 Task: Find connections with filter location Seaford with filter topic #Recruitingwith filter profile language English with filter current company TÜV Rheinland Group with filter school Dhirubhai Ambani Institute of Information and Communication Technology with filter industry Fine Arts Schools with filter service category Information Management with filter keywords title Client Service Specialist
Action: Mouse moved to (631, 92)
Screenshot: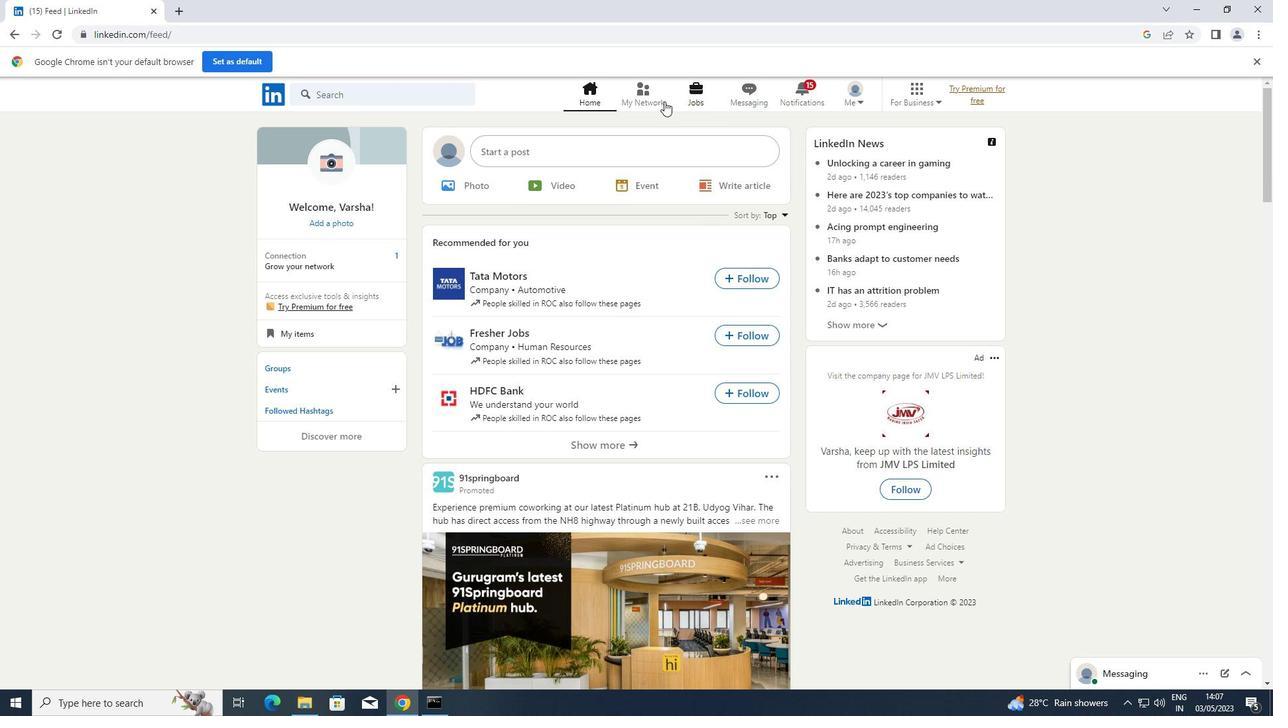 
Action: Mouse pressed left at (631, 92)
Screenshot: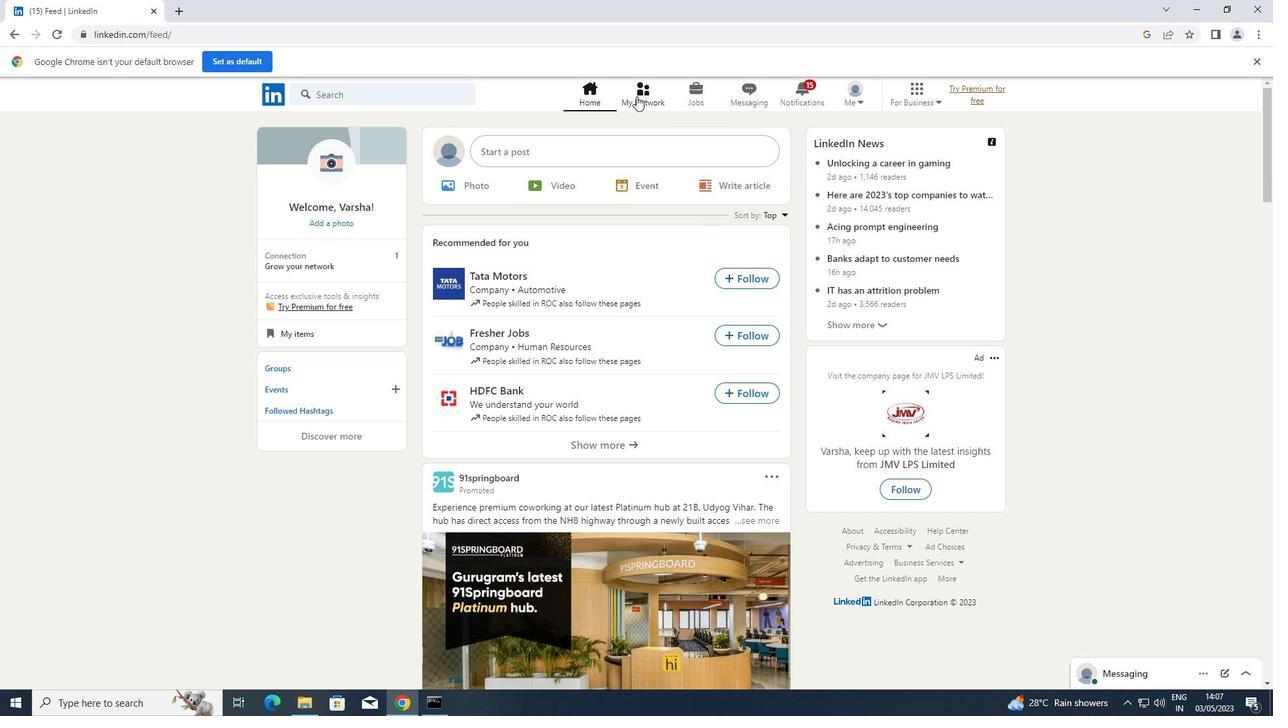 
Action: Mouse moved to (351, 171)
Screenshot: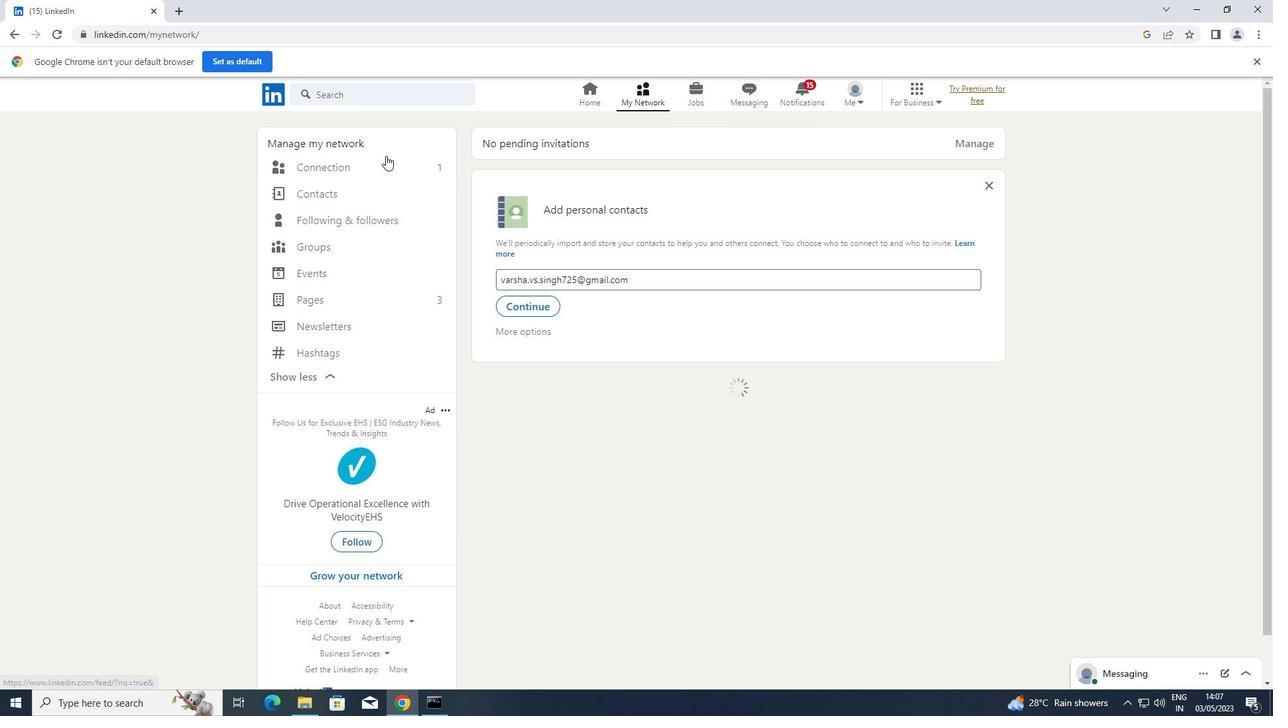 
Action: Mouse pressed left at (351, 171)
Screenshot: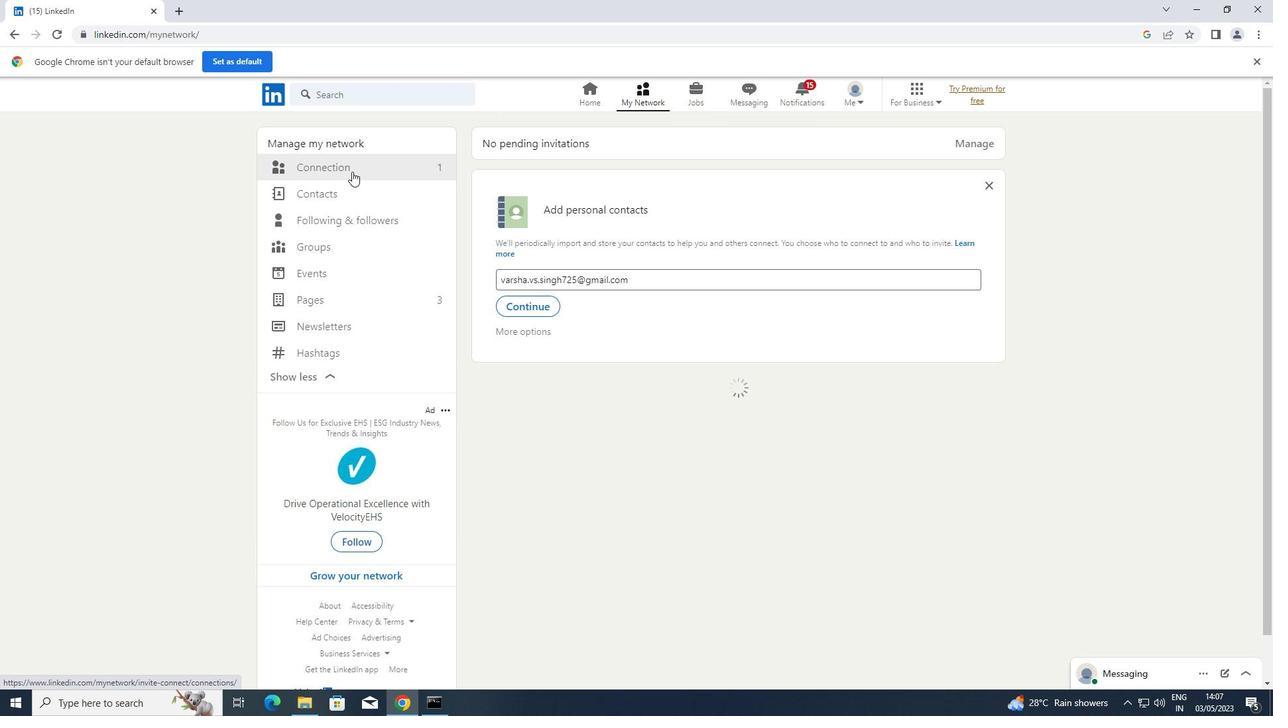 
Action: Mouse moved to (737, 168)
Screenshot: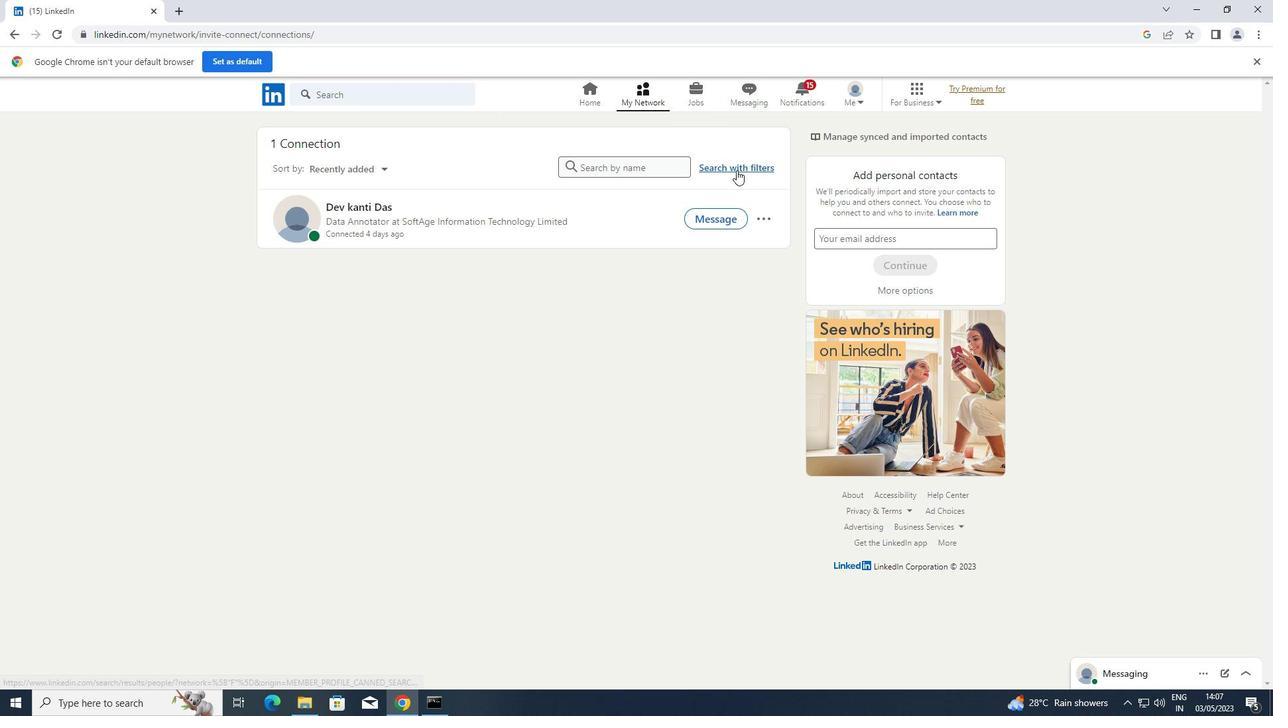 
Action: Mouse pressed left at (737, 168)
Screenshot: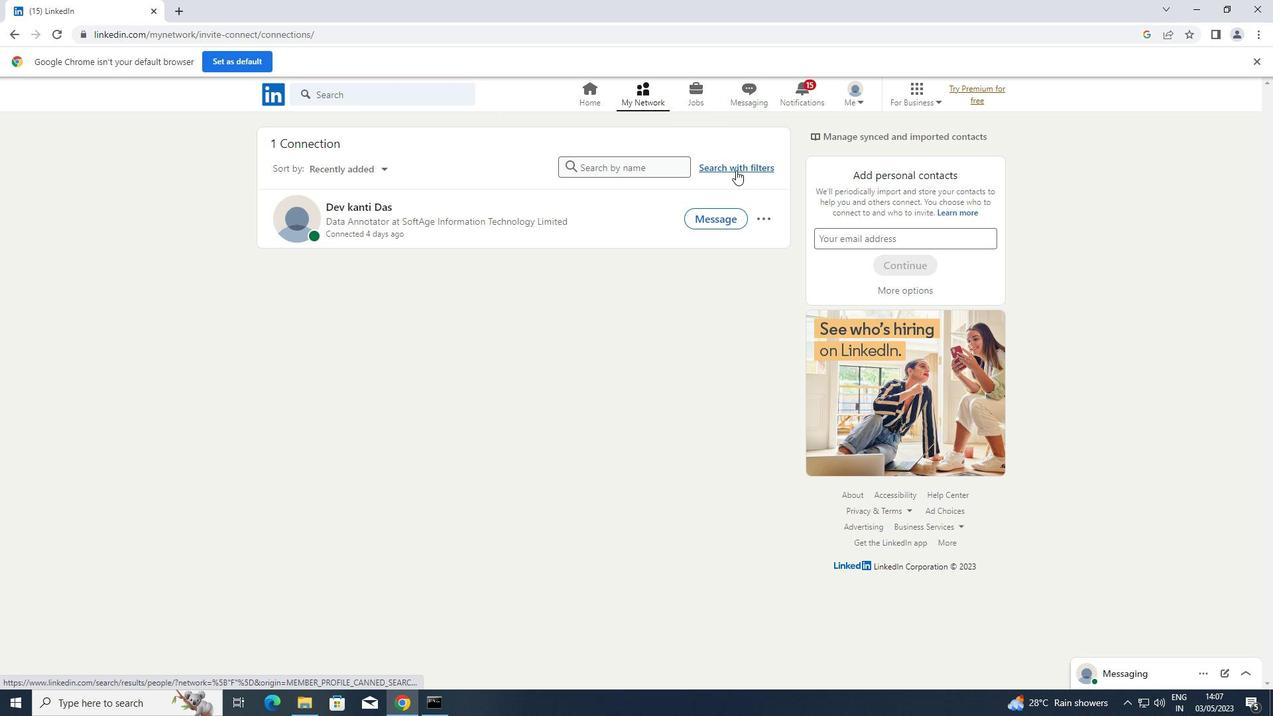 
Action: Mouse moved to (681, 130)
Screenshot: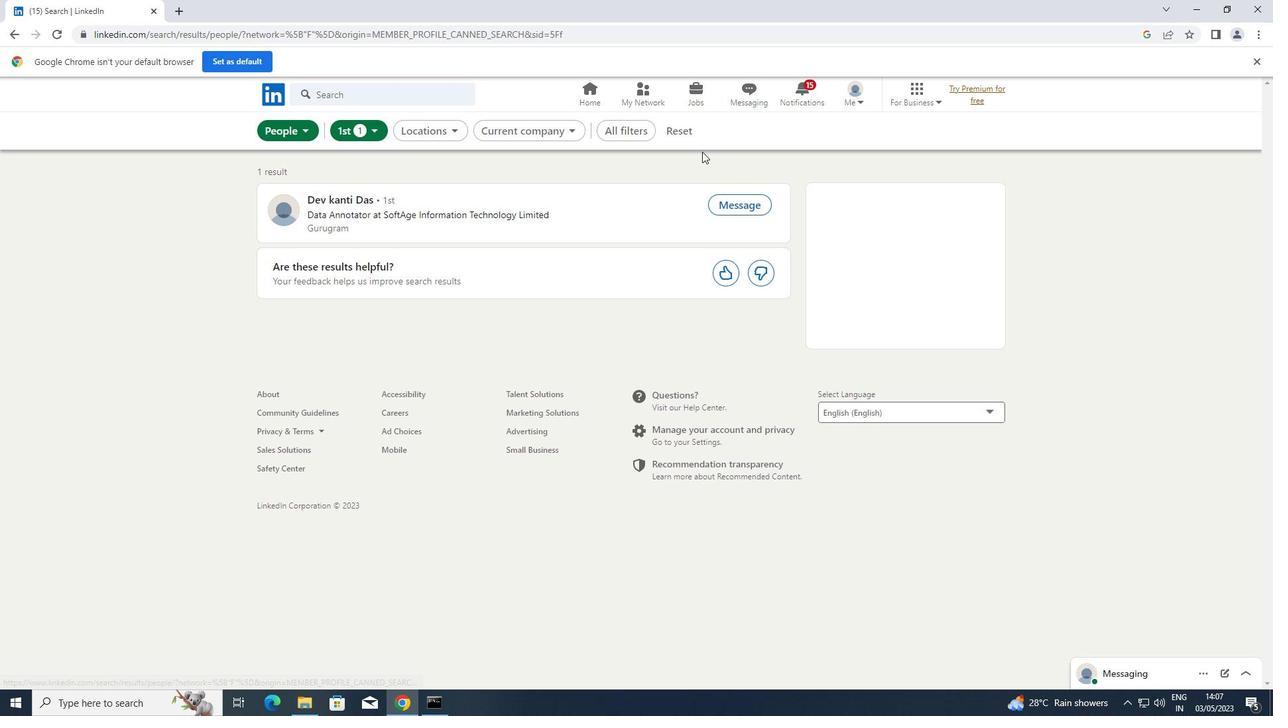 
Action: Mouse pressed left at (681, 130)
Screenshot: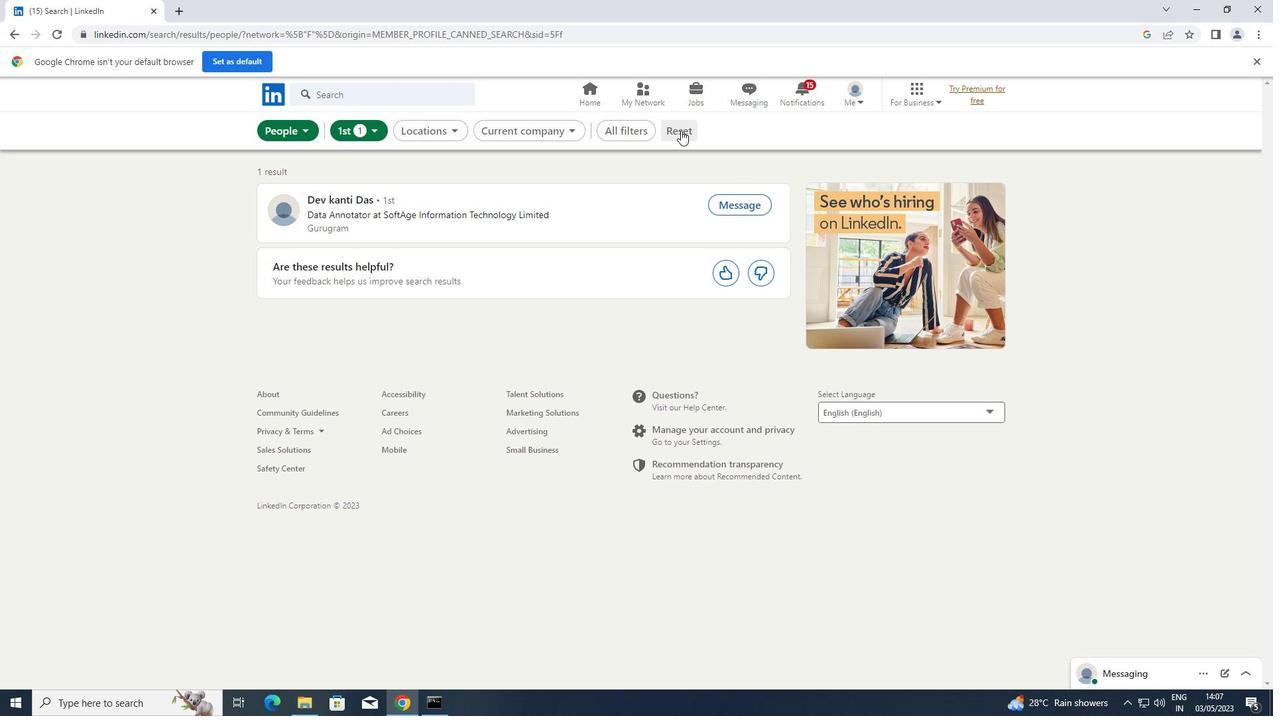 
Action: Mouse moved to (662, 128)
Screenshot: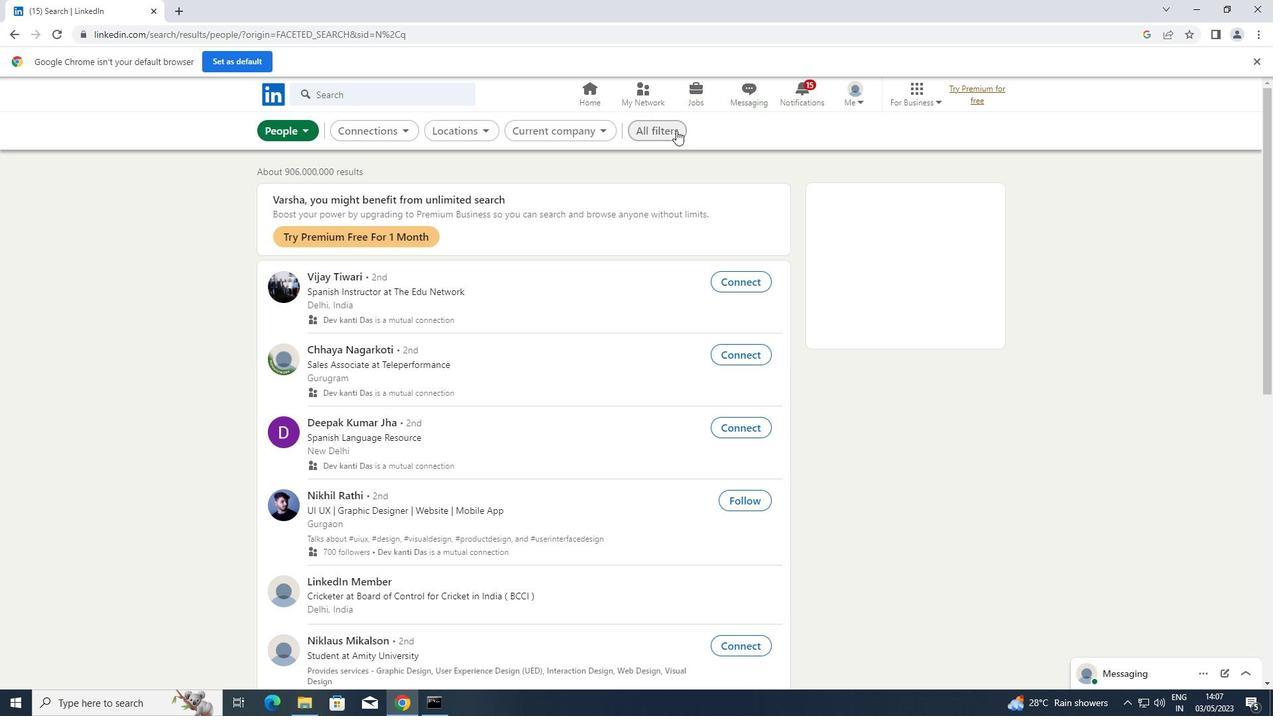 
Action: Mouse pressed left at (662, 128)
Screenshot: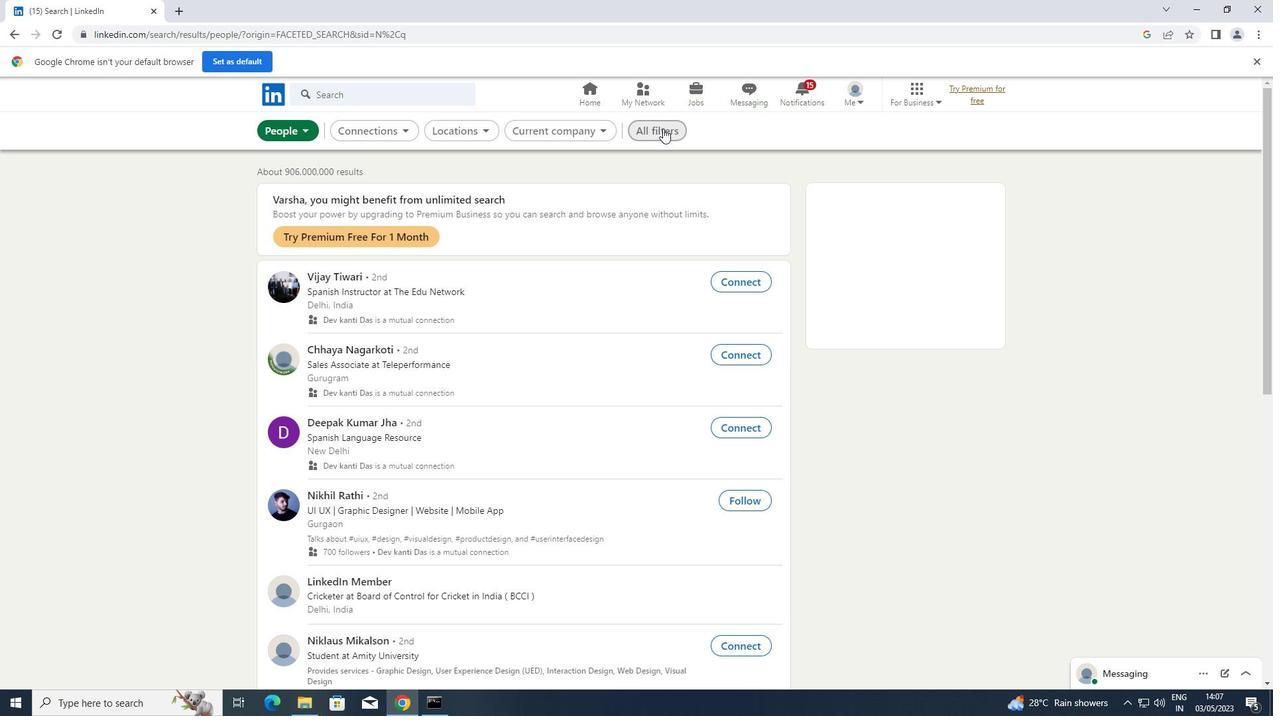 
Action: Mouse moved to (1018, 292)
Screenshot: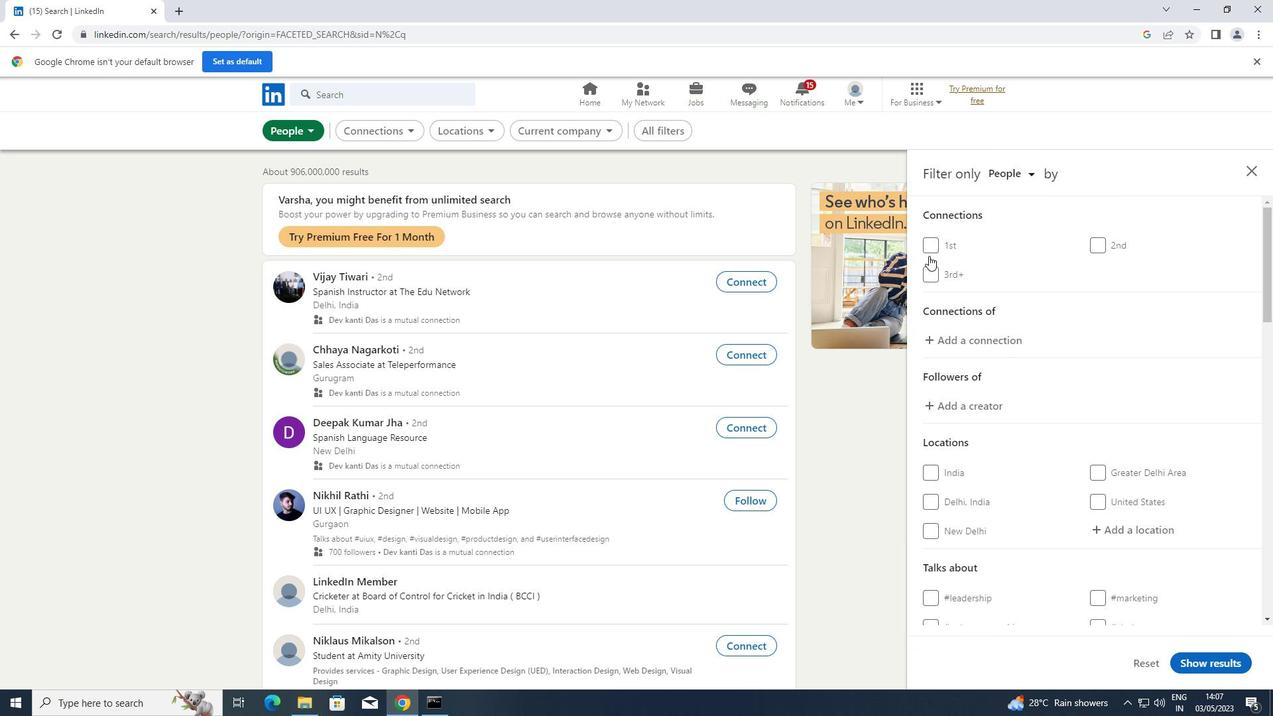 
Action: Mouse scrolled (1018, 291) with delta (0, 0)
Screenshot: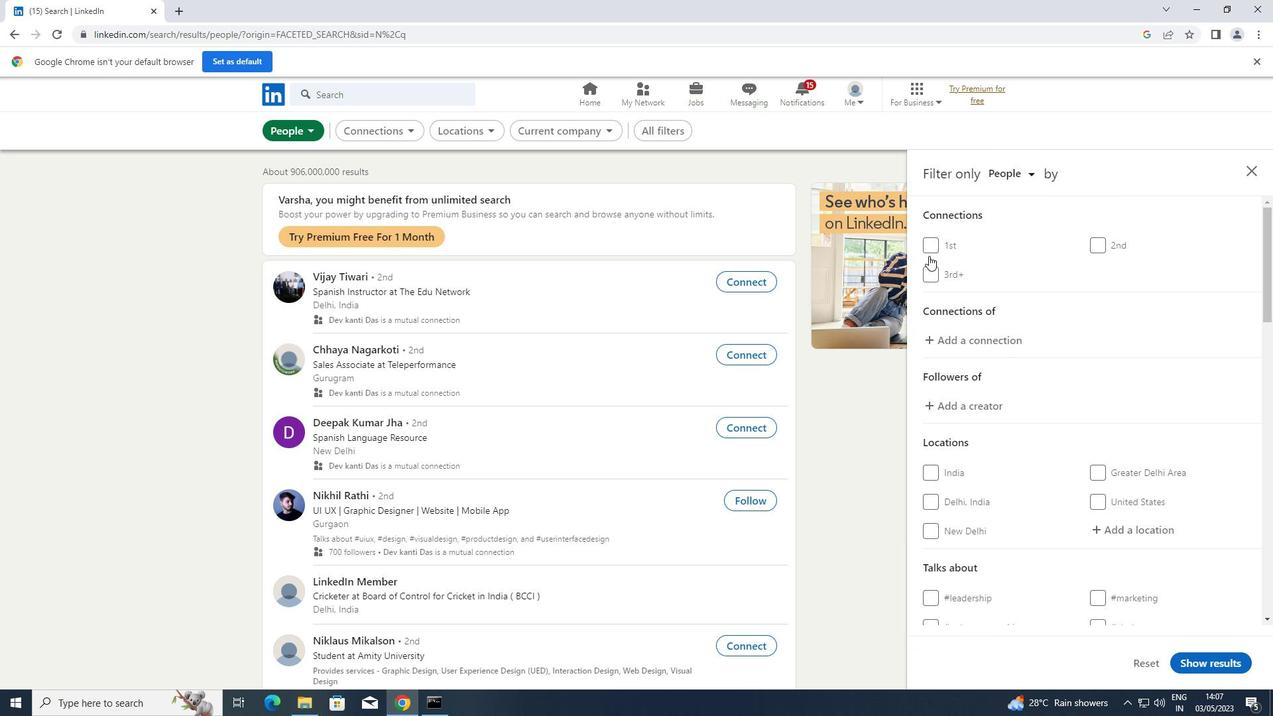 
Action: Mouse moved to (1021, 295)
Screenshot: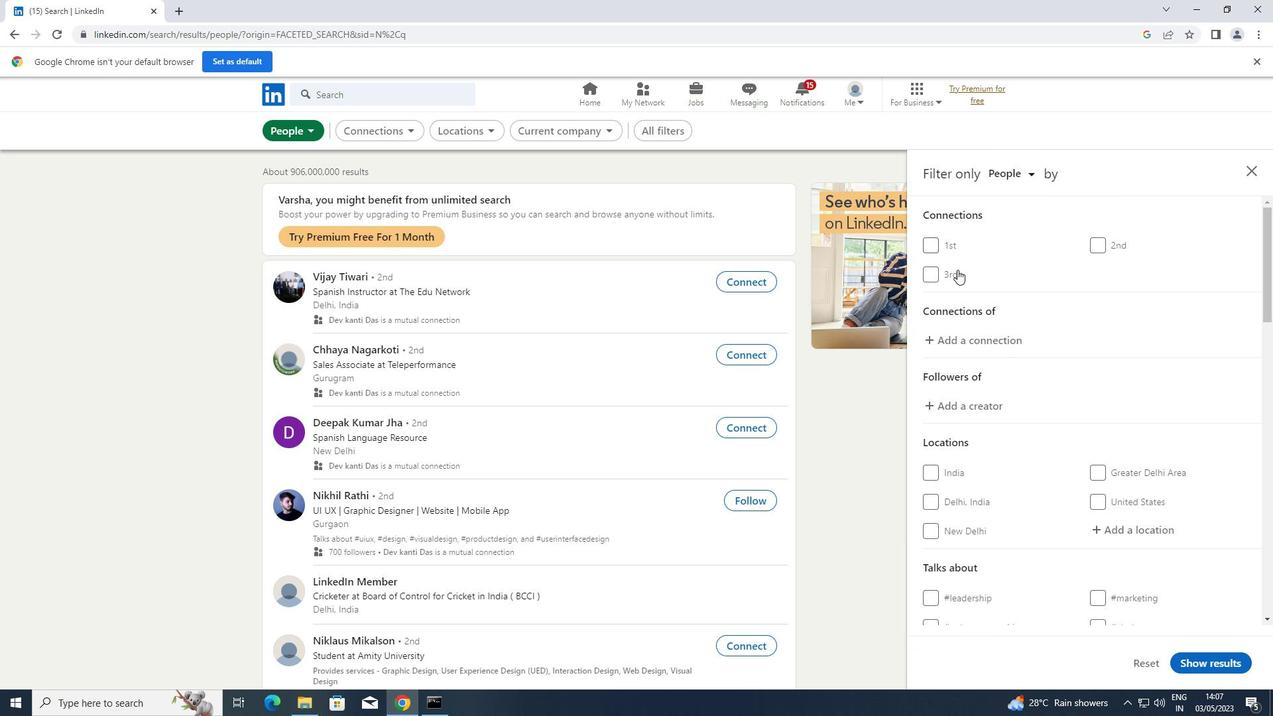
Action: Mouse scrolled (1021, 294) with delta (0, 0)
Screenshot: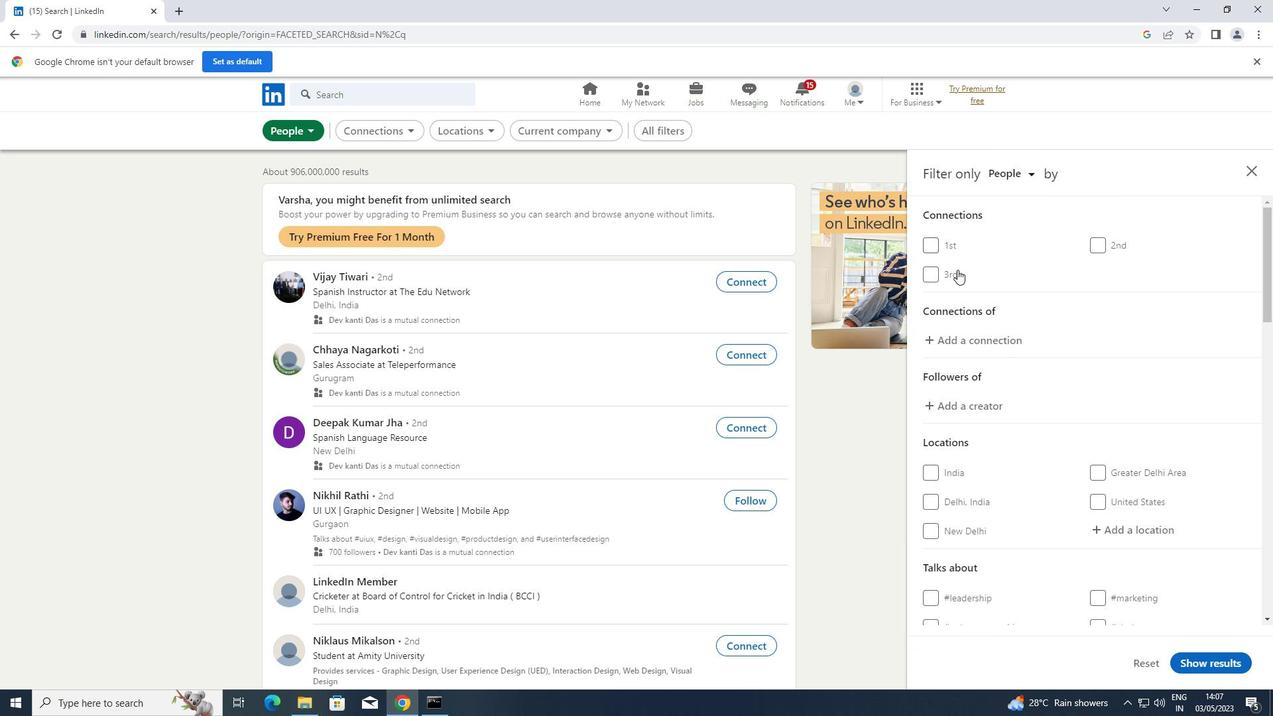 
Action: Mouse scrolled (1021, 294) with delta (0, 0)
Screenshot: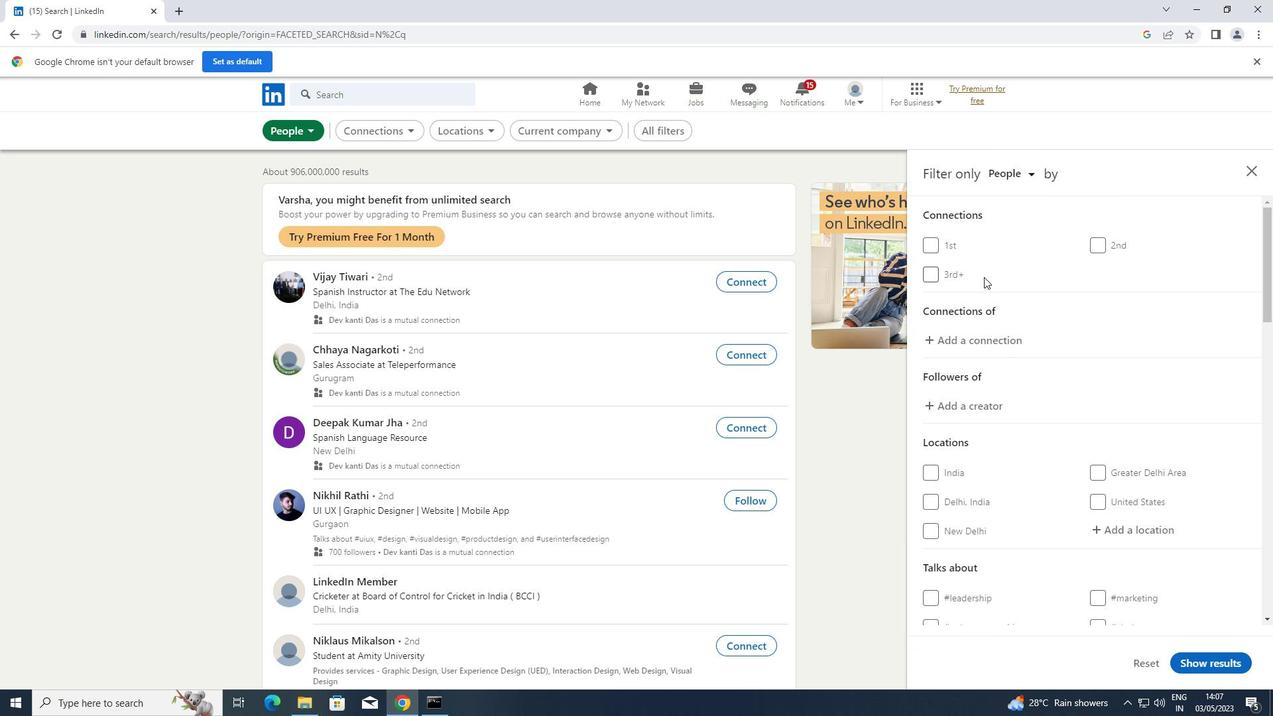 
Action: Mouse scrolled (1021, 294) with delta (0, 0)
Screenshot: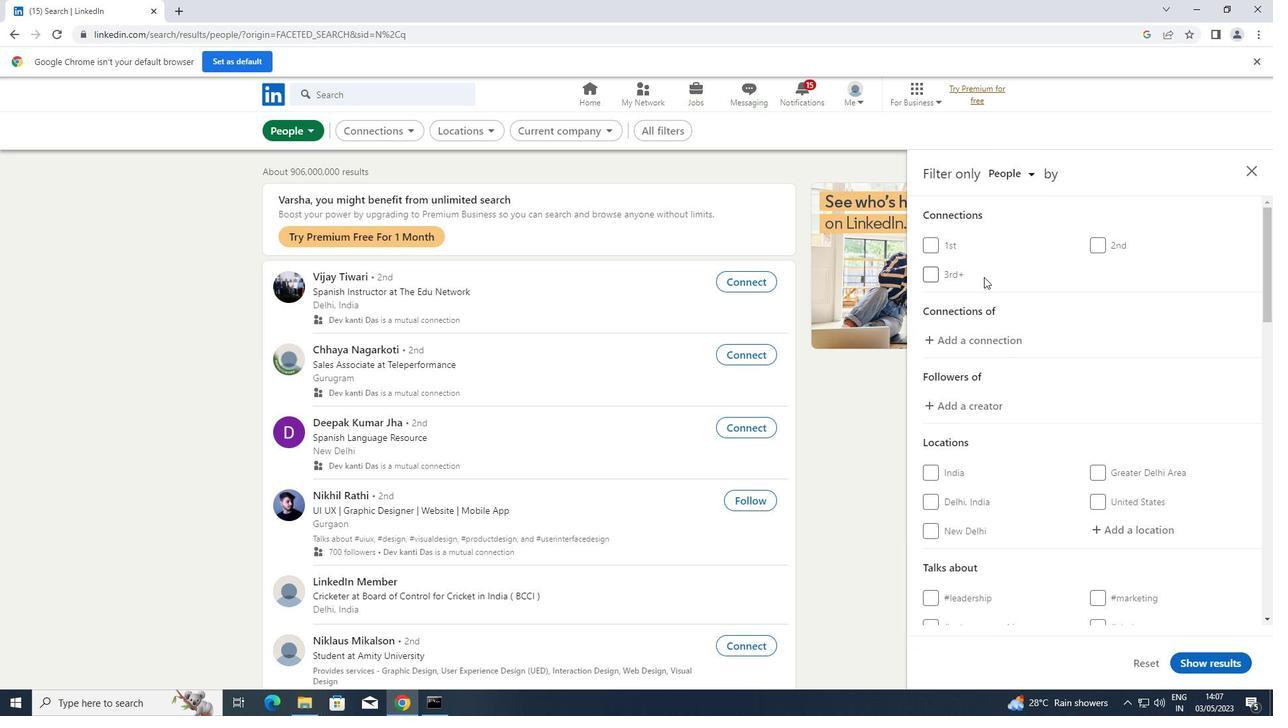
Action: Mouse moved to (1118, 259)
Screenshot: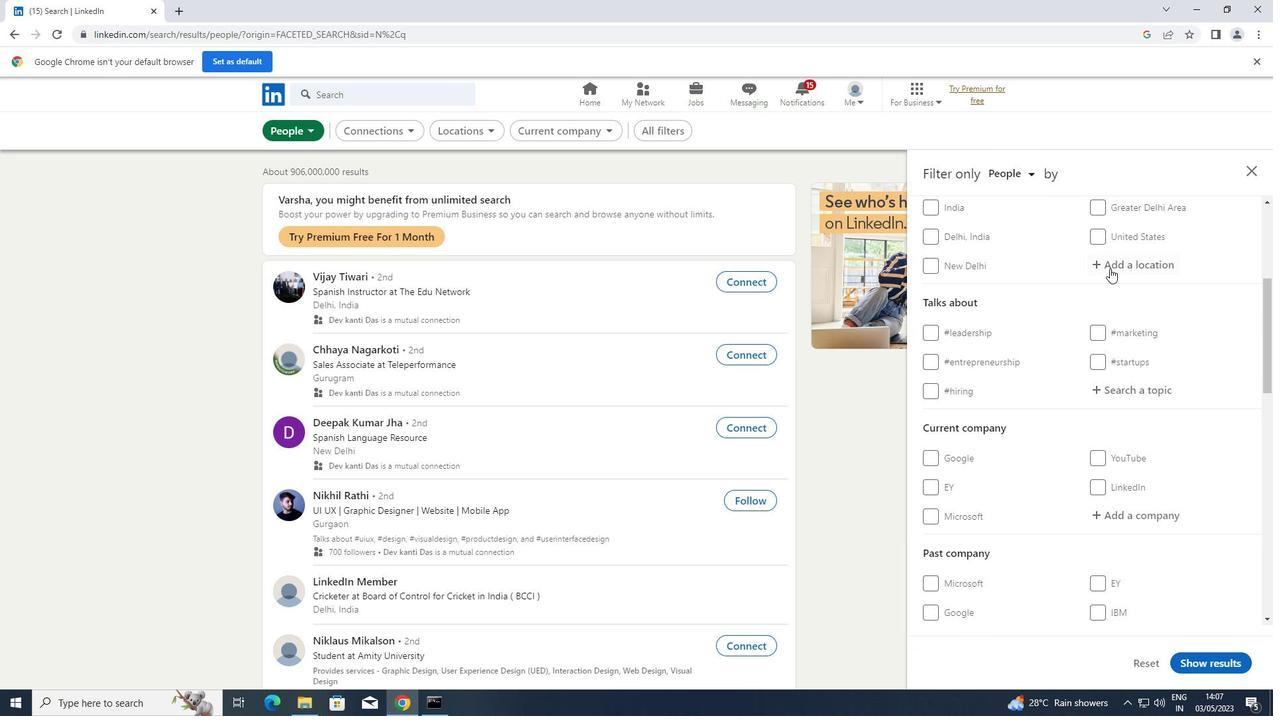 
Action: Mouse pressed left at (1118, 259)
Screenshot: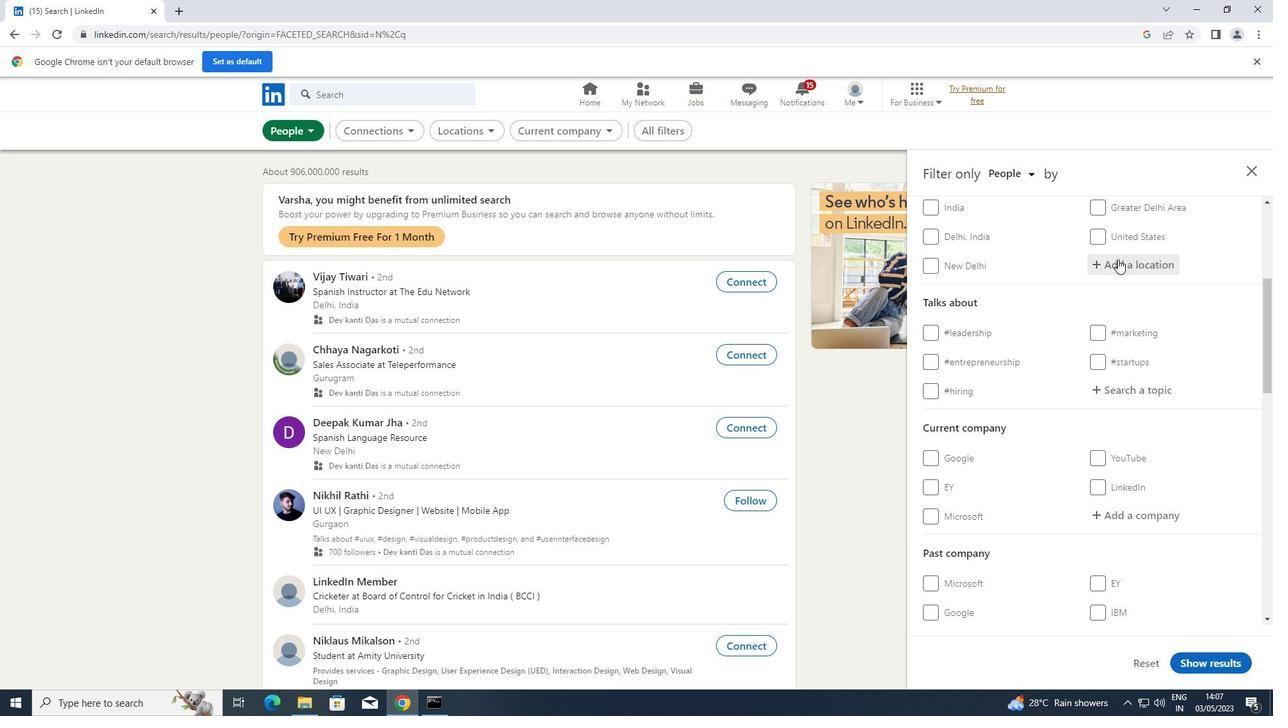 
Action: Key pressed <Key.shift>SEAFORD
Screenshot: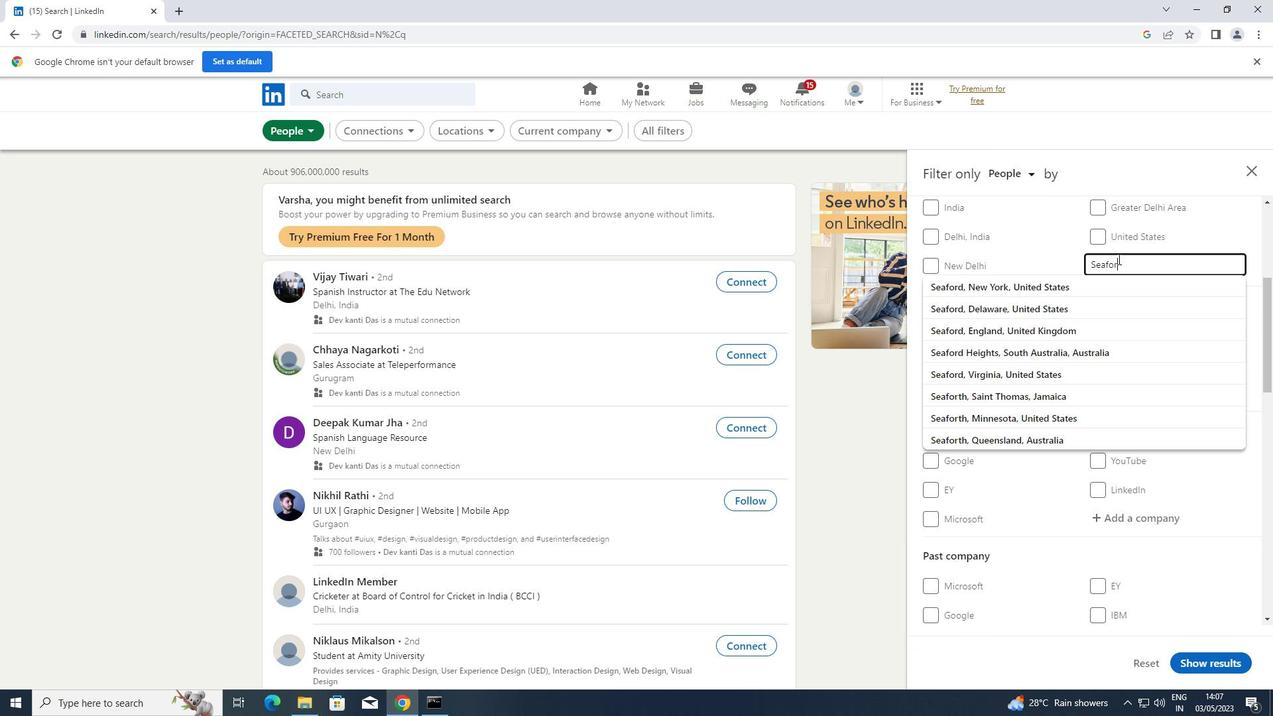 
Action: Mouse moved to (1211, 212)
Screenshot: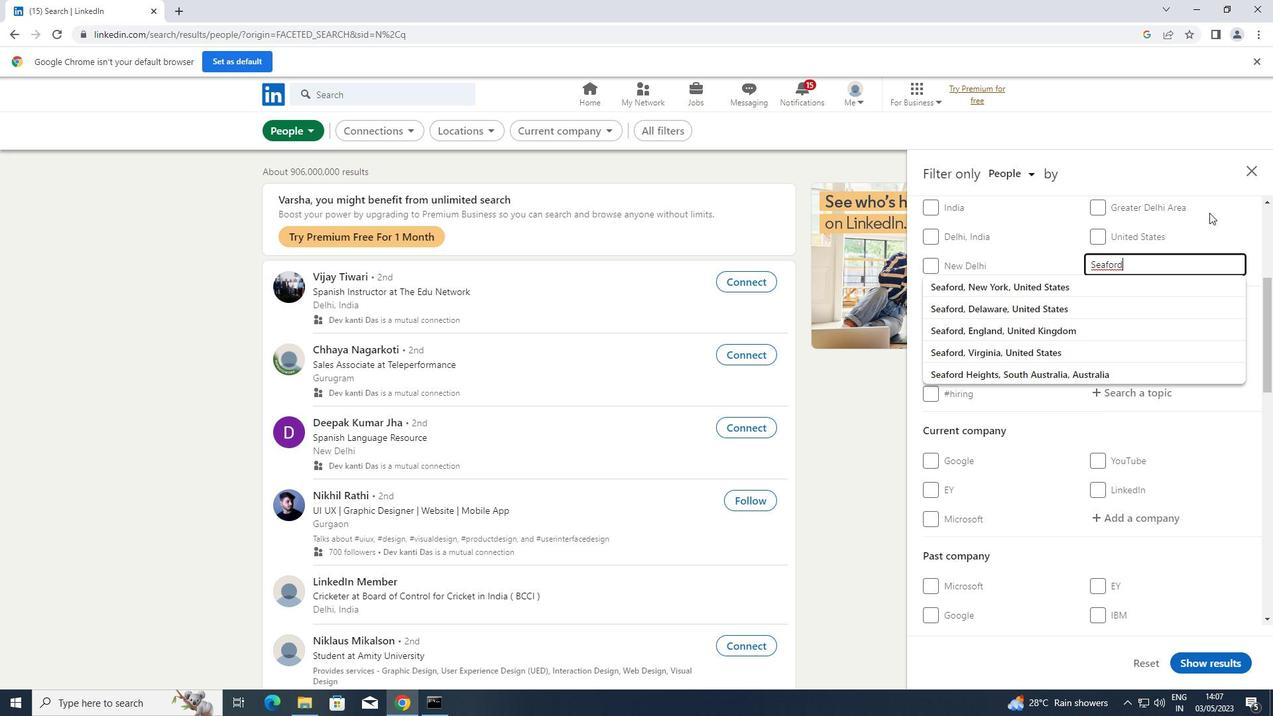 
Action: Mouse scrolled (1211, 211) with delta (0, 0)
Screenshot: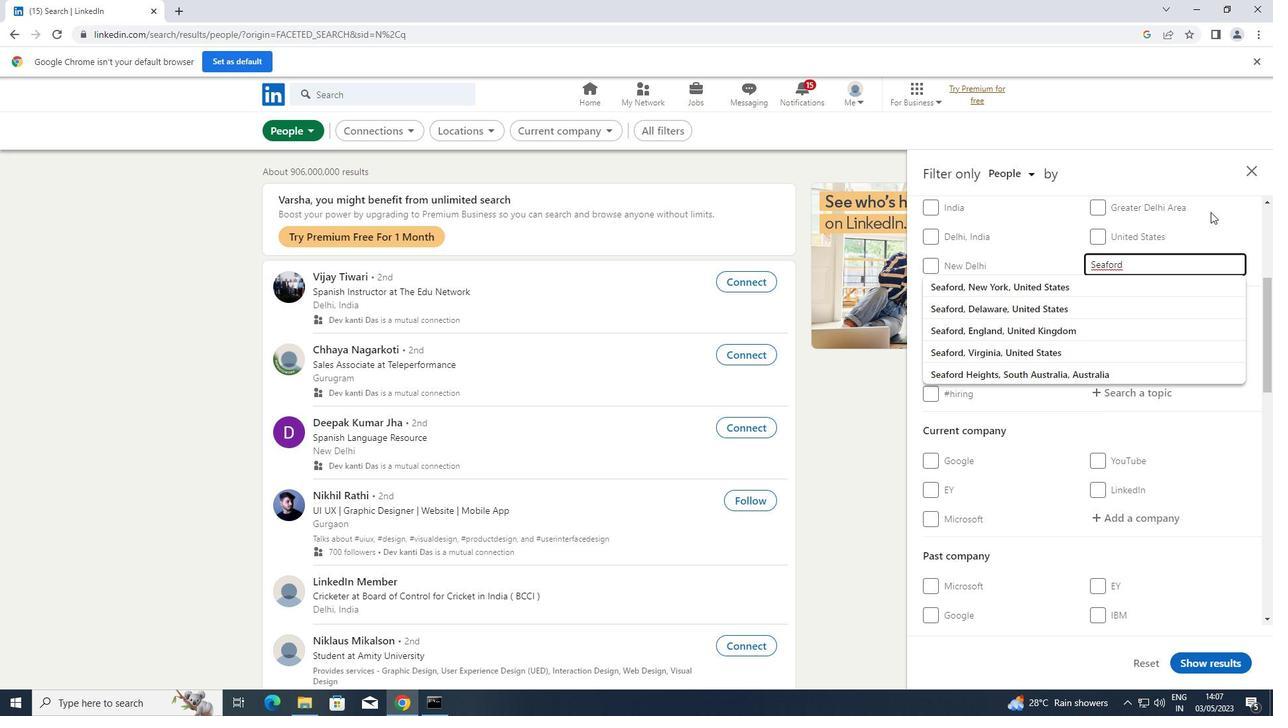 
Action: Mouse scrolled (1211, 211) with delta (0, 0)
Screenshot: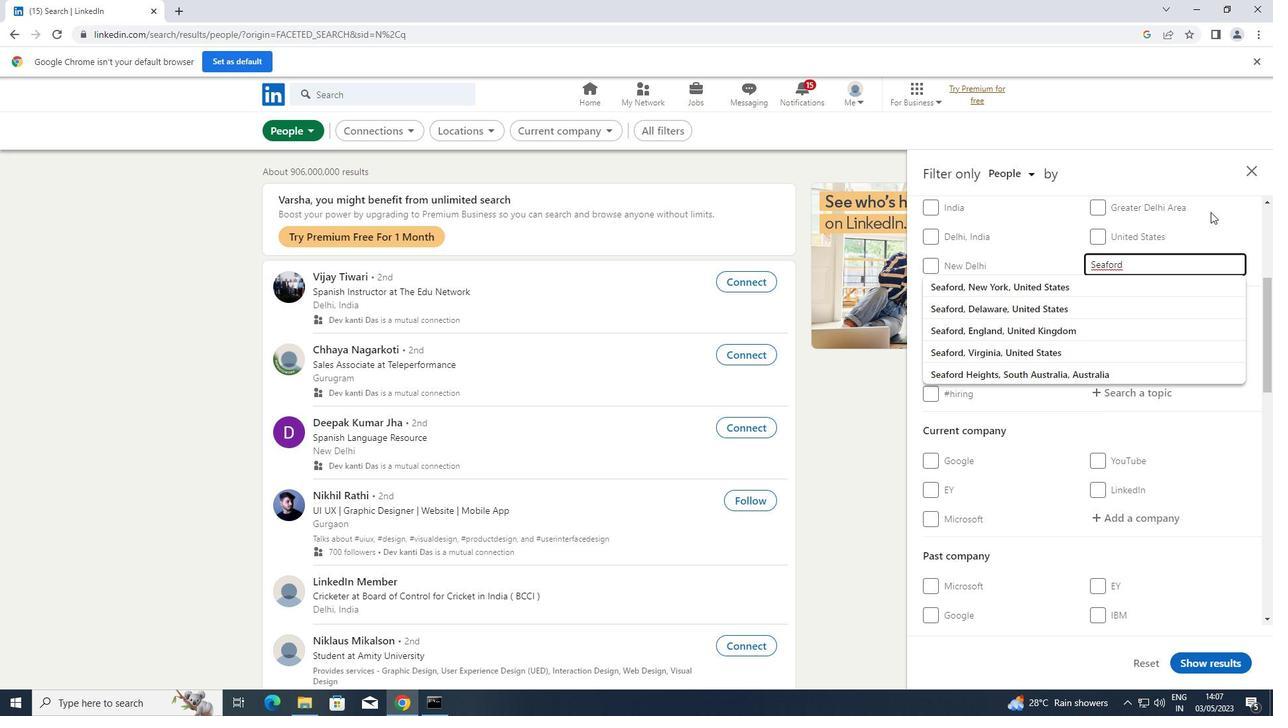 
Action: Mouse moved to (1224, 213)
Screenshot: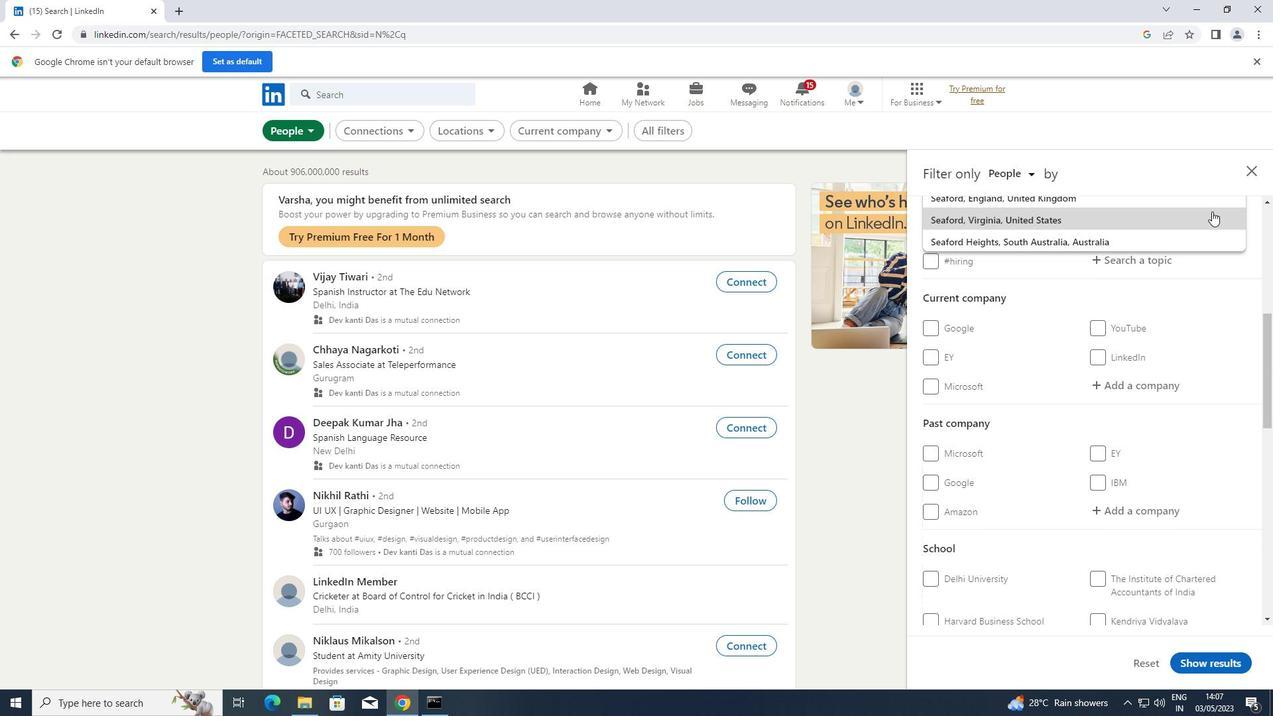 
Action: Mouse scrolled (1224, 214) with delta (0, 0)
Screenshot: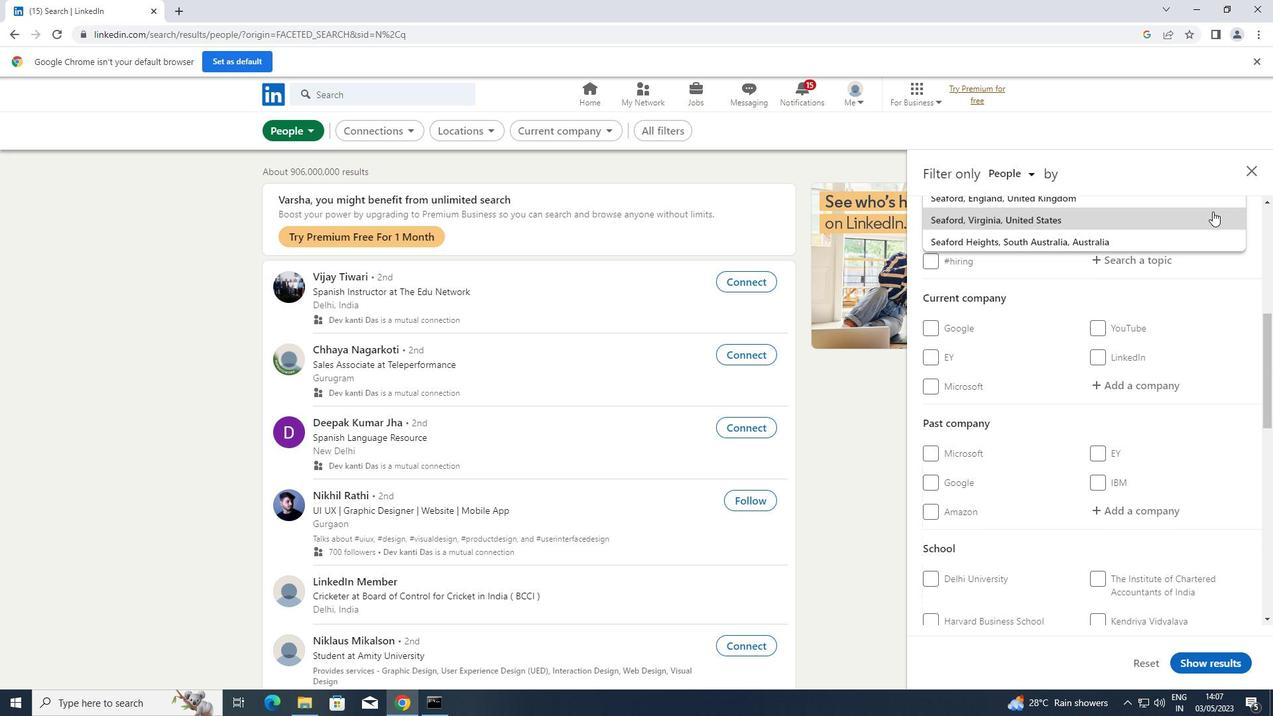 
Action: Mouse scrolled (1224, 214) with delta (0, 0)
Screenshot: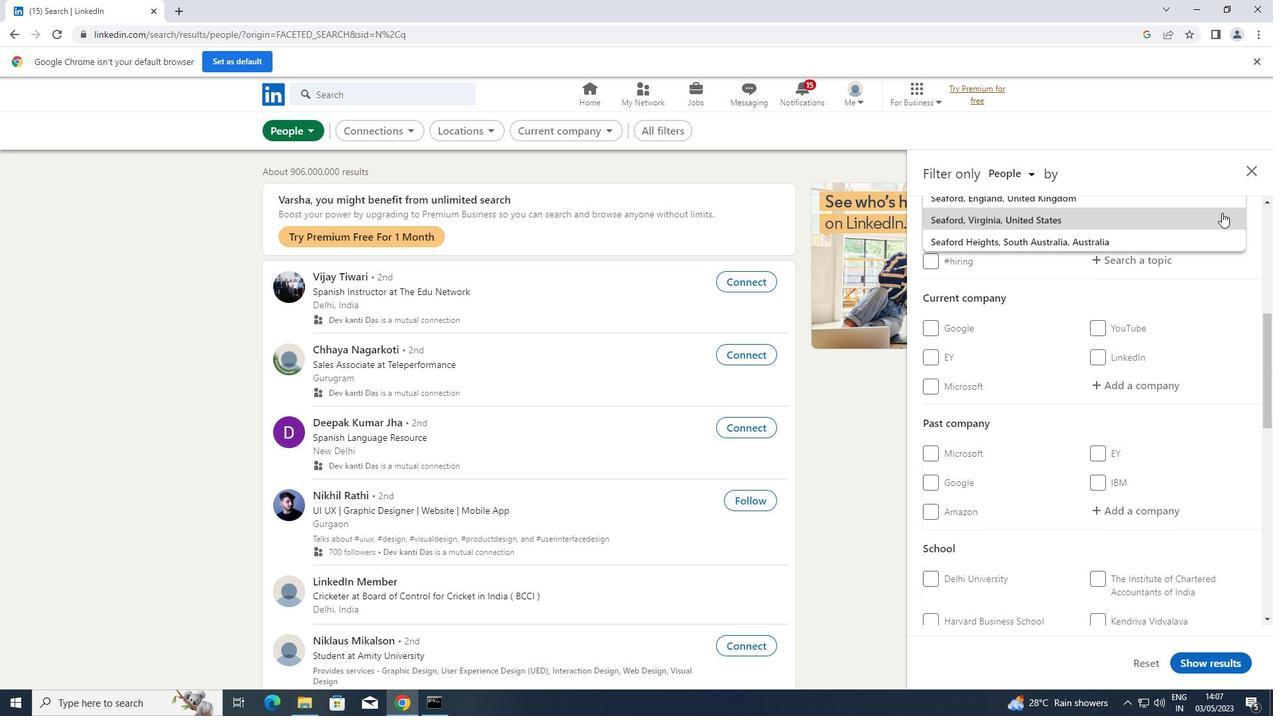 
Action: Mouse moved to (1143, 390)
Screenshot: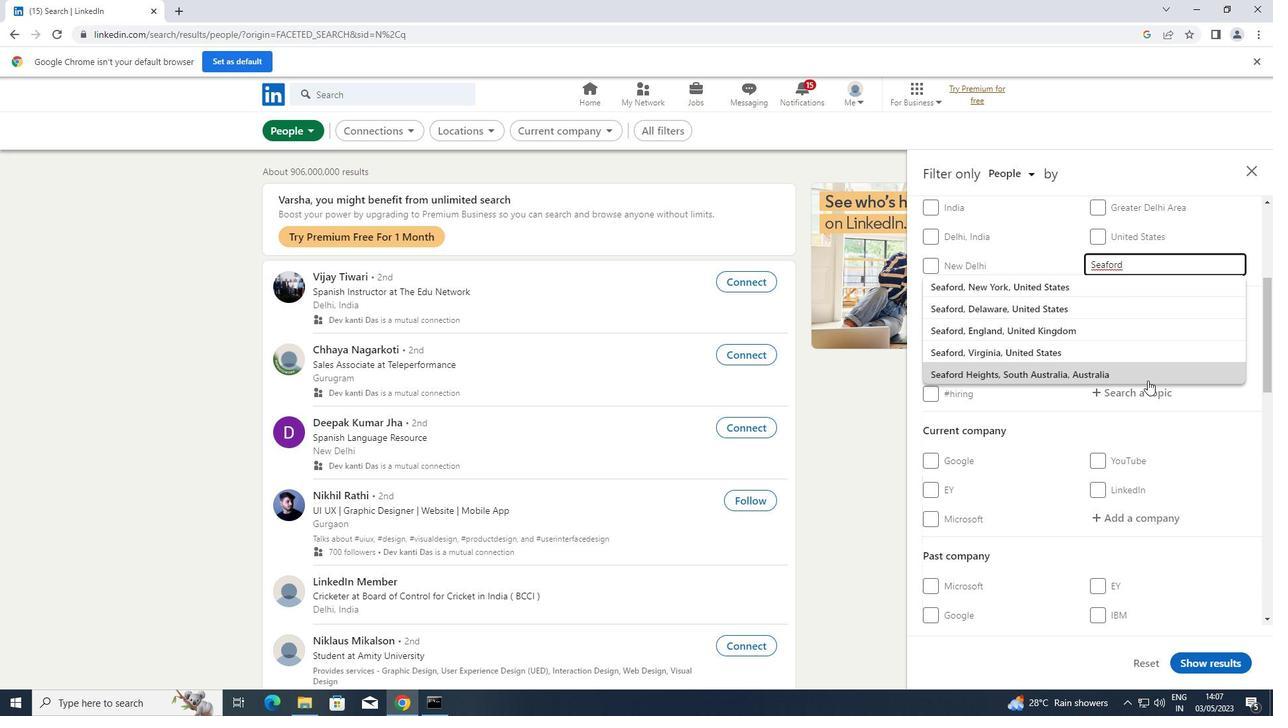 
Action: Mouse pressed left at (1143, 390)
Screenshot: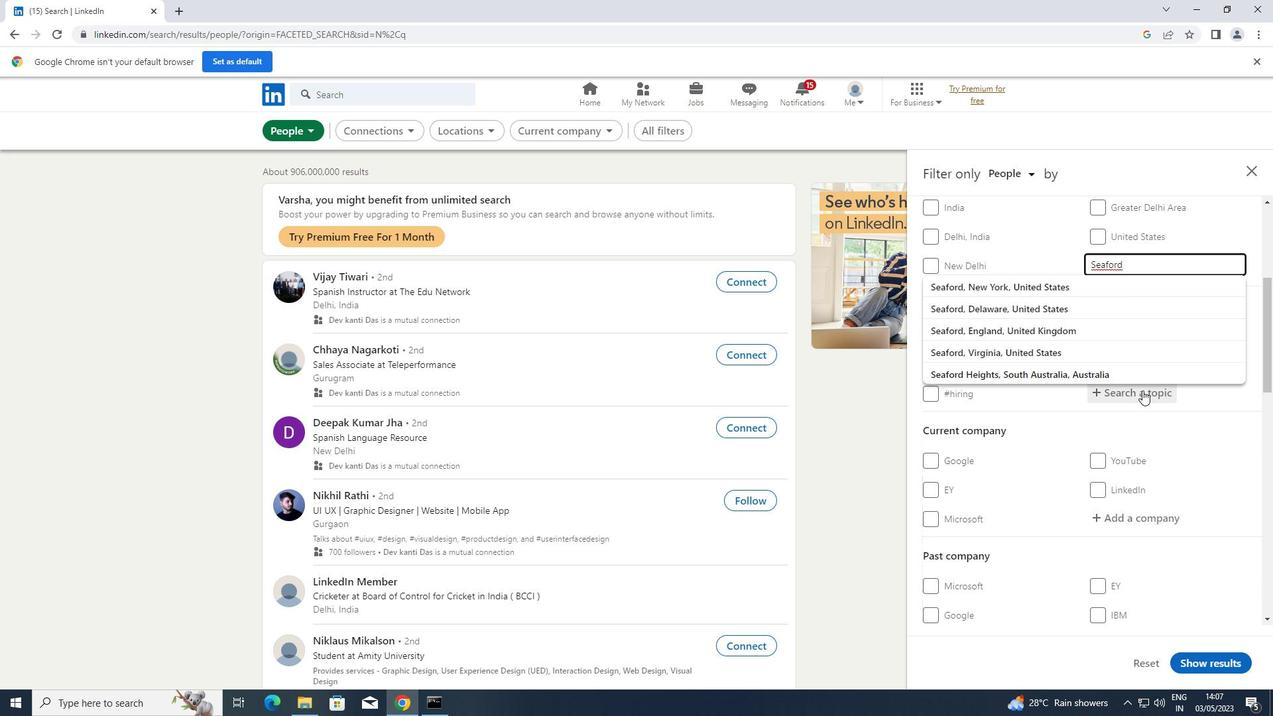 
Action: Key pressed <Key.shift>RECRU
Screenshot: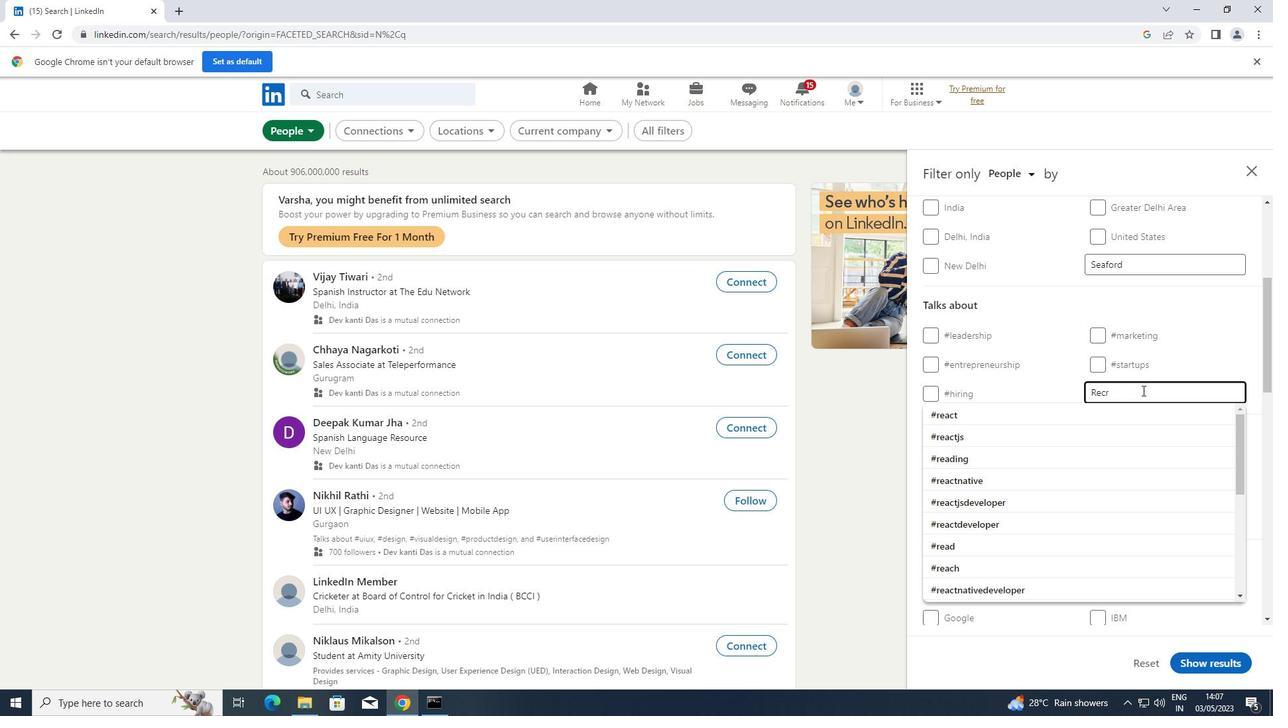
Action: Mouse moved to (1030, 435)
Screenshot: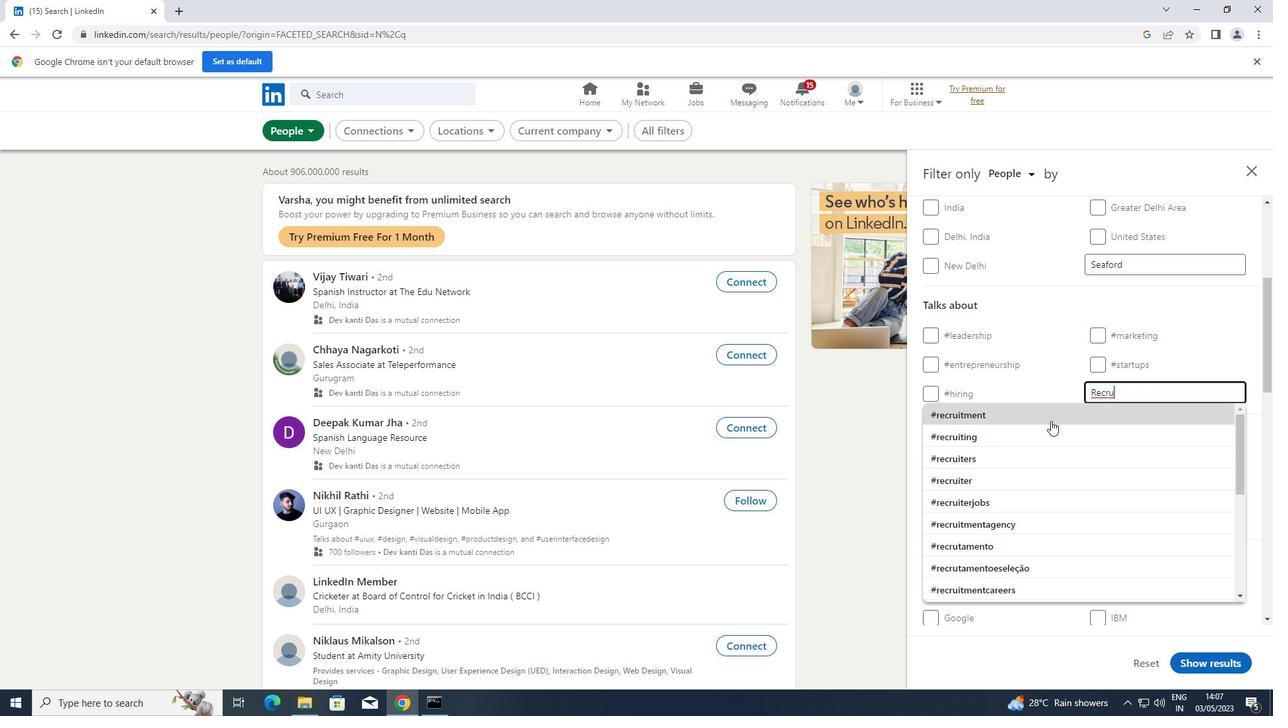 
Action: Mouse pressed left at (1030, 435)
Screenshot: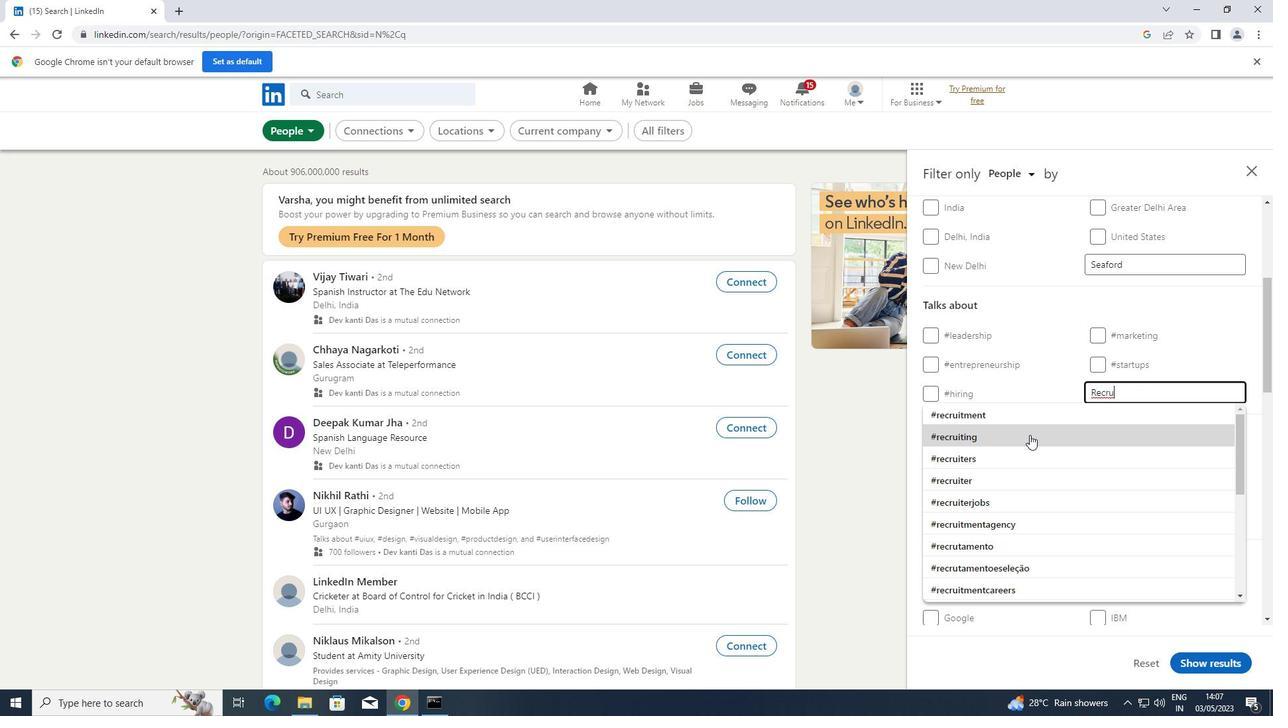 
Action: Mouse scrolled (1030, 434) with delta (0, 0)
Screenshot: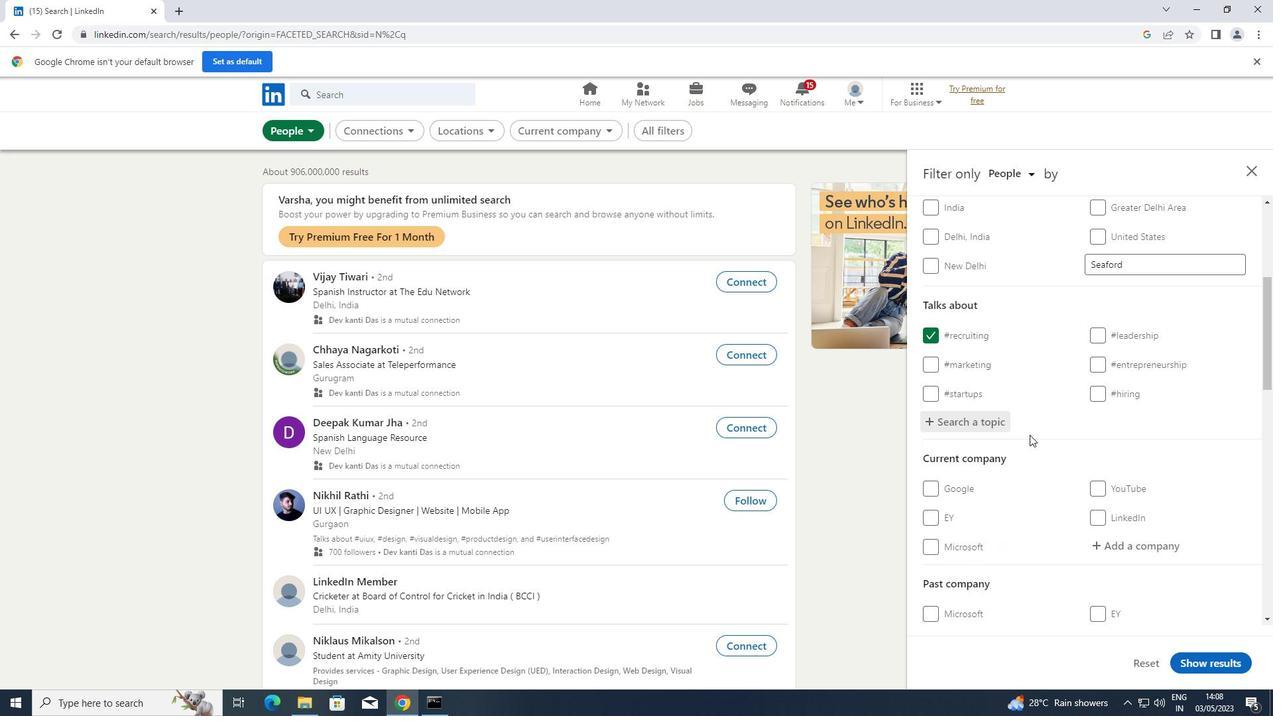
Action: Mouse scrolled (1030, 434) with delta (0, 0)
Screenshot: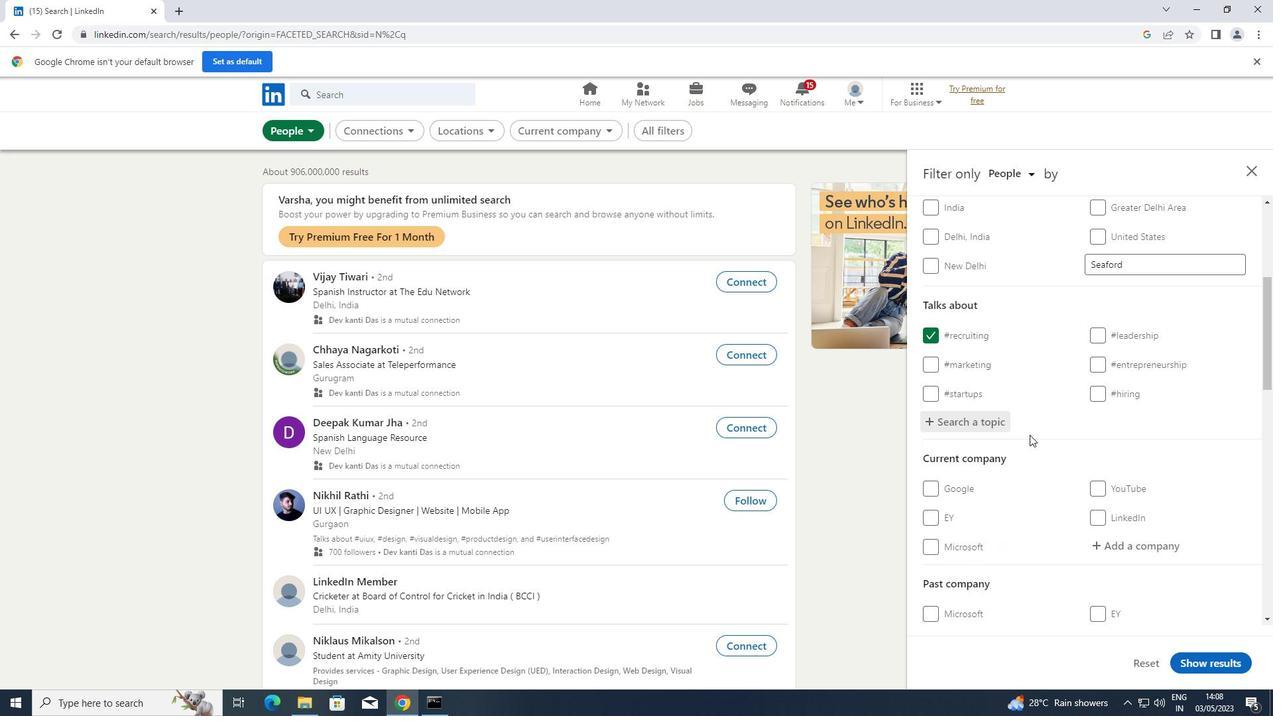 
Action: Mouse scrolled (1030, 434) with delta (0, 0)
Screenshot: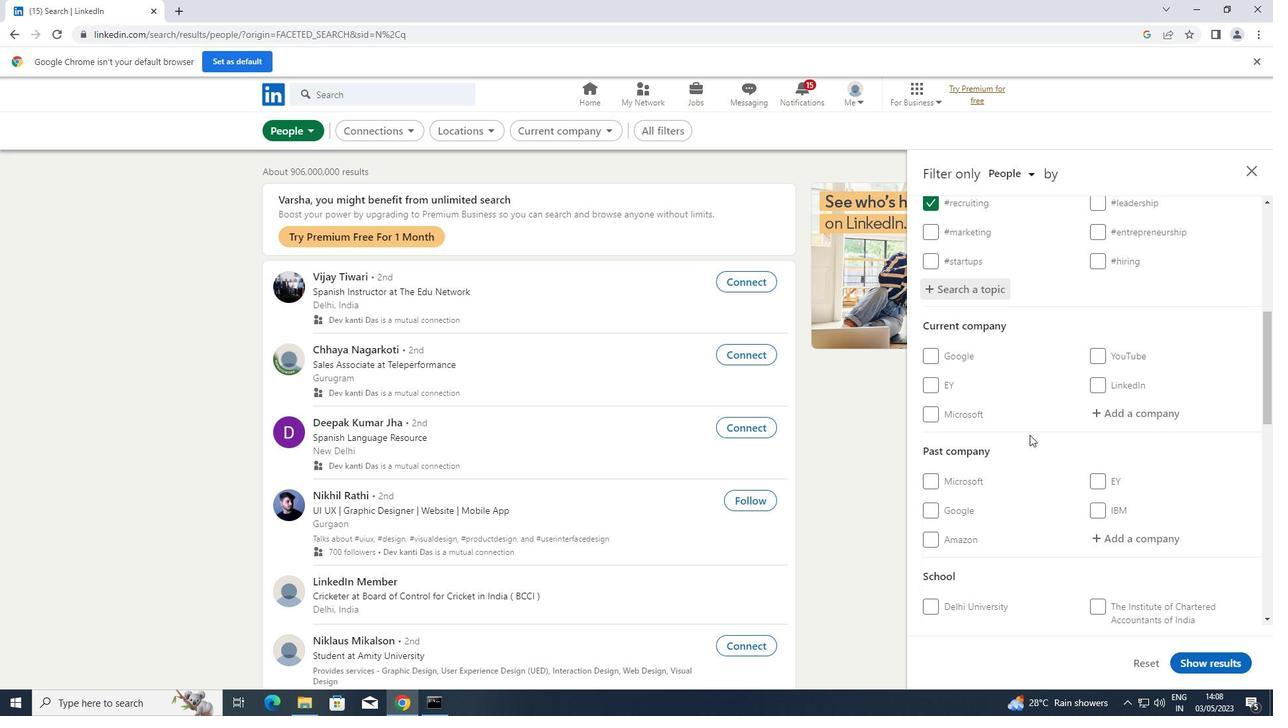 
Action: Mouse scrolled (1030, 434) with delta (0, 0)
Screenshot: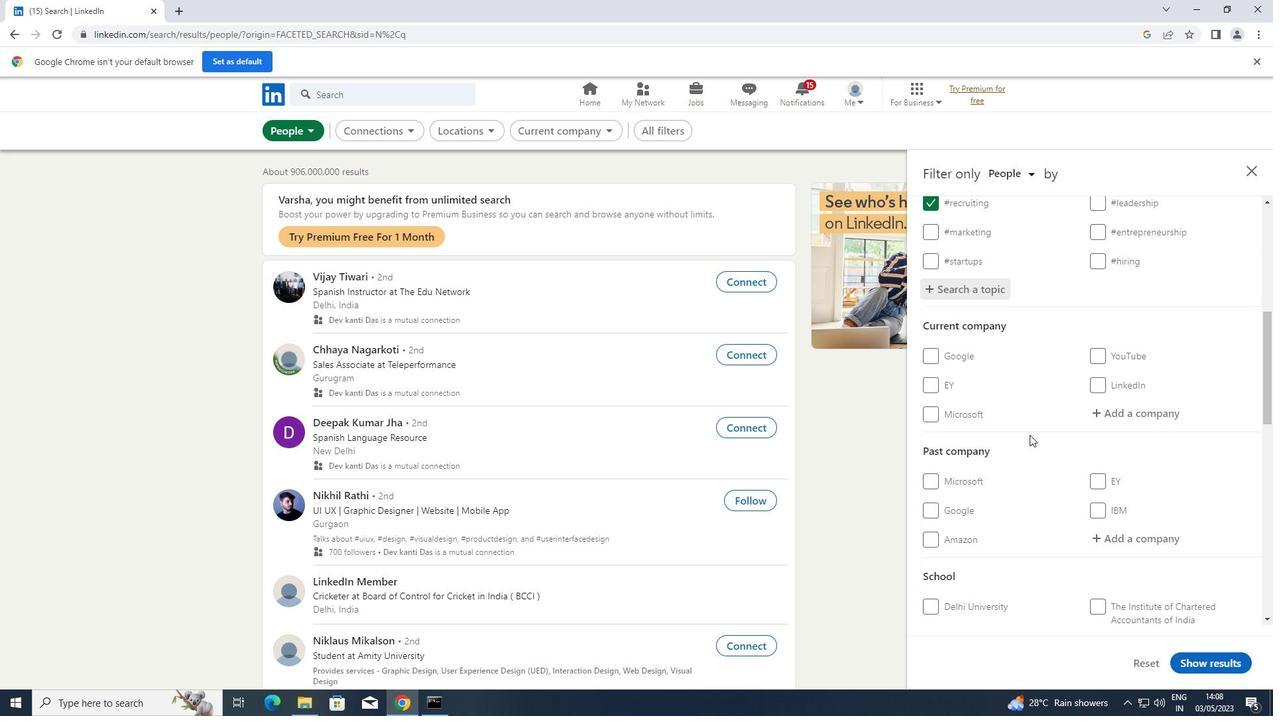 
Action: Mouse scrolled (1030, 434) with delta (0, 0)
Screenshot: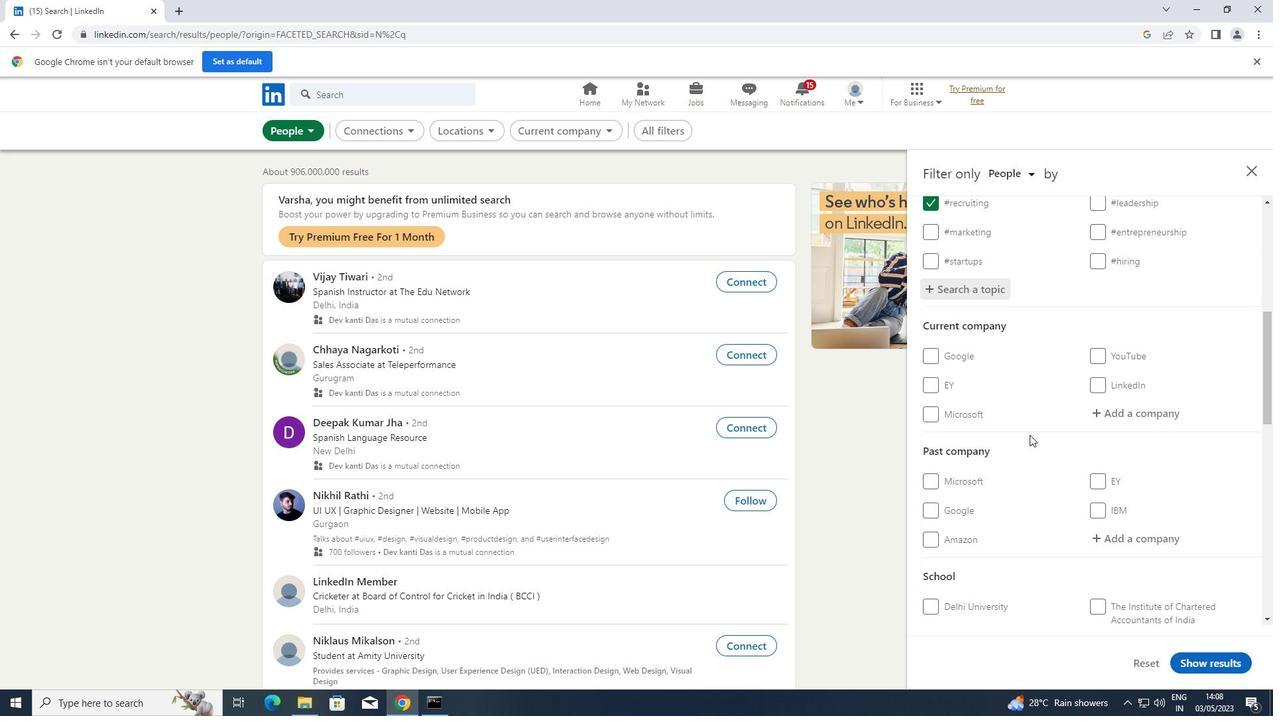 
Action: Mouse scrolled (1030, 434) with delta (0, 0)
Screenshot: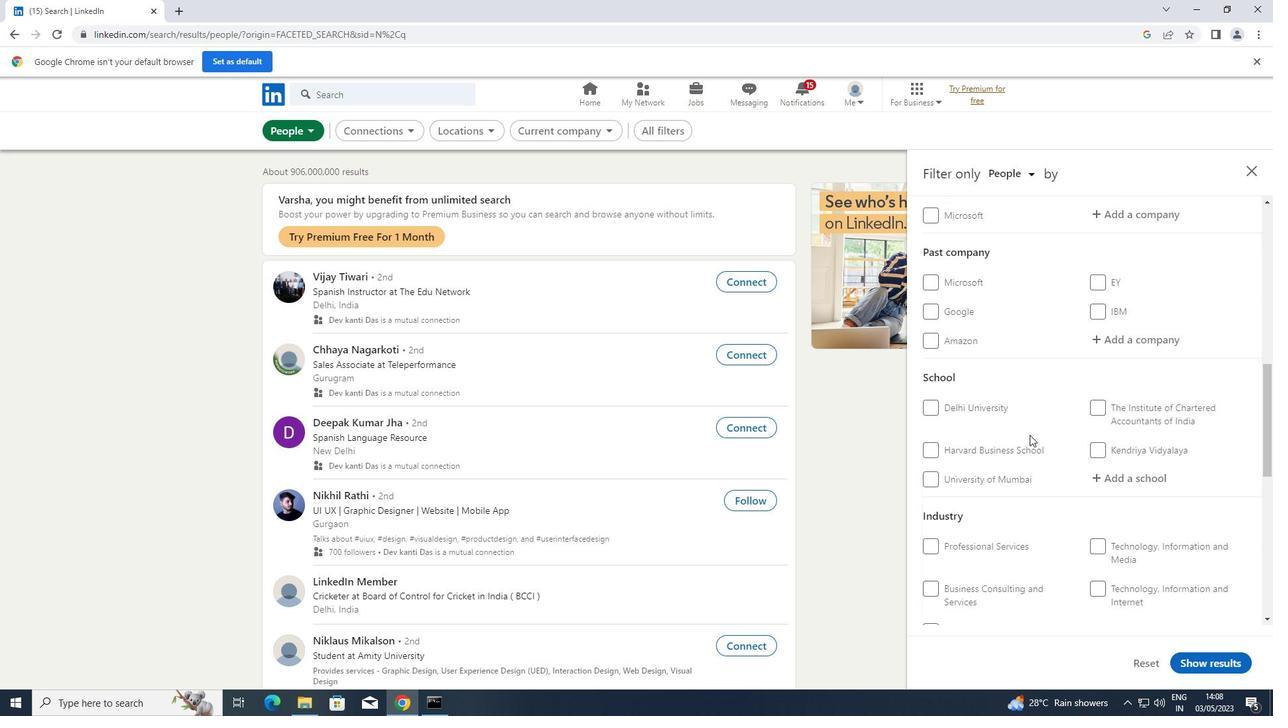 
Action: Mouse scrolled (1030, 434) with delta (0, 0)
Screenshot: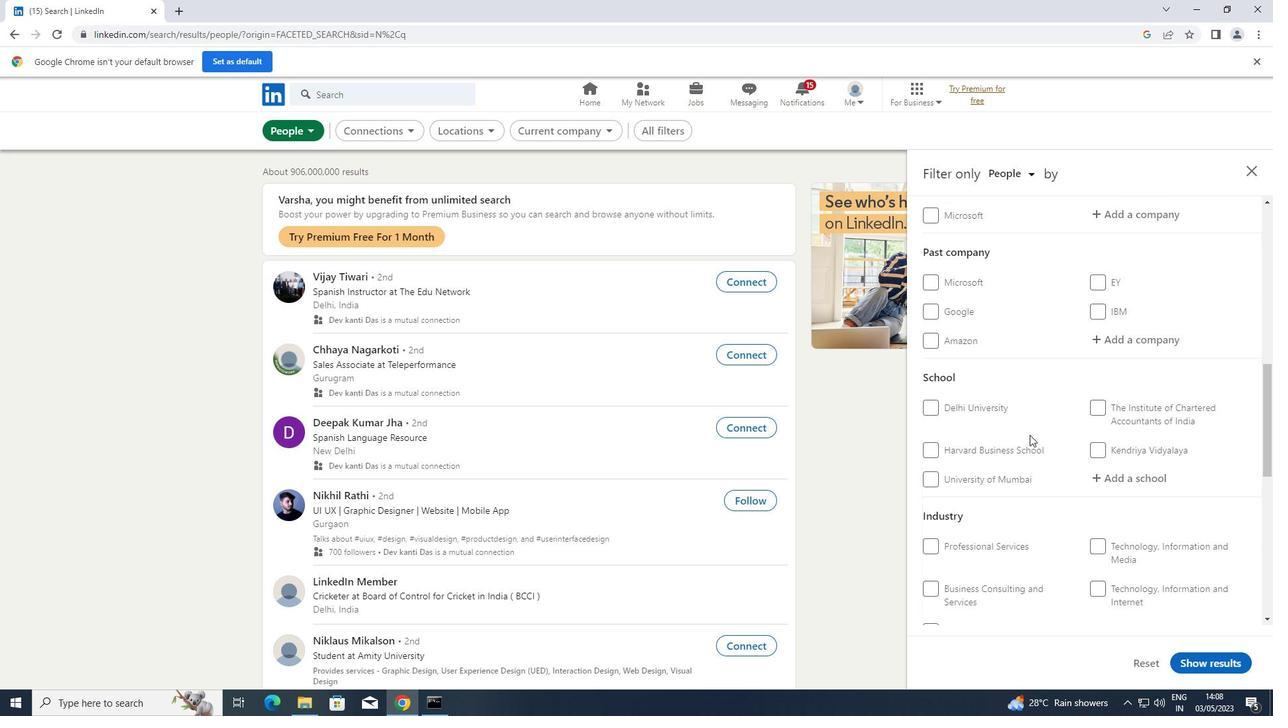 
Action: Mouse scrolled (1030, 434) with delta (0, 0)
Screenshot: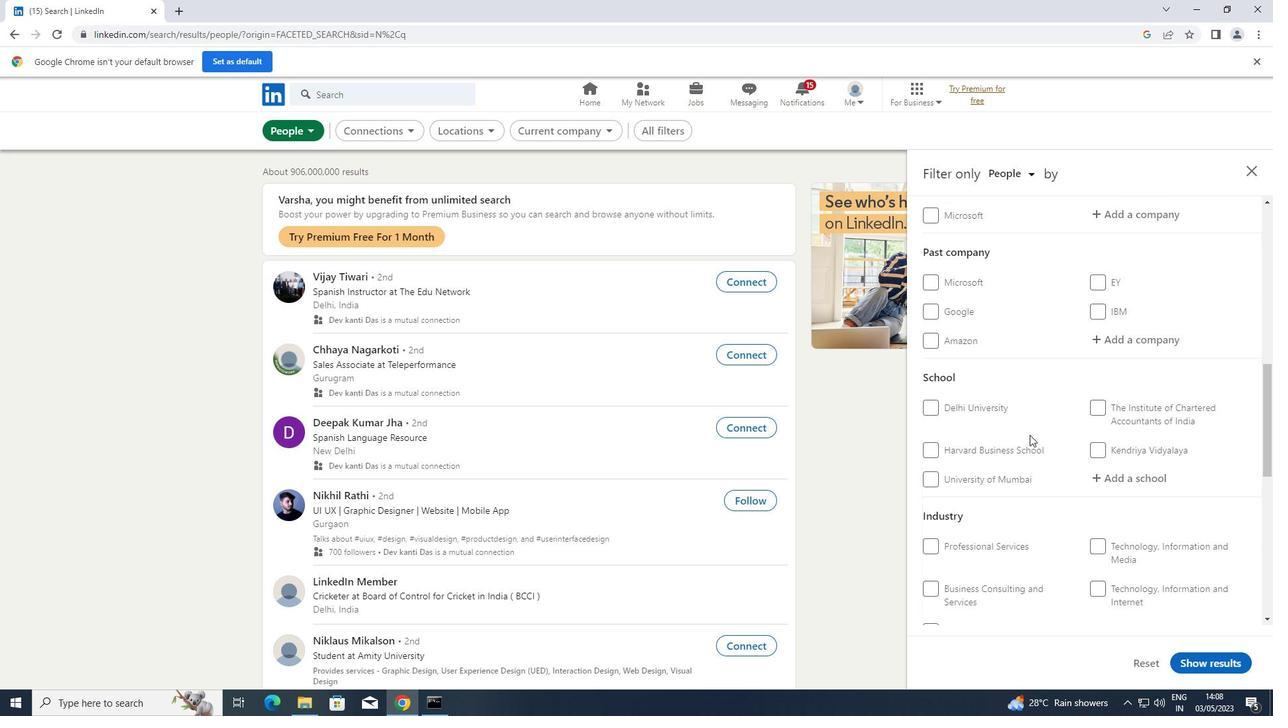 
Action: Mouse scrolled (1030, 434) with delta (0, 0)
Screenshot: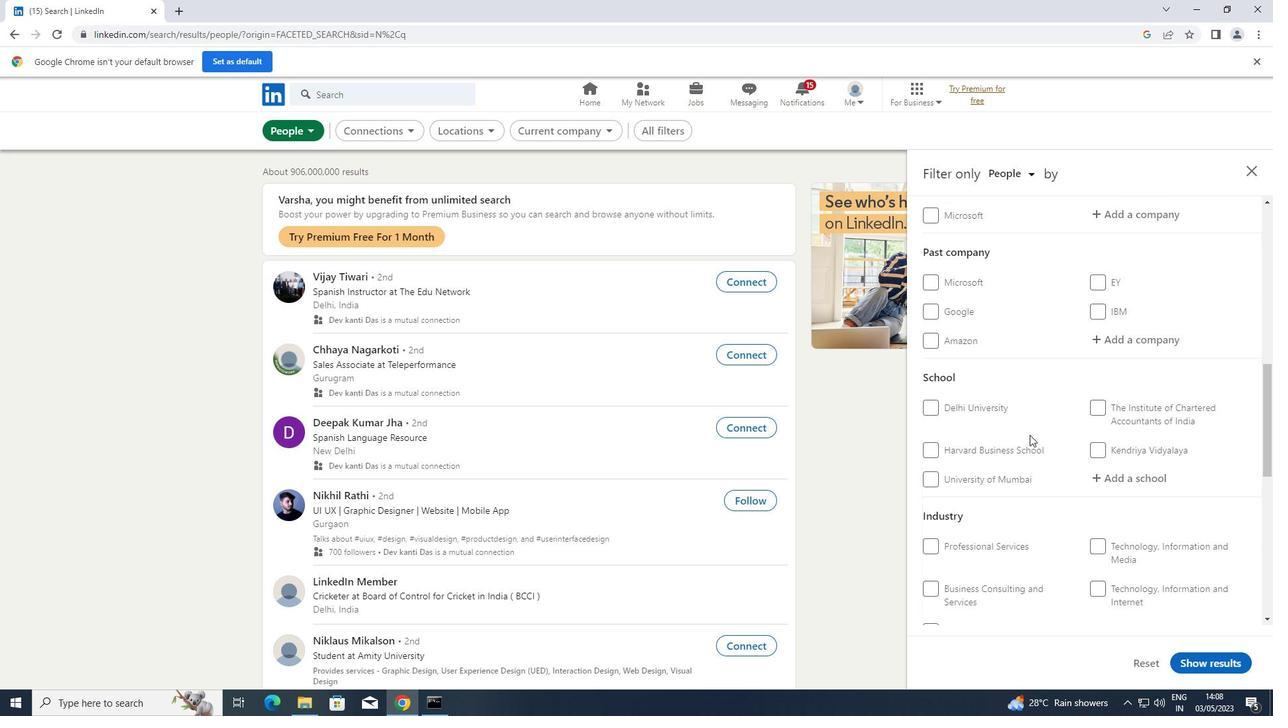 
Action: Mouse moved to (931, 431)
Screenshot: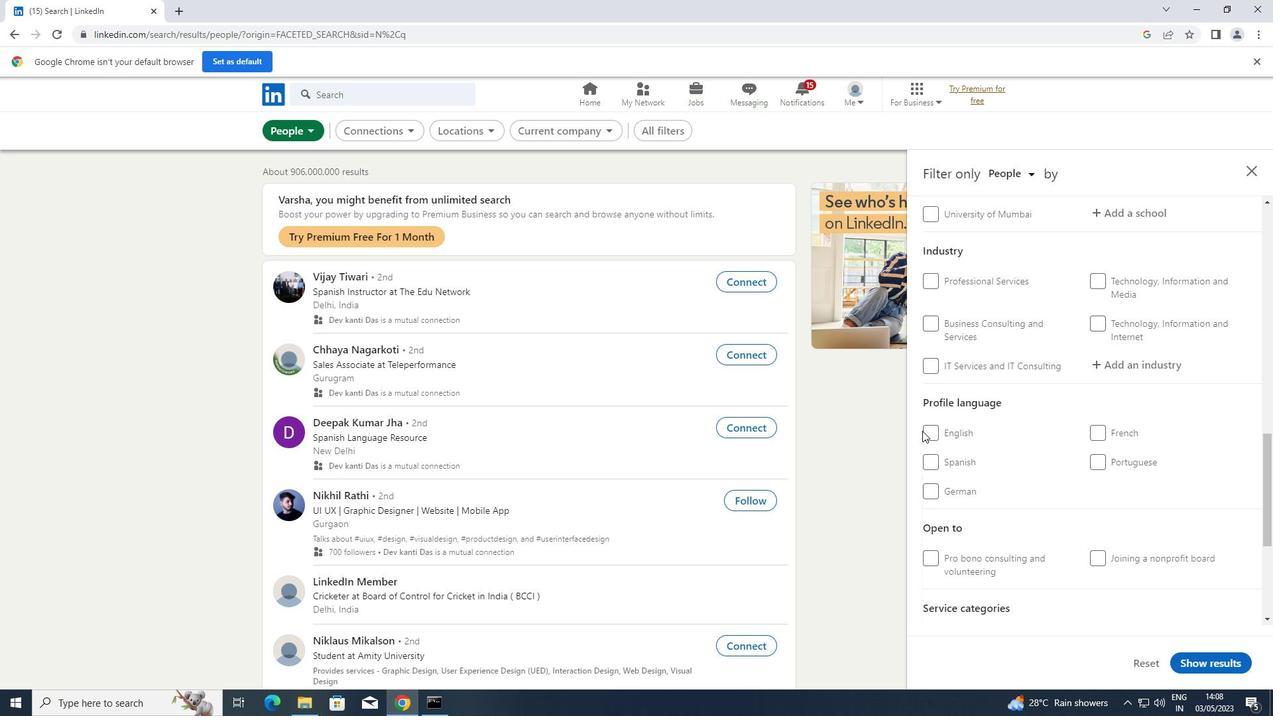 
Action: Mouse pressed left at (931, 431)
Screenshot: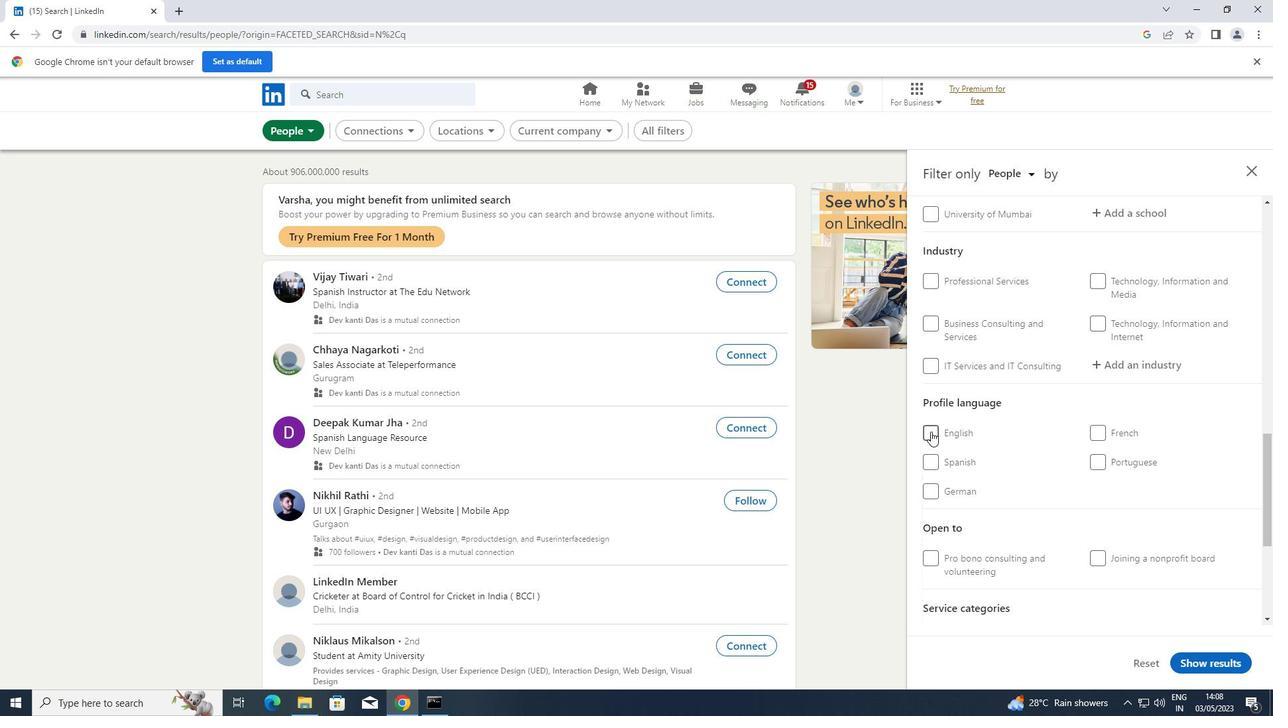 
Action: Mouse moved to (937, 430)
Screenshot: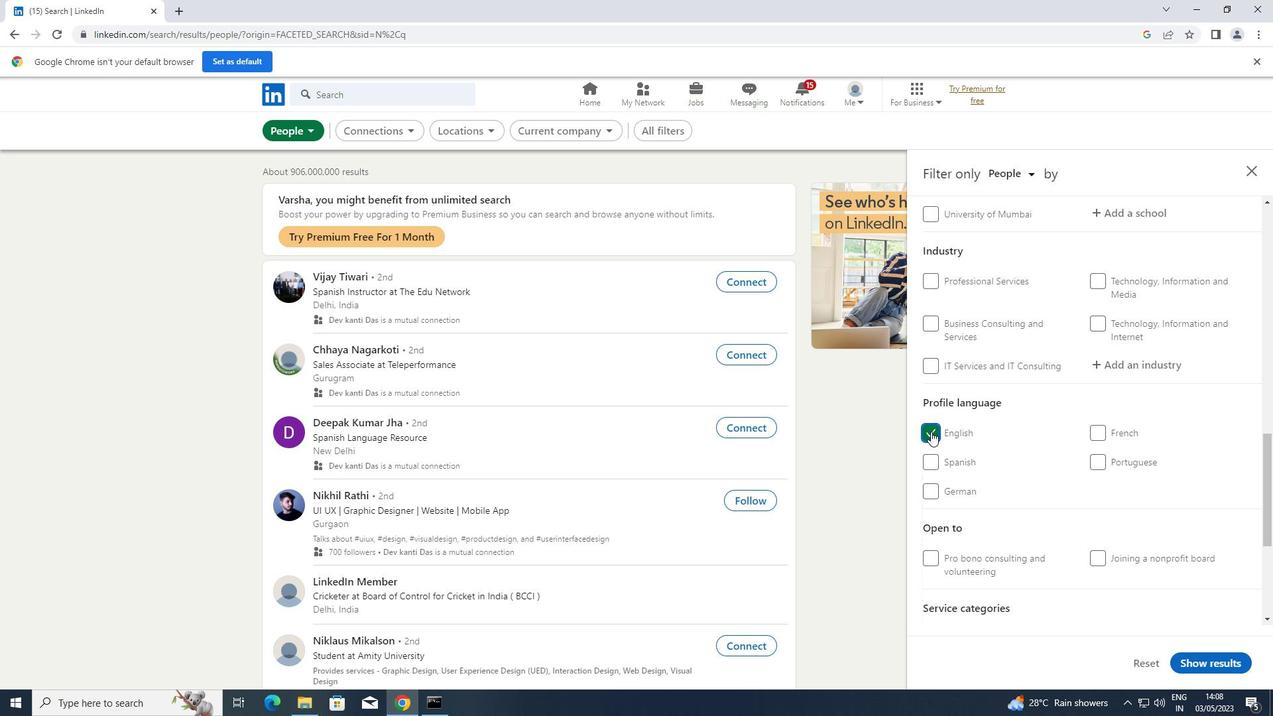 
Action: Mouse scrolled (937, 431) with delta (0, 0)
Screenshot: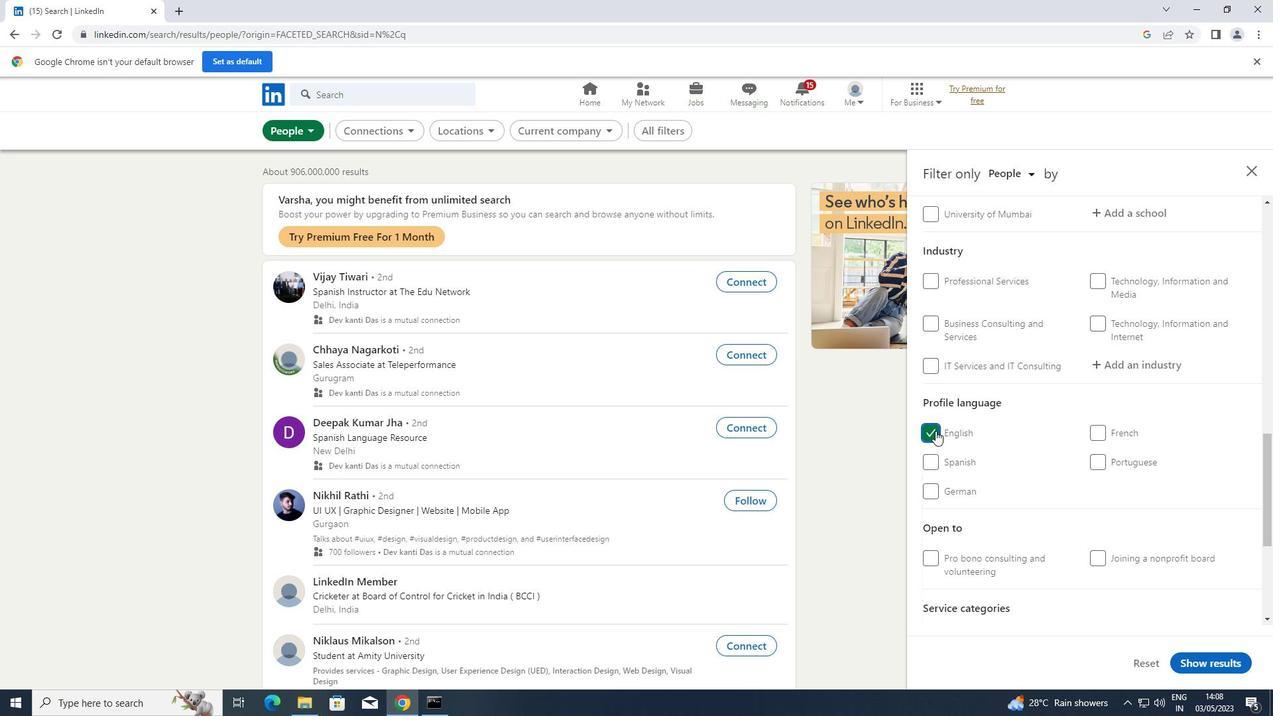 
Action: Mouse scrolled (937, 431) with delta (0, 0)
Screenshot: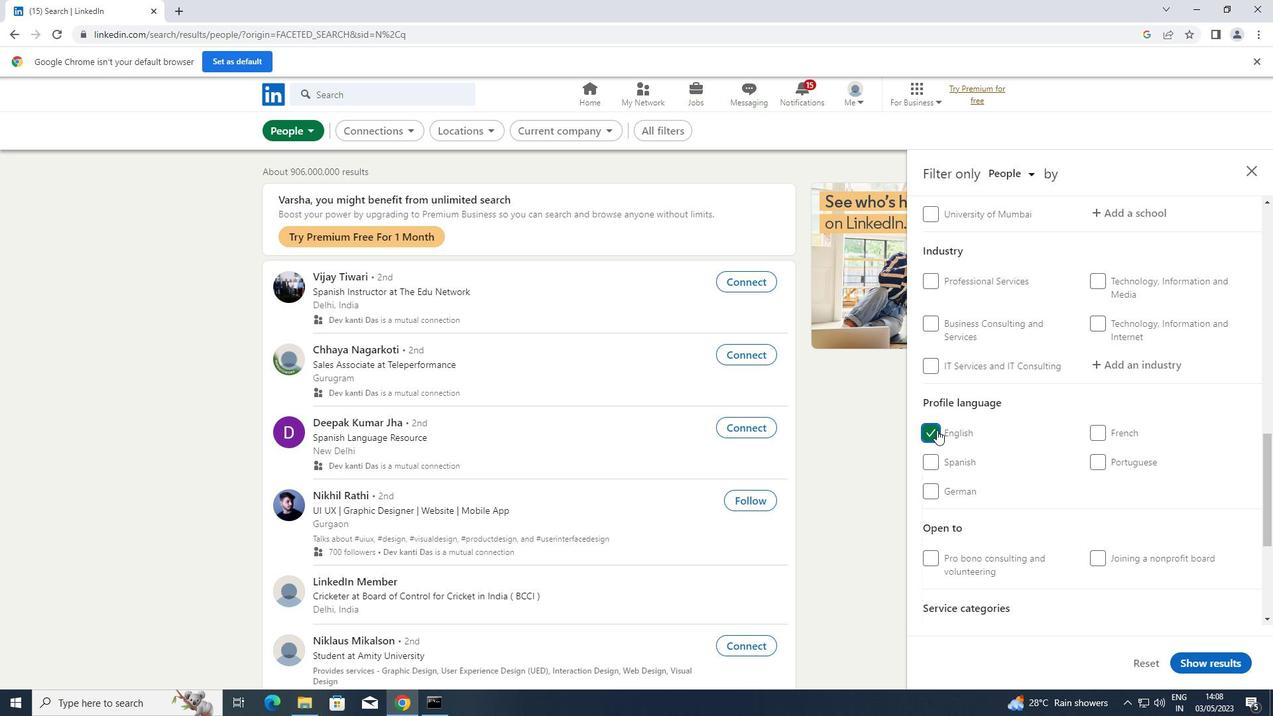 
Action: Mouse scrolled (937, 431) with delta (0, 0)
Screenshot: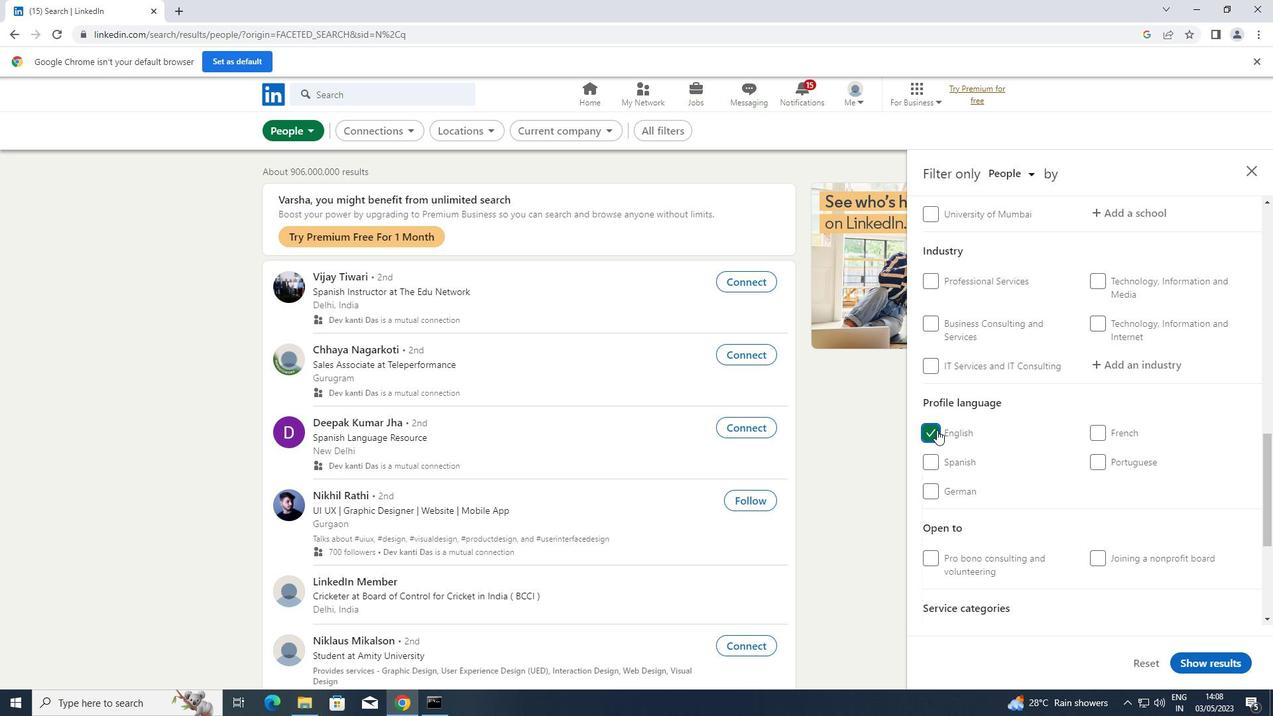 
Action: Mouse moved to (940, 429)
Screenshot: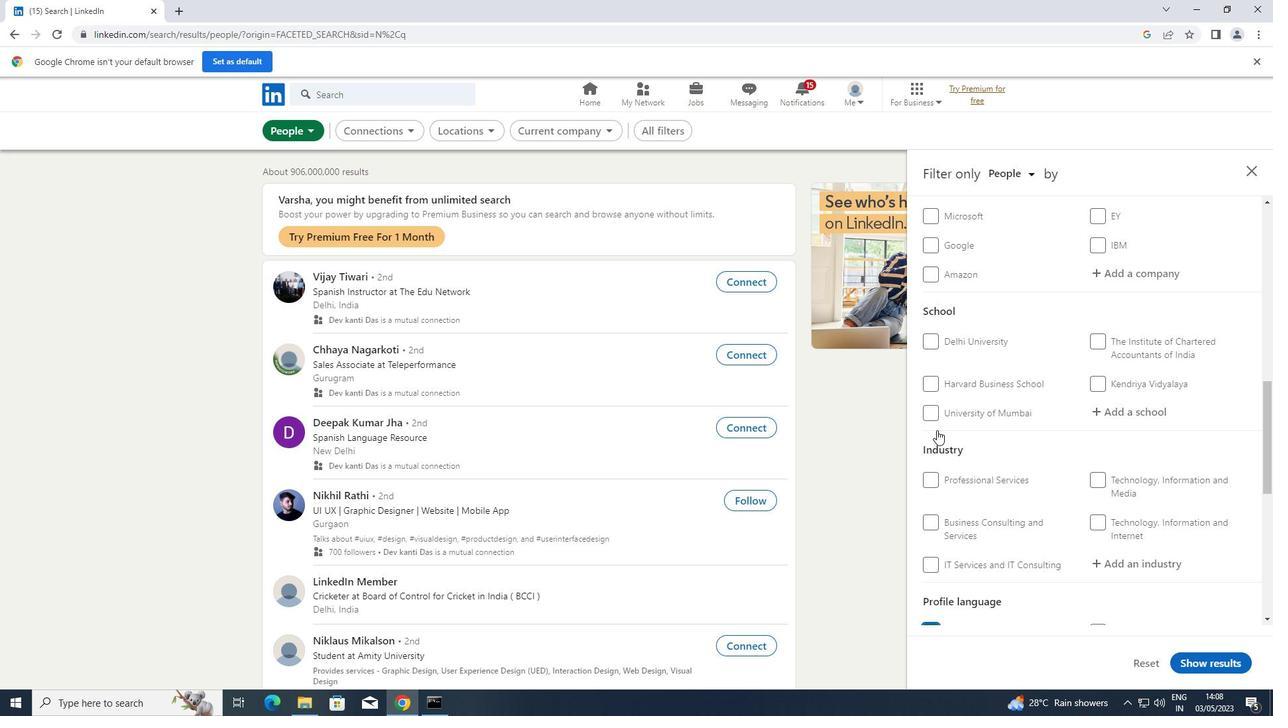 
Action: Mouse scrolled (940, 430) with delta (0, 0)
Screenshot: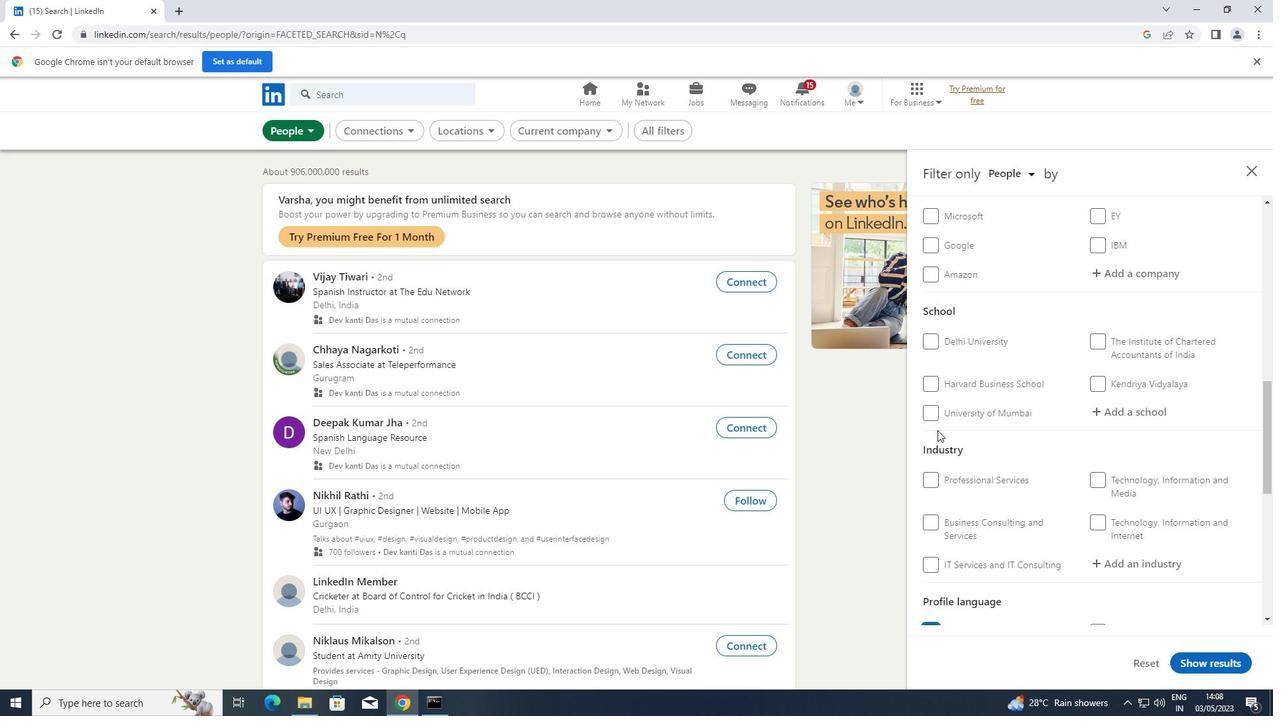 
Action: Mouse scrolled (940, 430) with delta (0, 0)
Screenshot: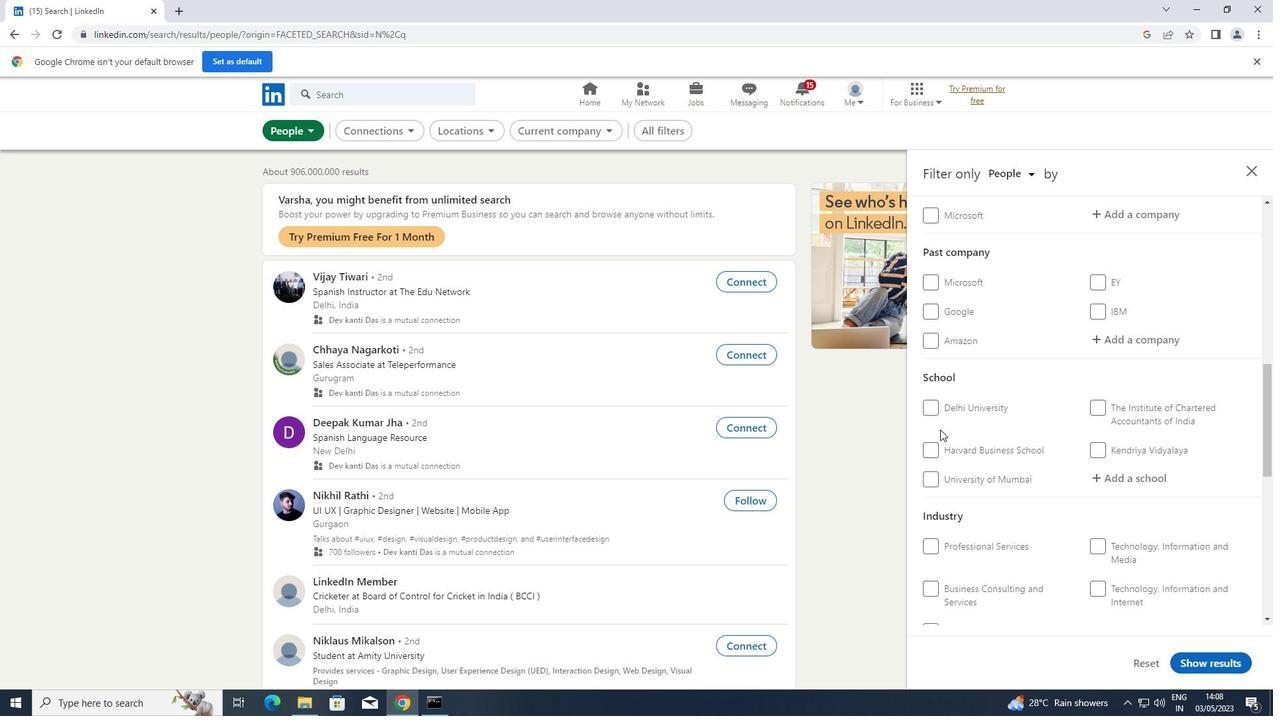 
Action: Mouse scrolled (940, 430) with delta (0, 0)
Screenshot: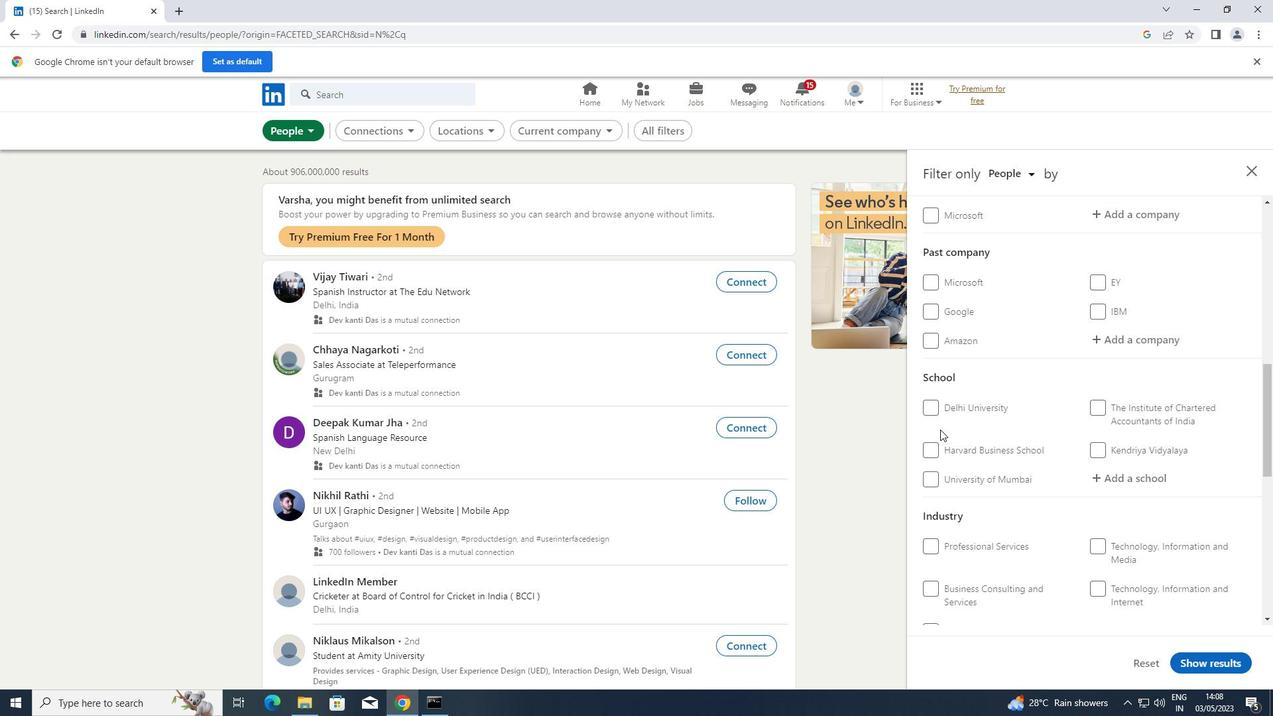 
Action: Mouse scrolled (940, 430) with delta (0, 0)
Screenshot: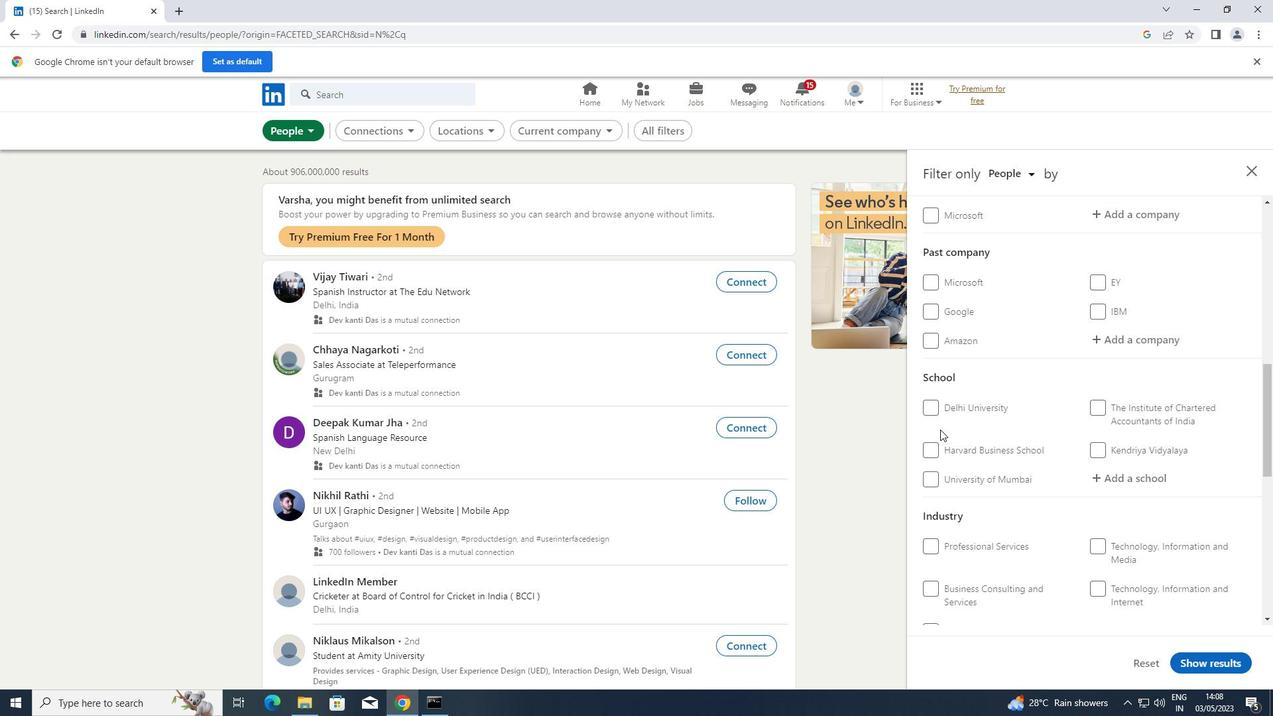 
Action: Mouse scrolled (940, 430) with delta (0, 0)
Screenshot: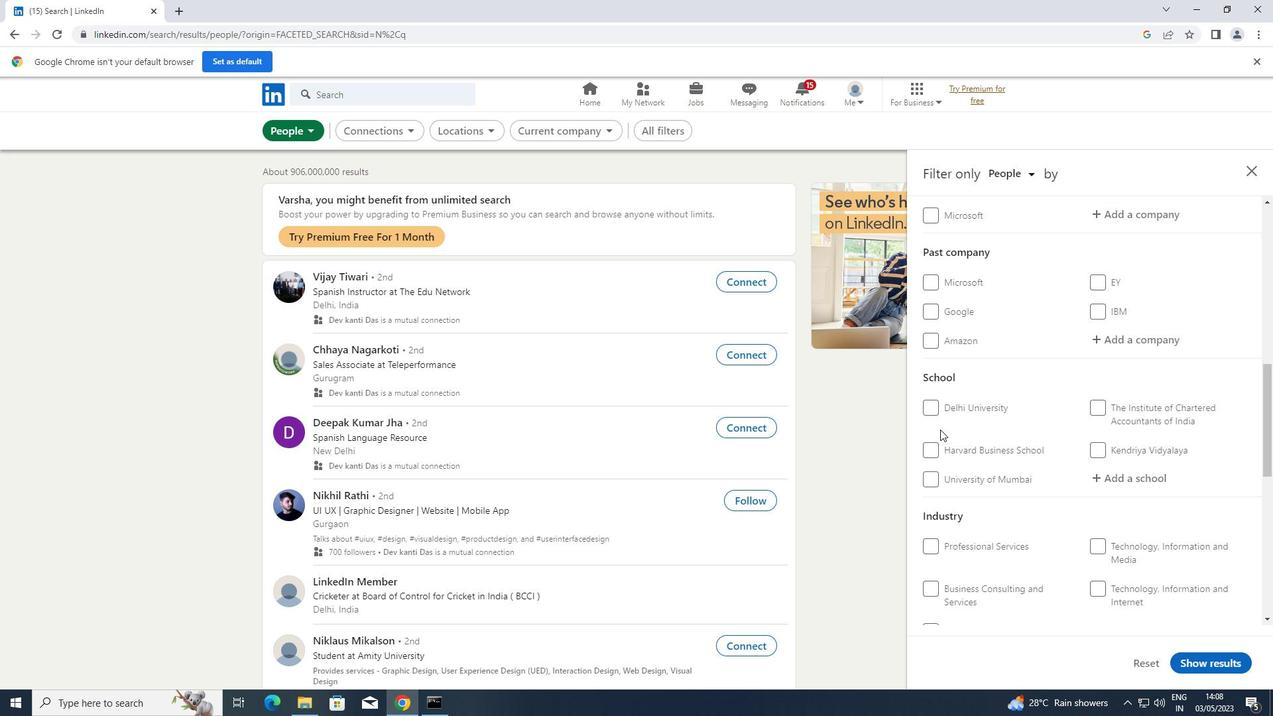 
Action: Mouse moved to (1117, 270)
Screenshot: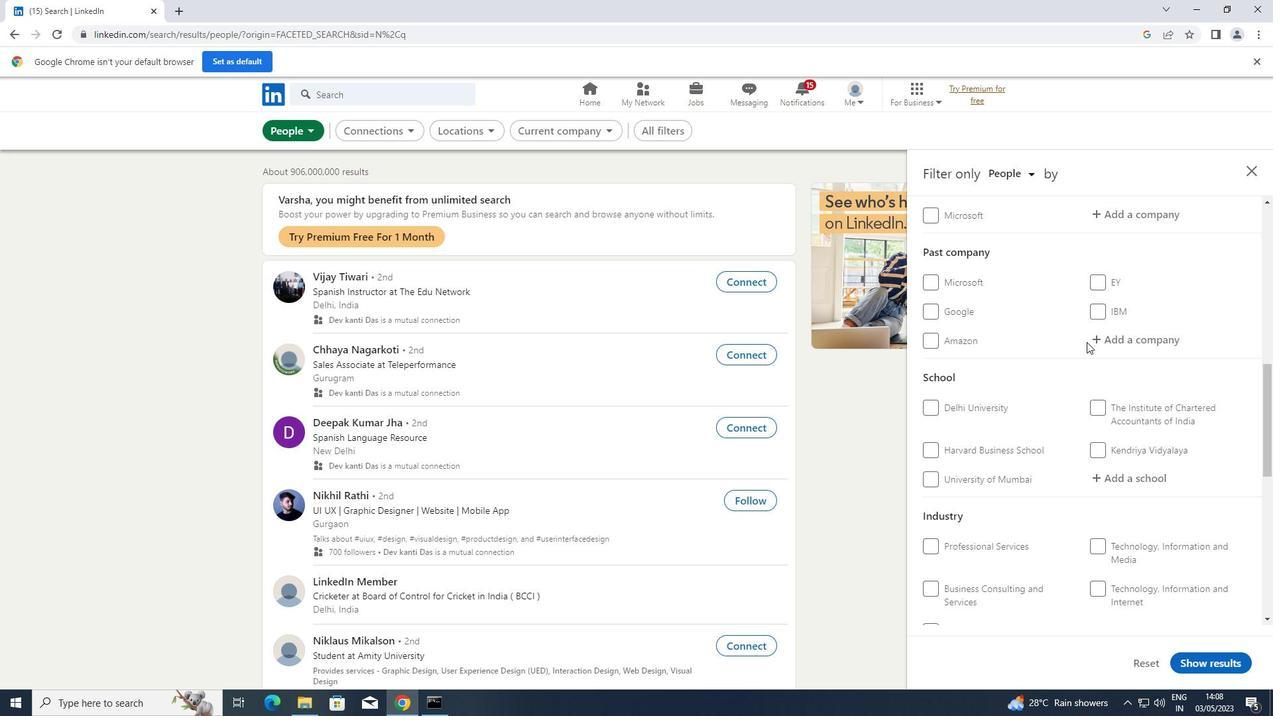 
Action: Mouse scrolled (1117, 270) with delta (0, 0)
Screenshot: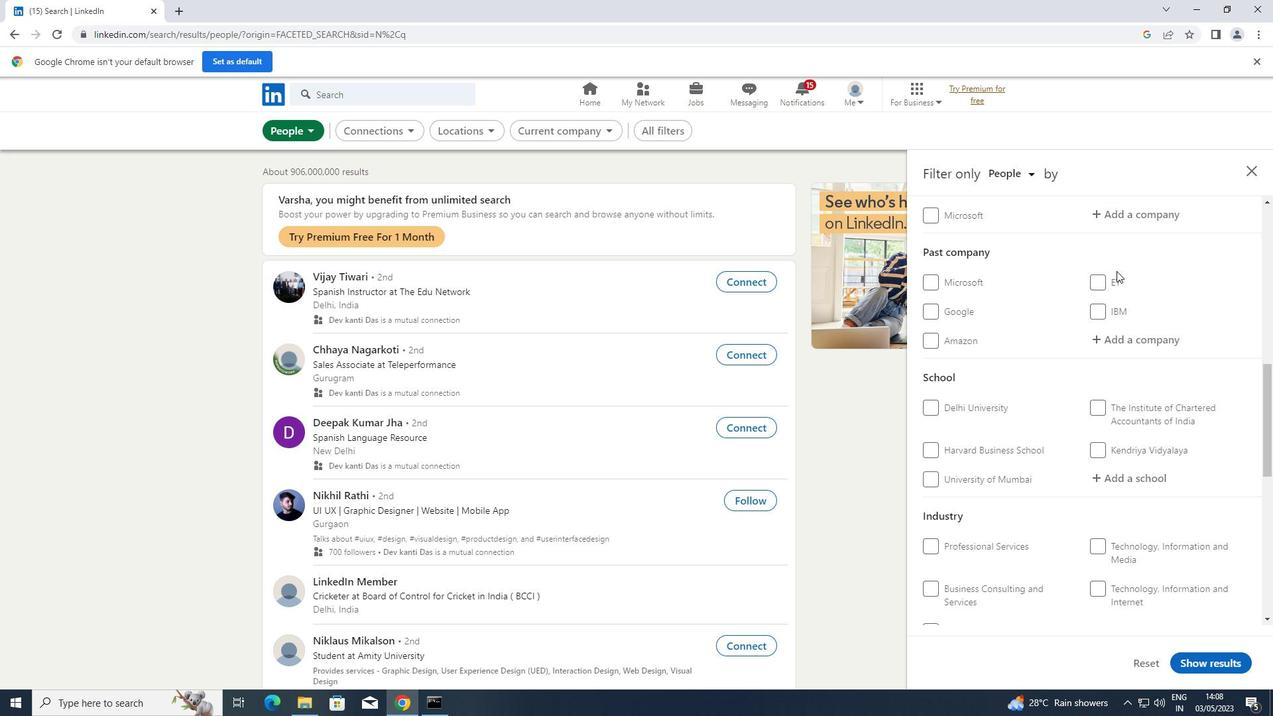 
Action: Mouse moved to (1083, 287)
Screenshot: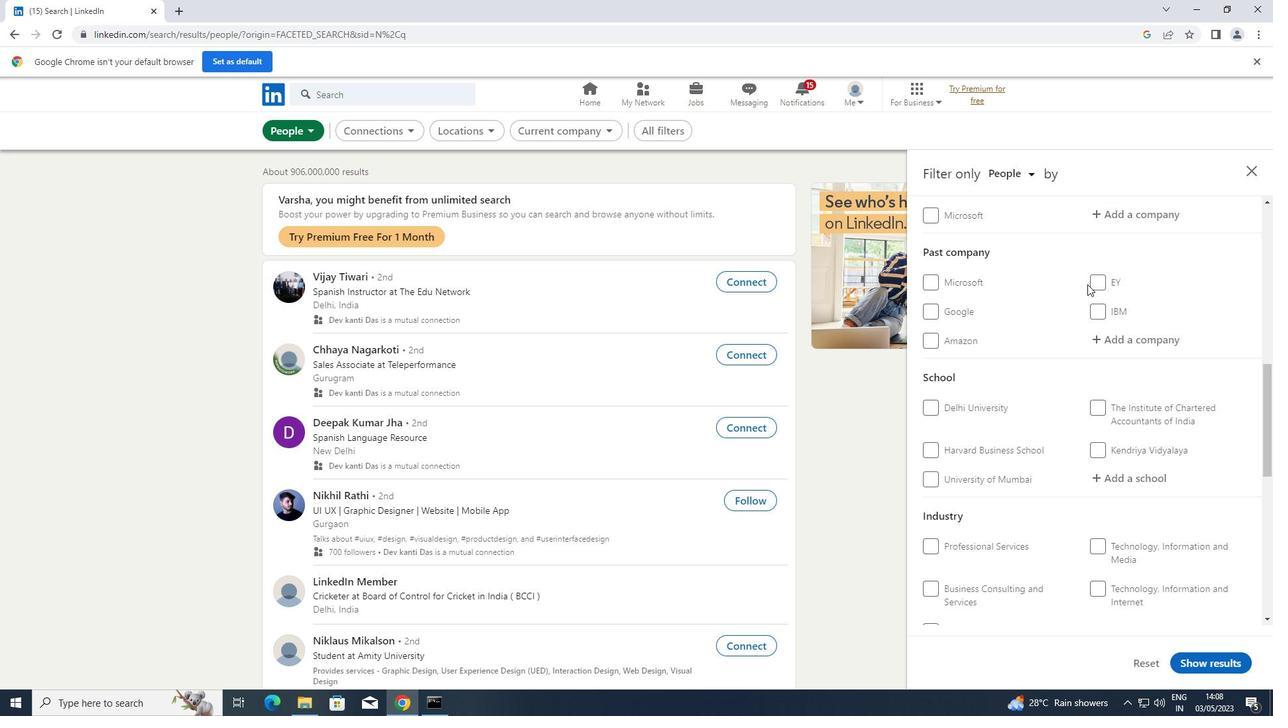 
Action: Mouse scrolled (1083, 287) with delta (0, 0)
Screenshot: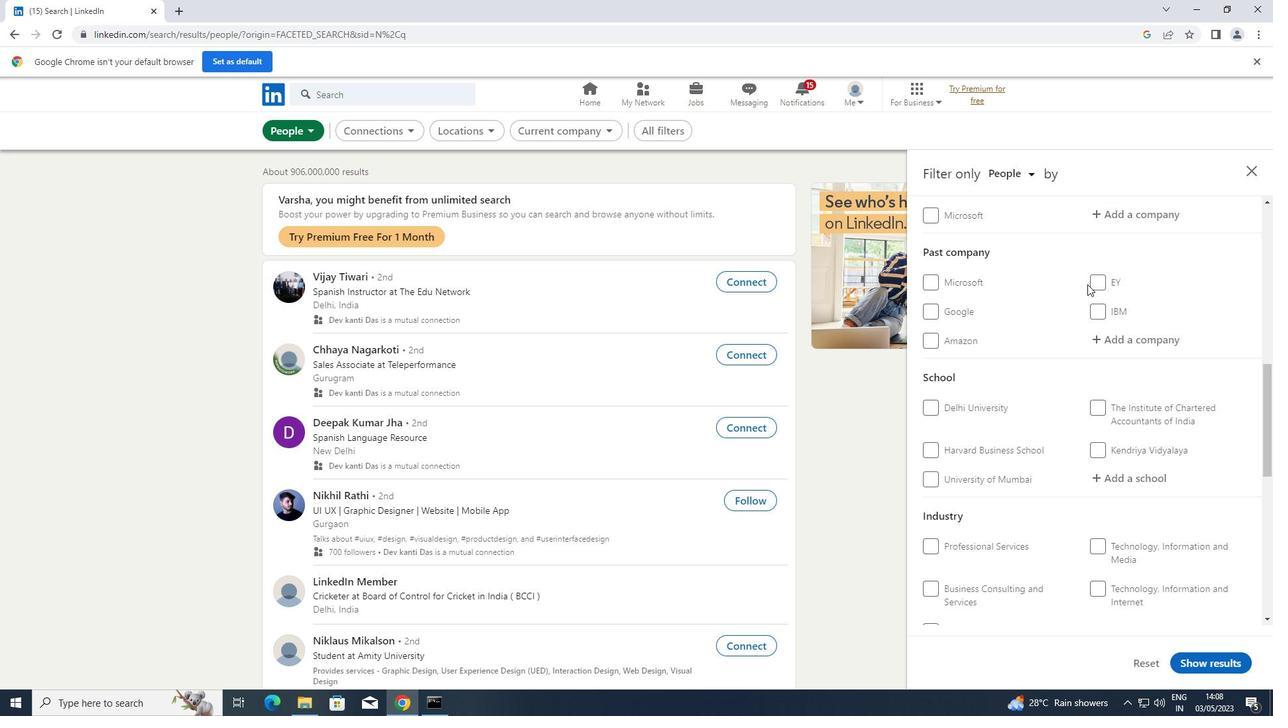 
Action: Mouse moved to (1082, 287)
Screenshot: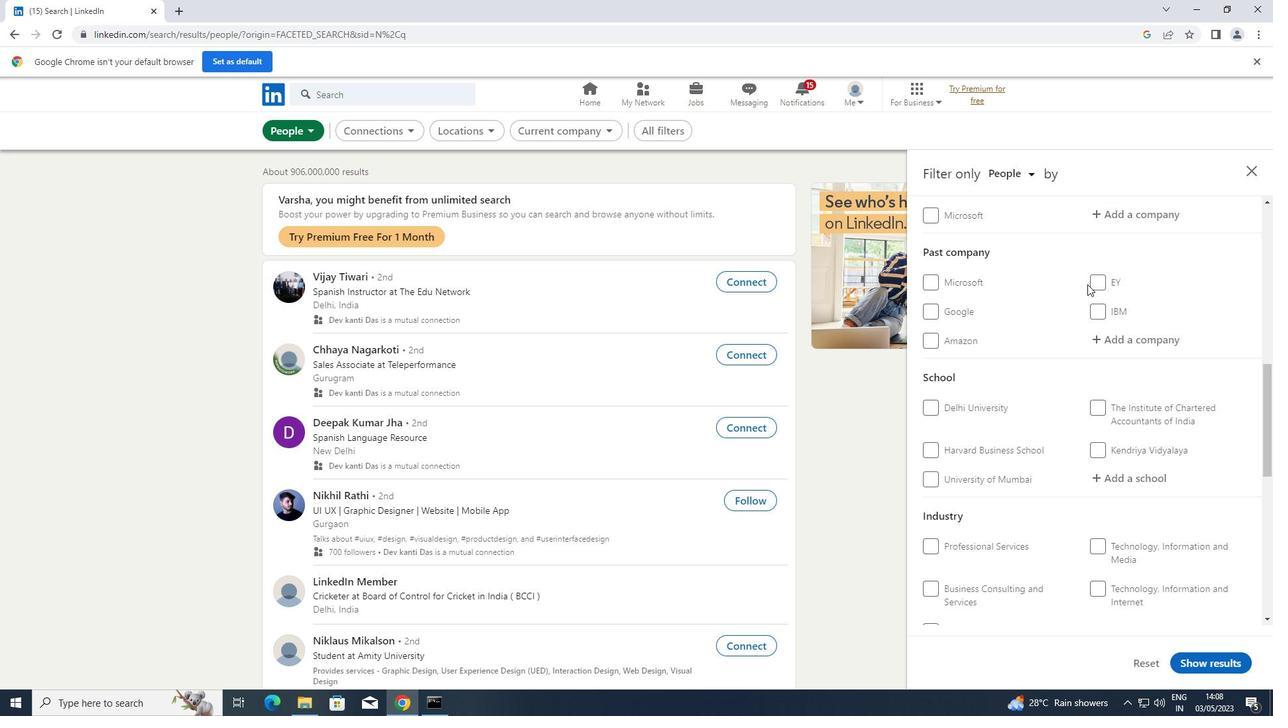 
Action: Mouse scrolled (1082, 287) with delta (0, 0)
Screenshot: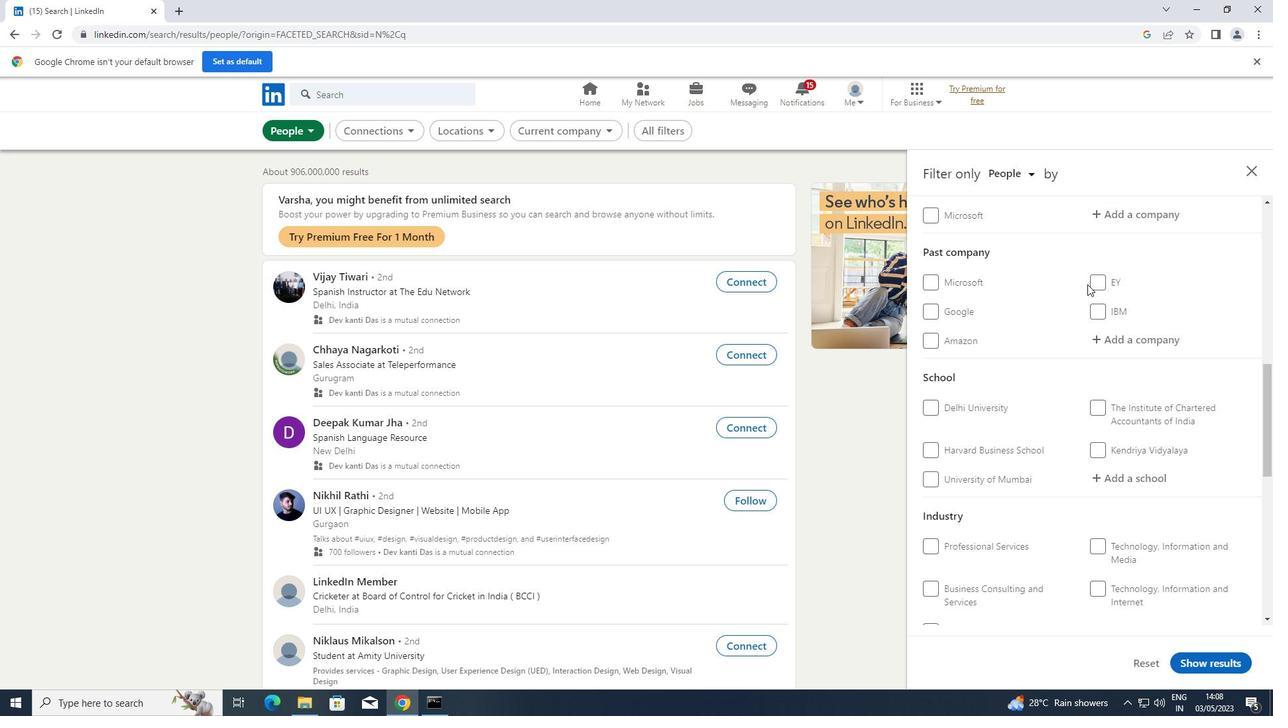 
Action: Mouse scrolled (1082, 287) with delta (0, 0)
Screenshot: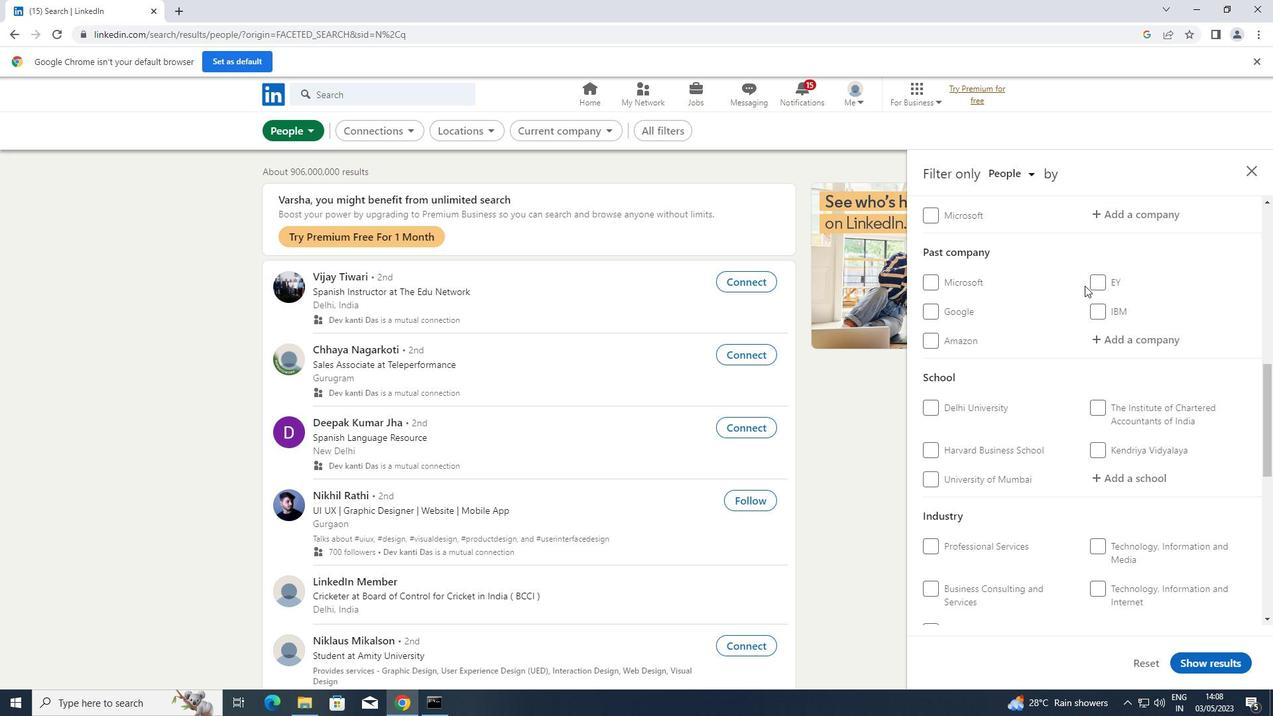 
Action: Mouse scrolled (1082, 286) with delta (0, 0)
Screenshot: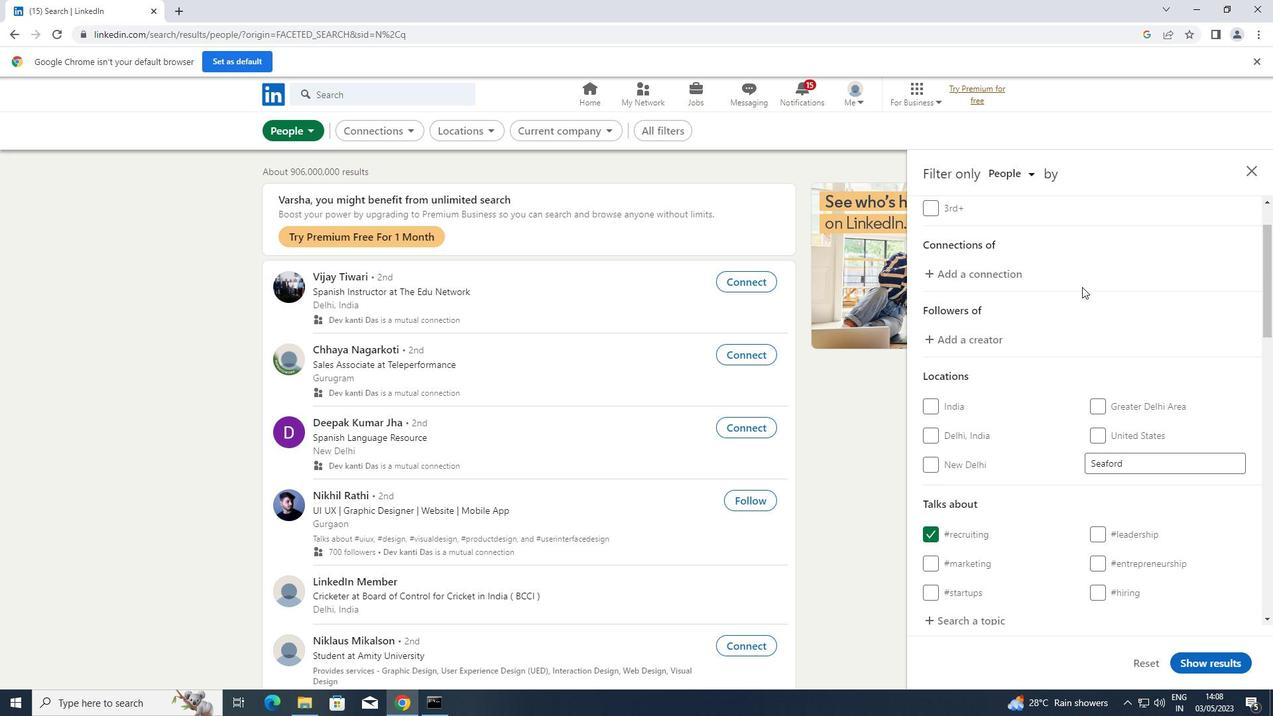 
Action: Mouse scrolled (1082, 286) with delta (0, 0)
Screenshot: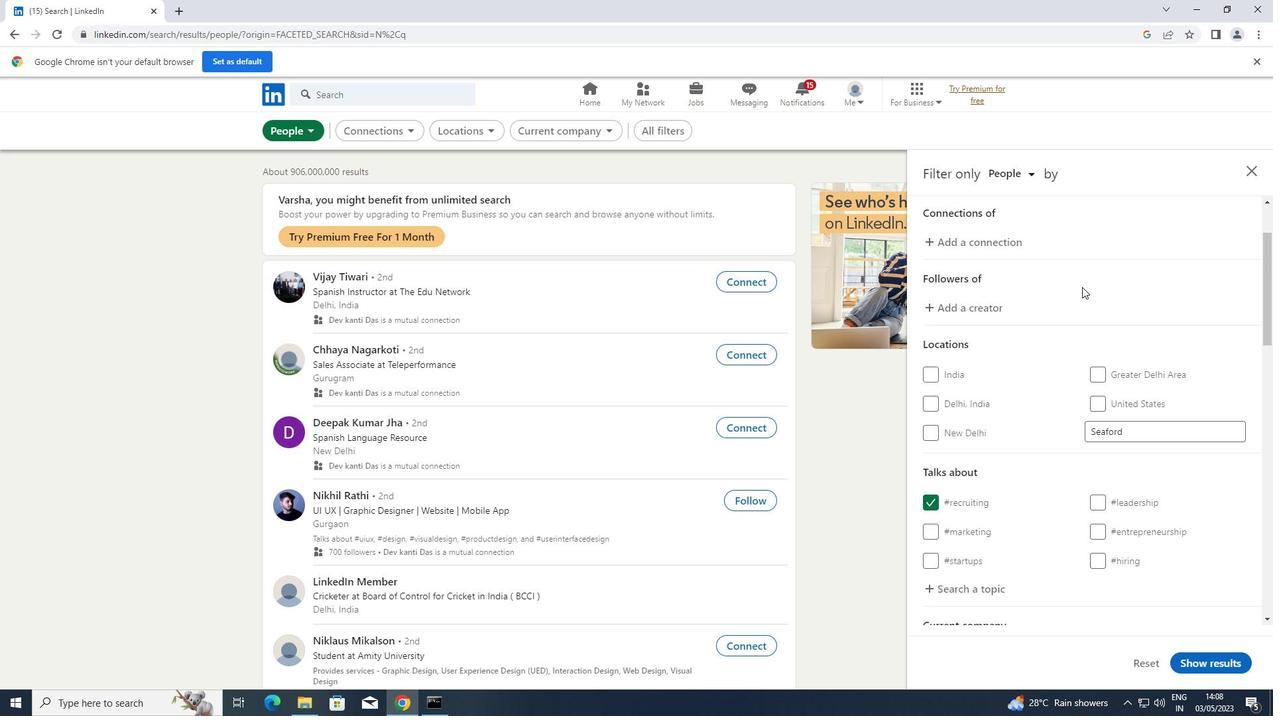 
Action: Mouse scrolled (1082, 286) with delta (0, 0)
Screenshot: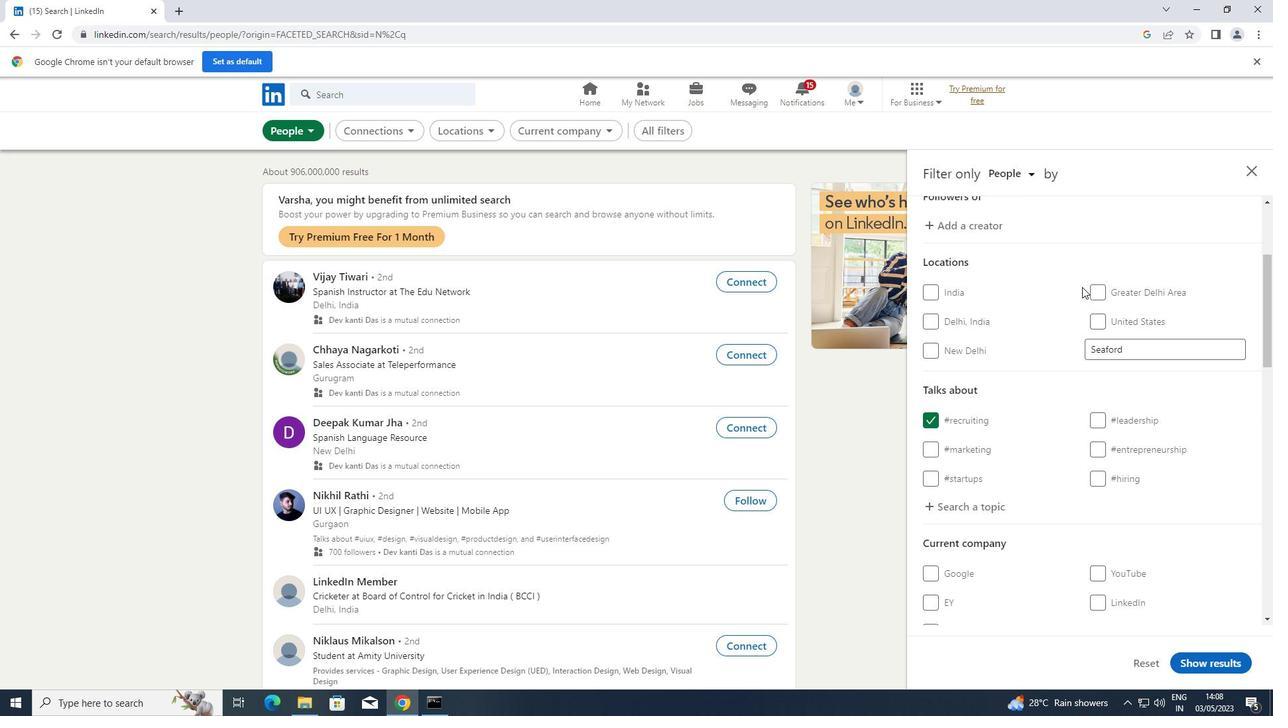 
Action: Mouse scrolled (1082, 286) with delta (0, 0)
Screenshot: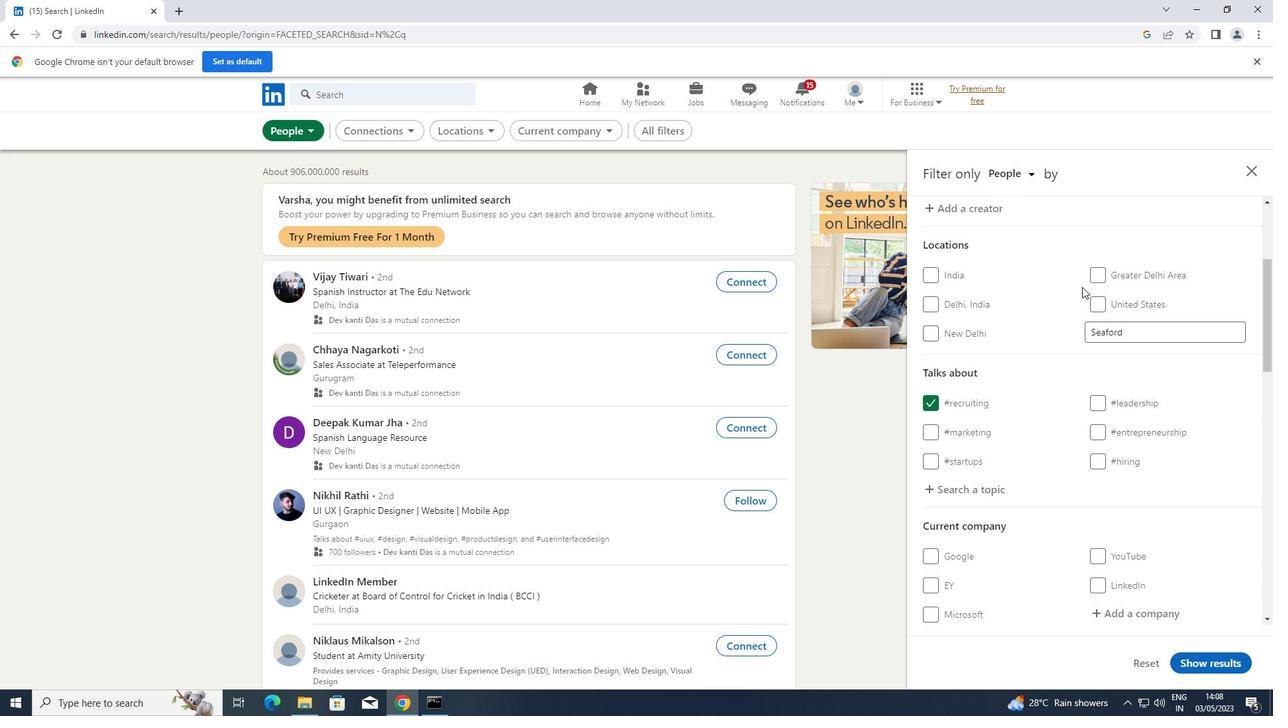 
Action: Mouse scrolled (1082, 286) with delta (0, 0)
Screenshot: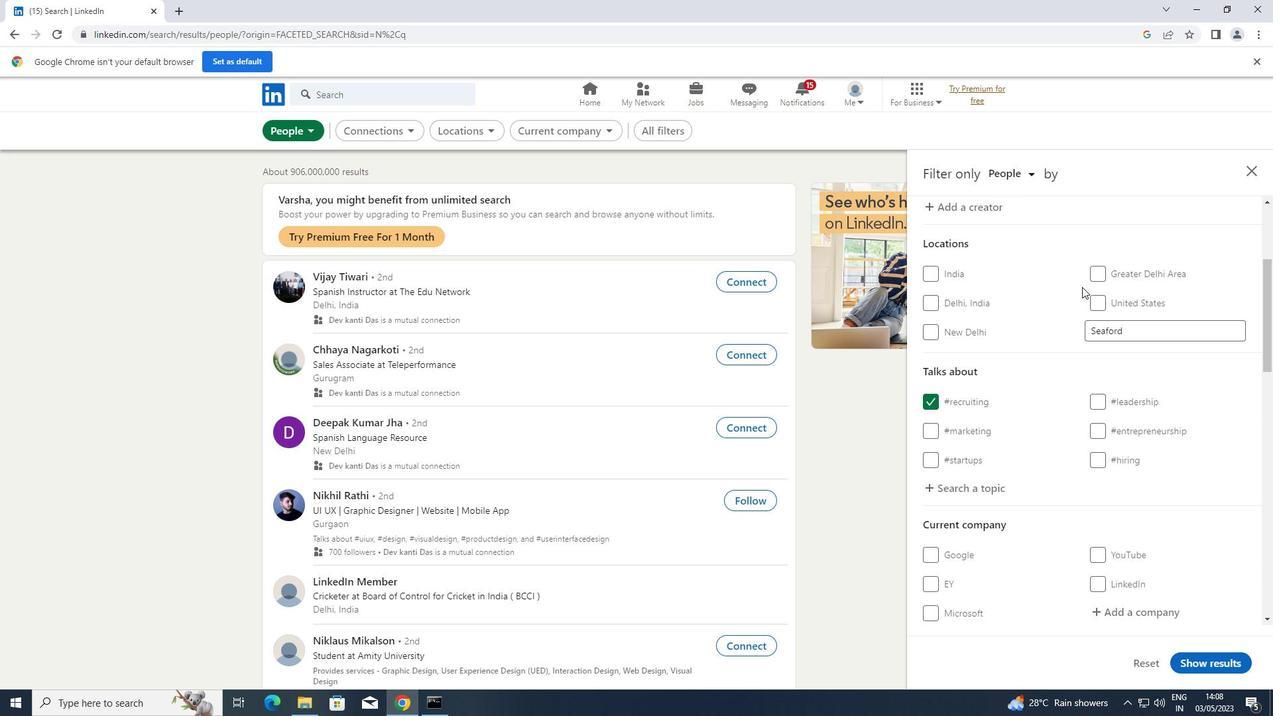 
Action: Mouse moved to (1023, 401)
Screenshot: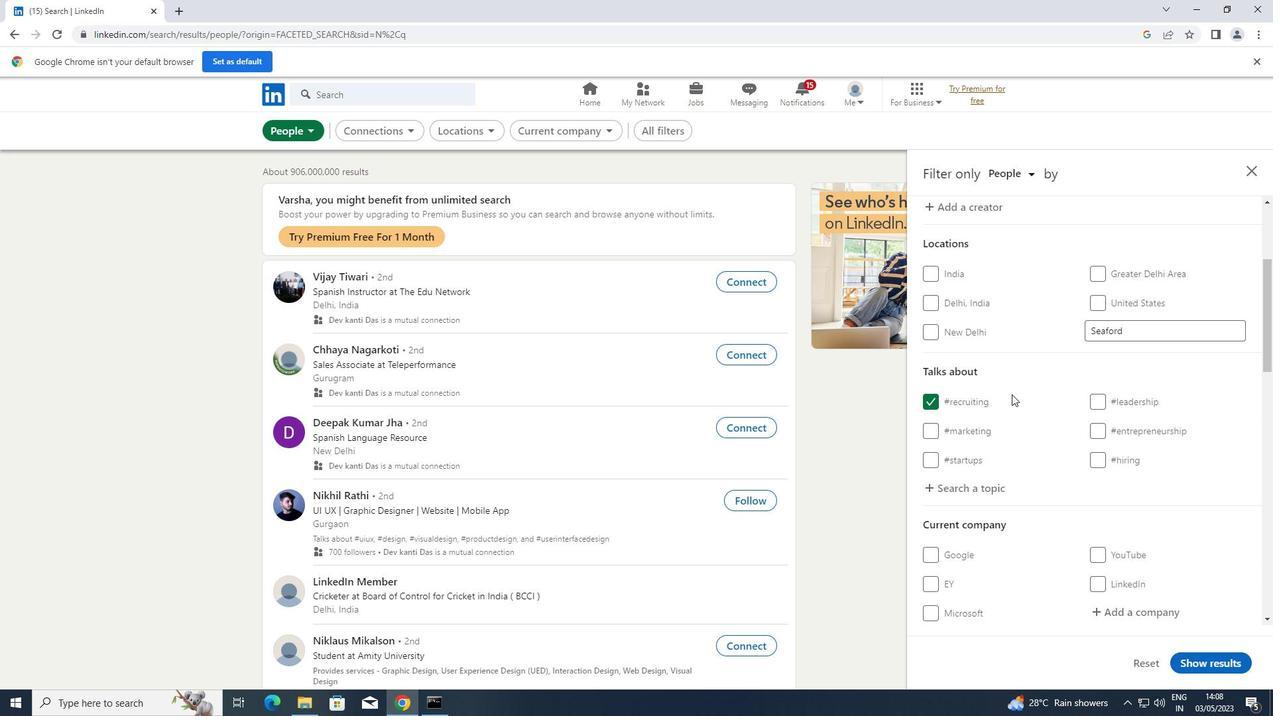 
Action: Mouse scrolled (1023, 400) with delta (0, 0)
Screenshot: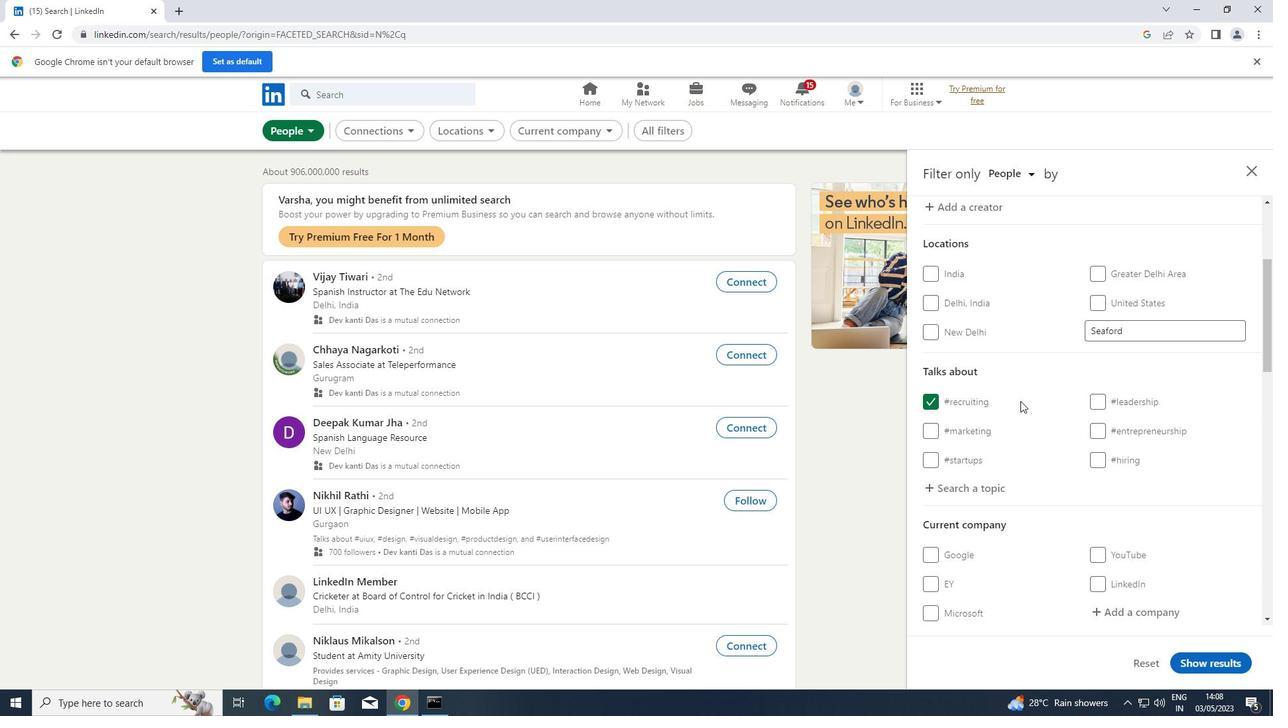 
Action: Mouse scrolled (1023, 400) with delta (0, 0)
Screenshot: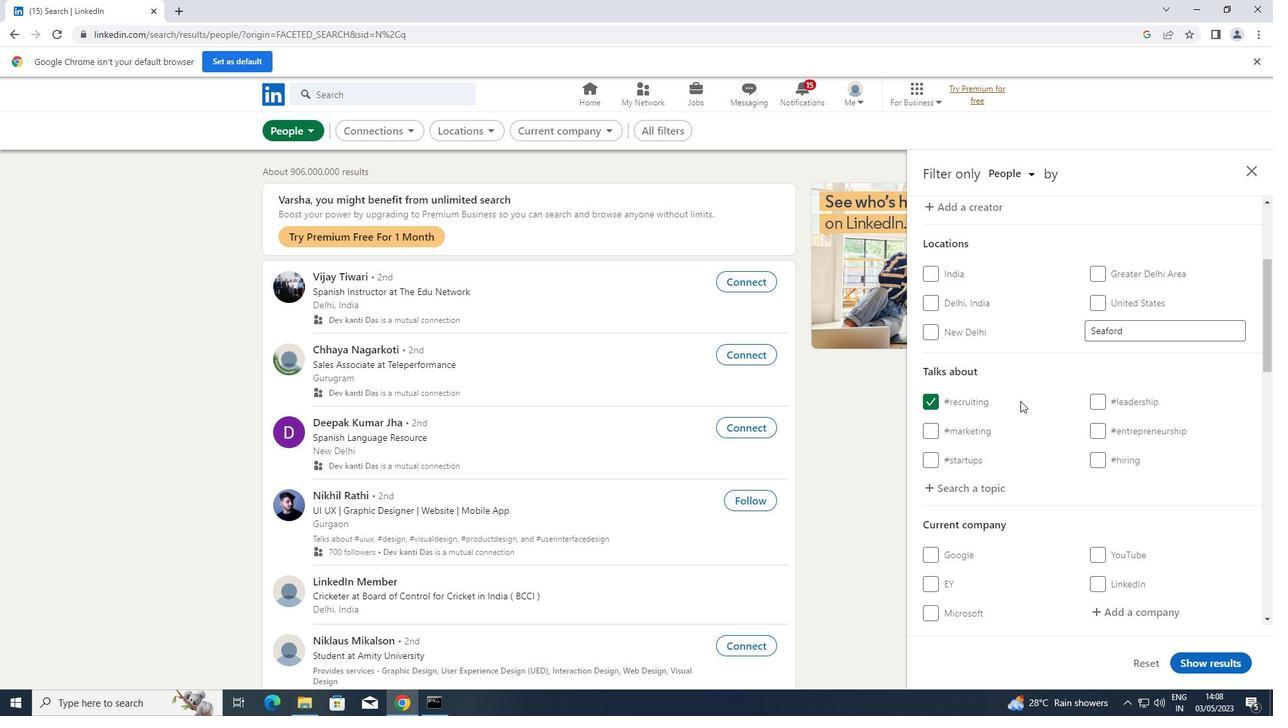 
Action: Mouse scrolled (1023, 400) with delta (0, 0)
Screenshot: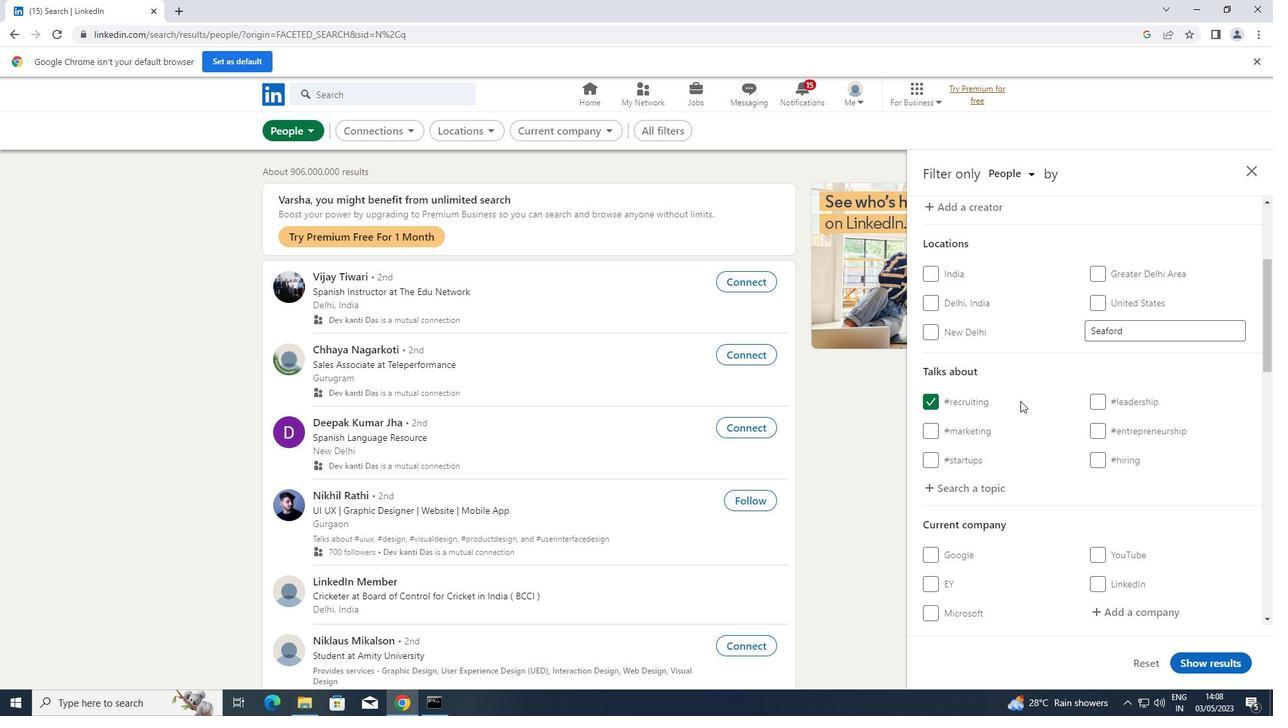 
Action: Mouse moved to (1130, 358)
Screenshot: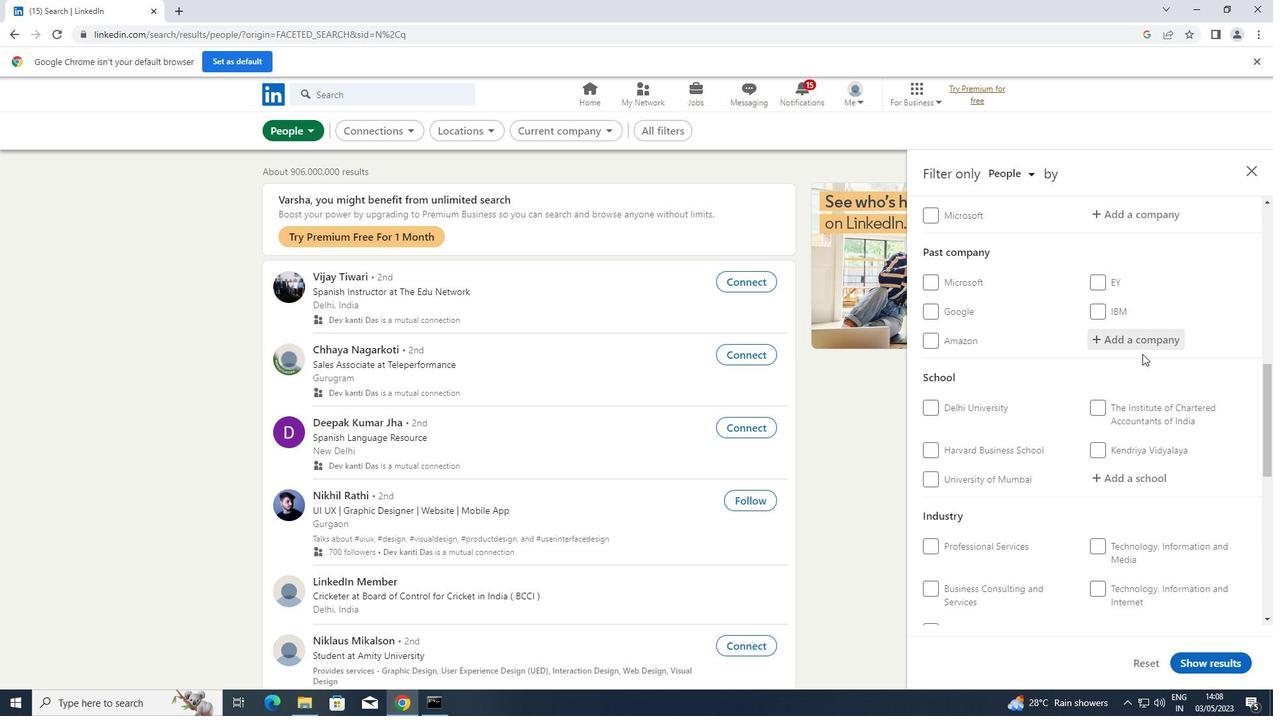 
Action: Mouse scrolled (1130, 359) with delta (0, 0)
Screenshot: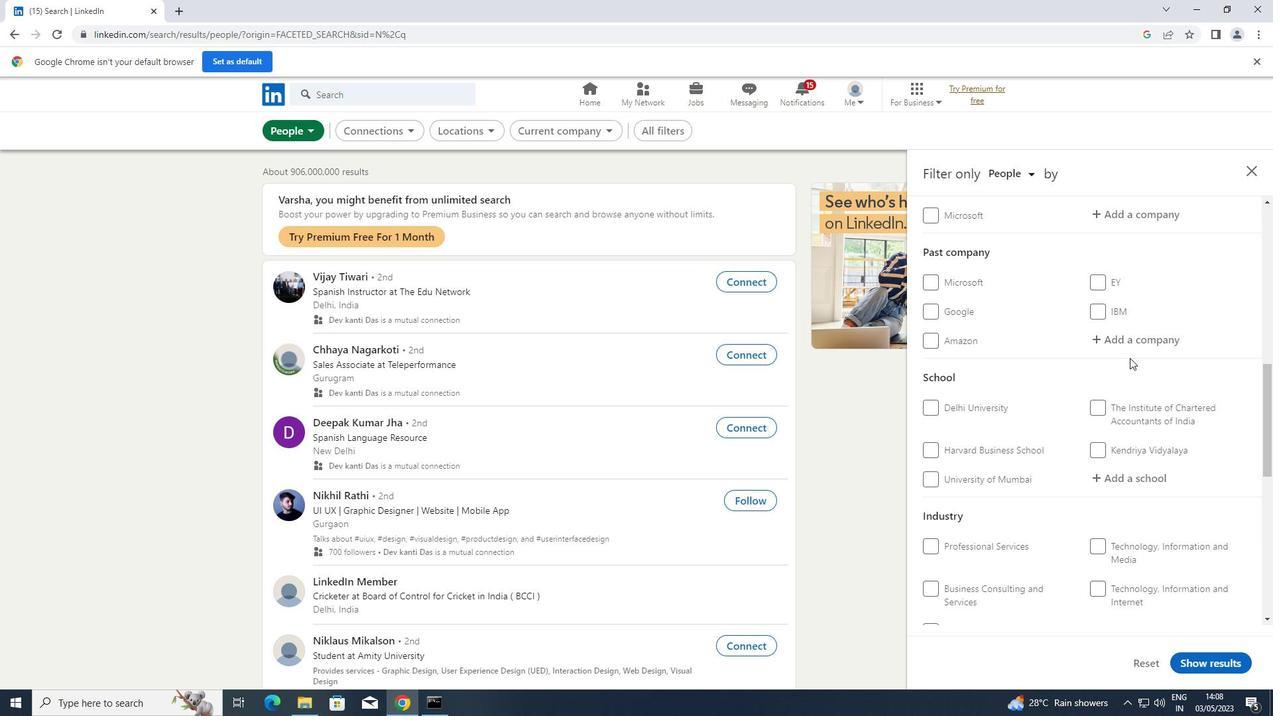 
Action: Mouse scrolled (1130, 359) with delta (0, 0)
Screenshot: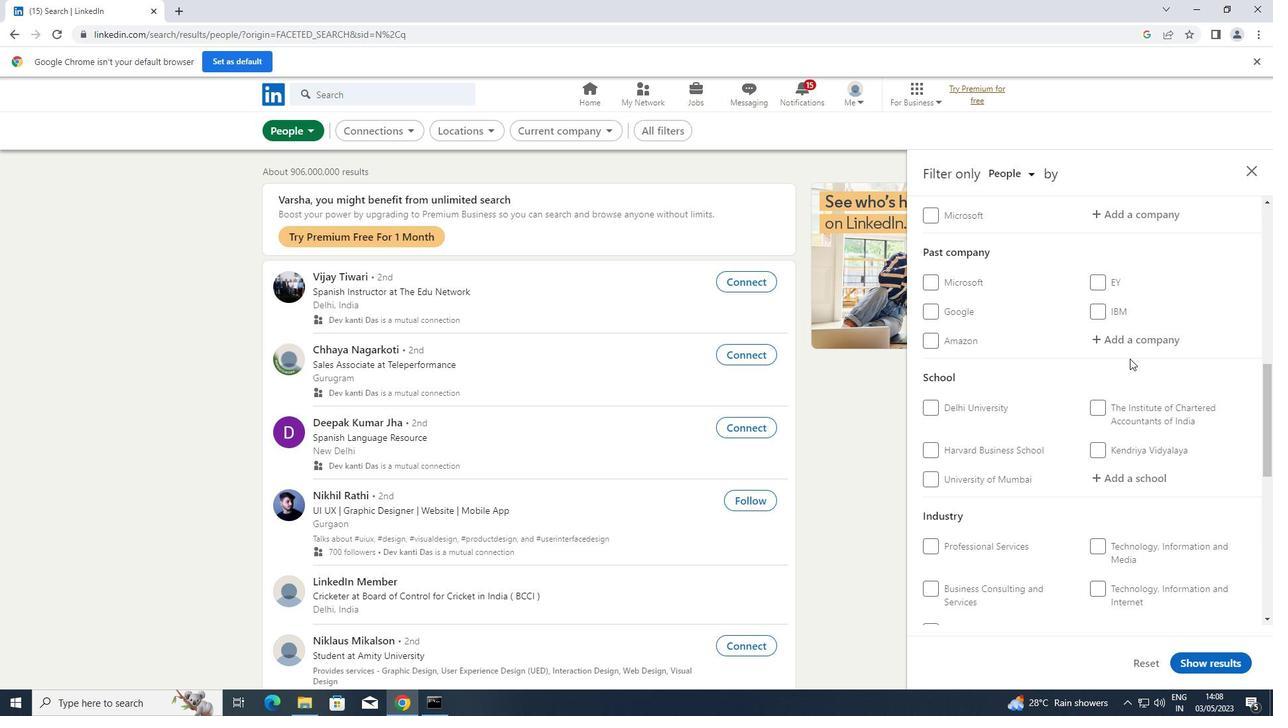 
Action: Mouse moved to (1155, 341)
Screenshot: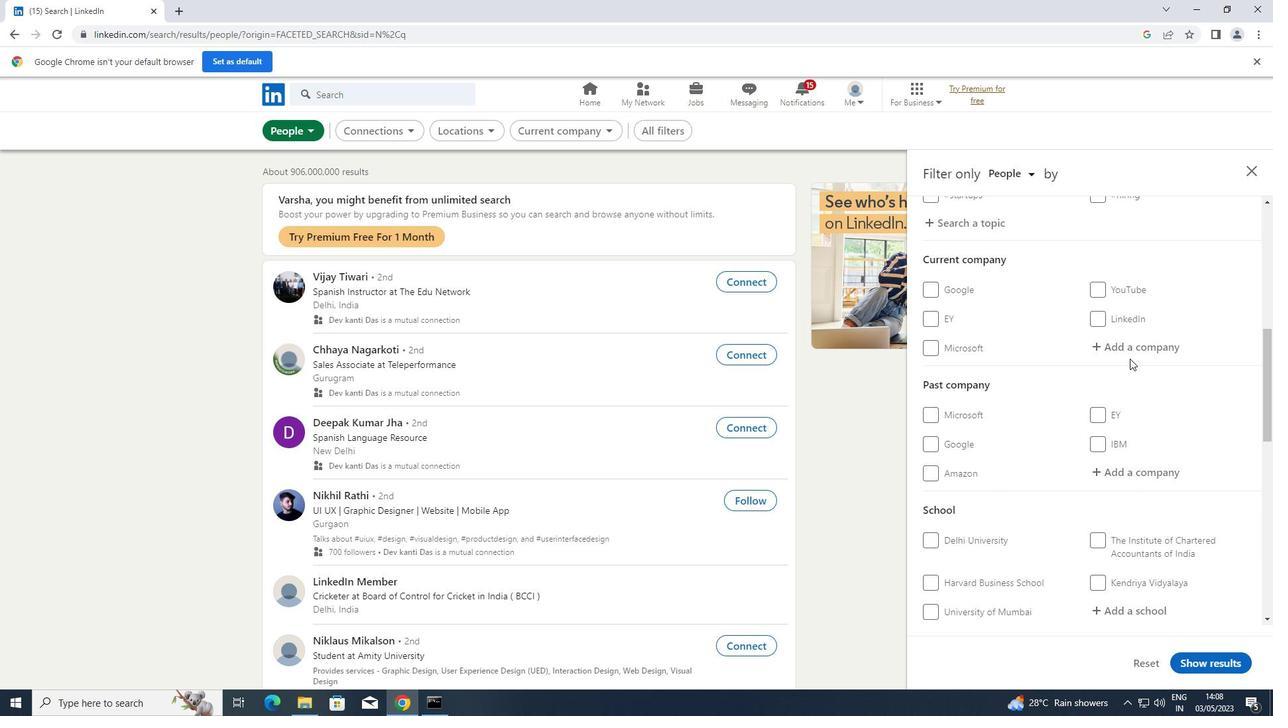 
Action: Mouse pressed left at (1155, 341)
Screenshot: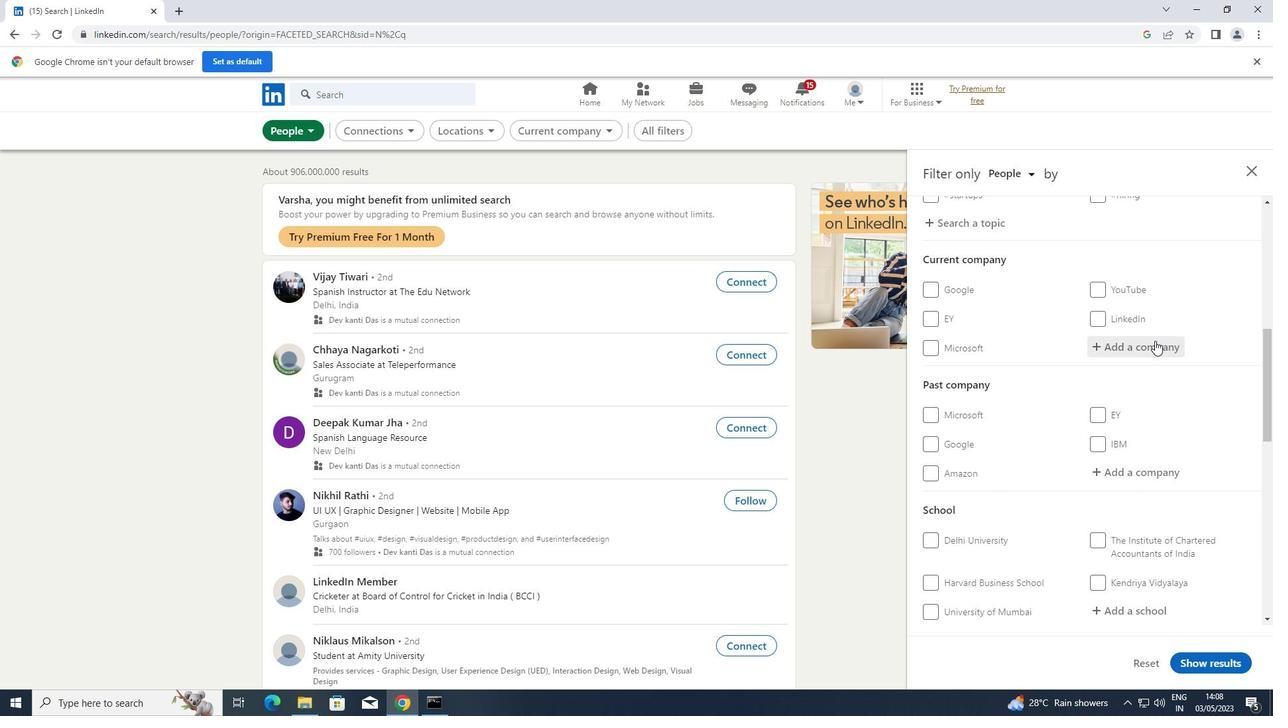 
Action: Key pressed <Key.shift>TUV<Key.space>
Screenshot: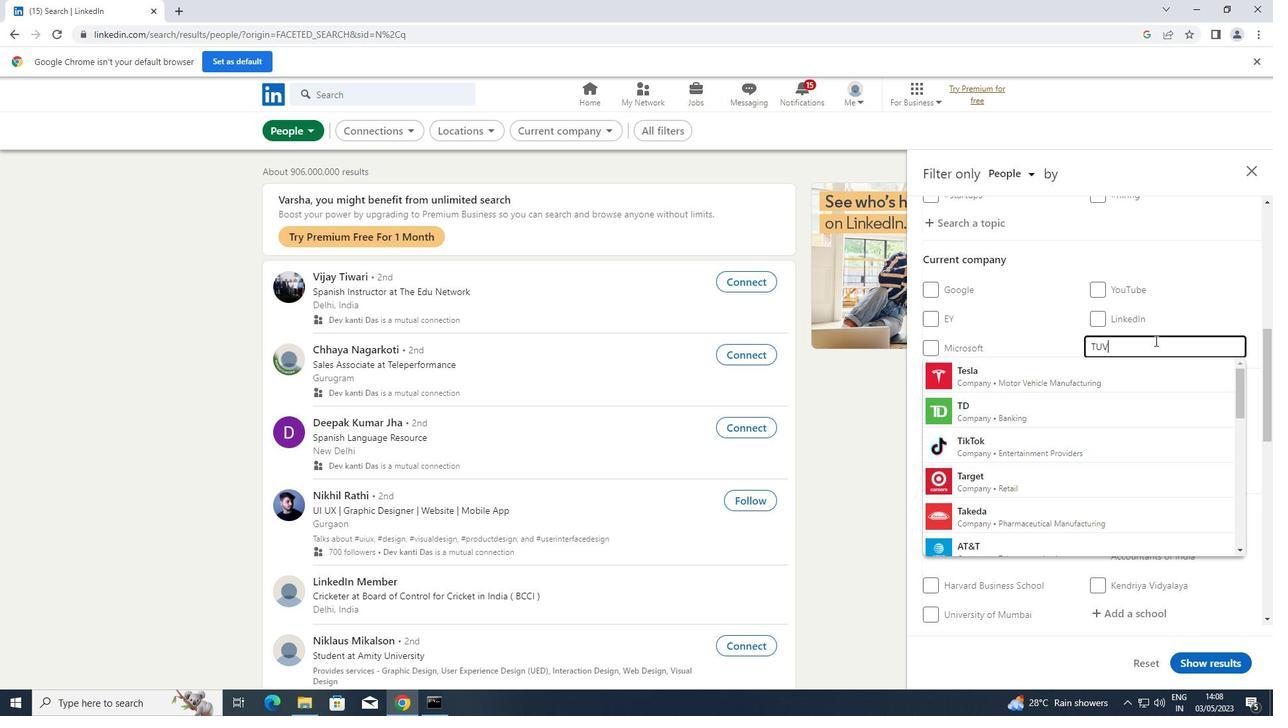 
Action: Mouse moved to (1050, 375)
Screenshot: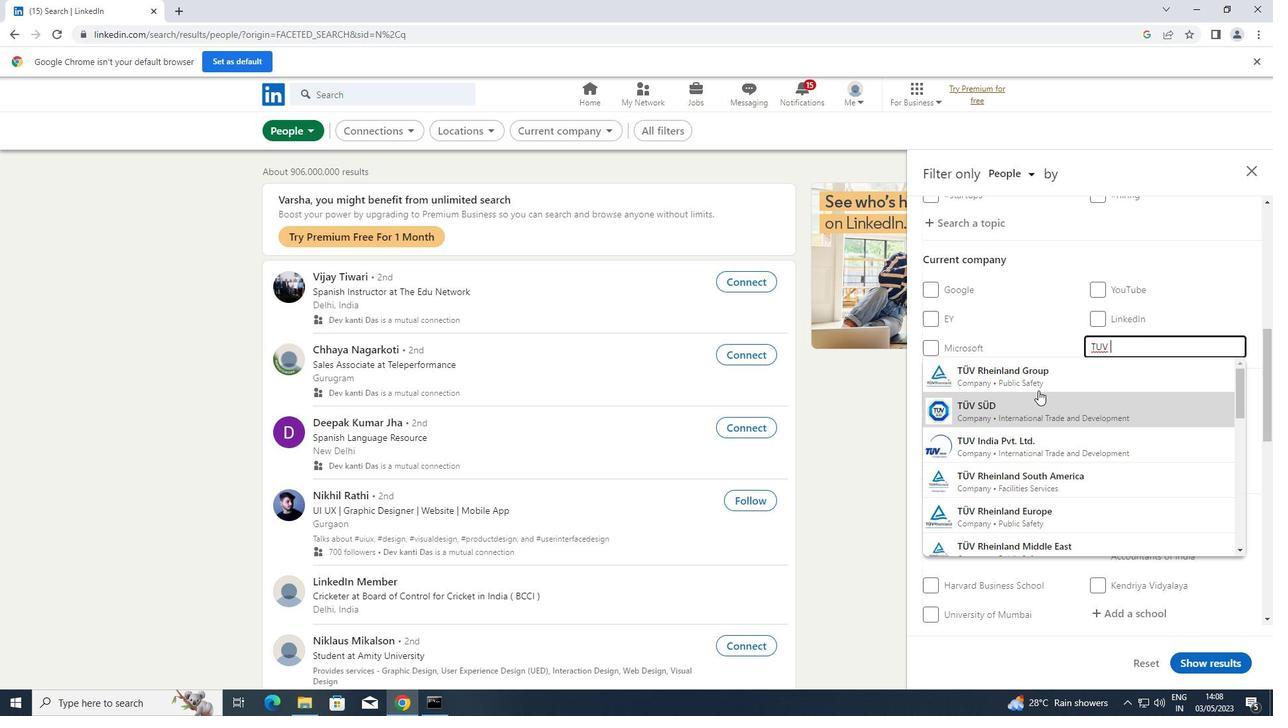 
Action: Mouse pressed left at (1050, 375)
Screenshot: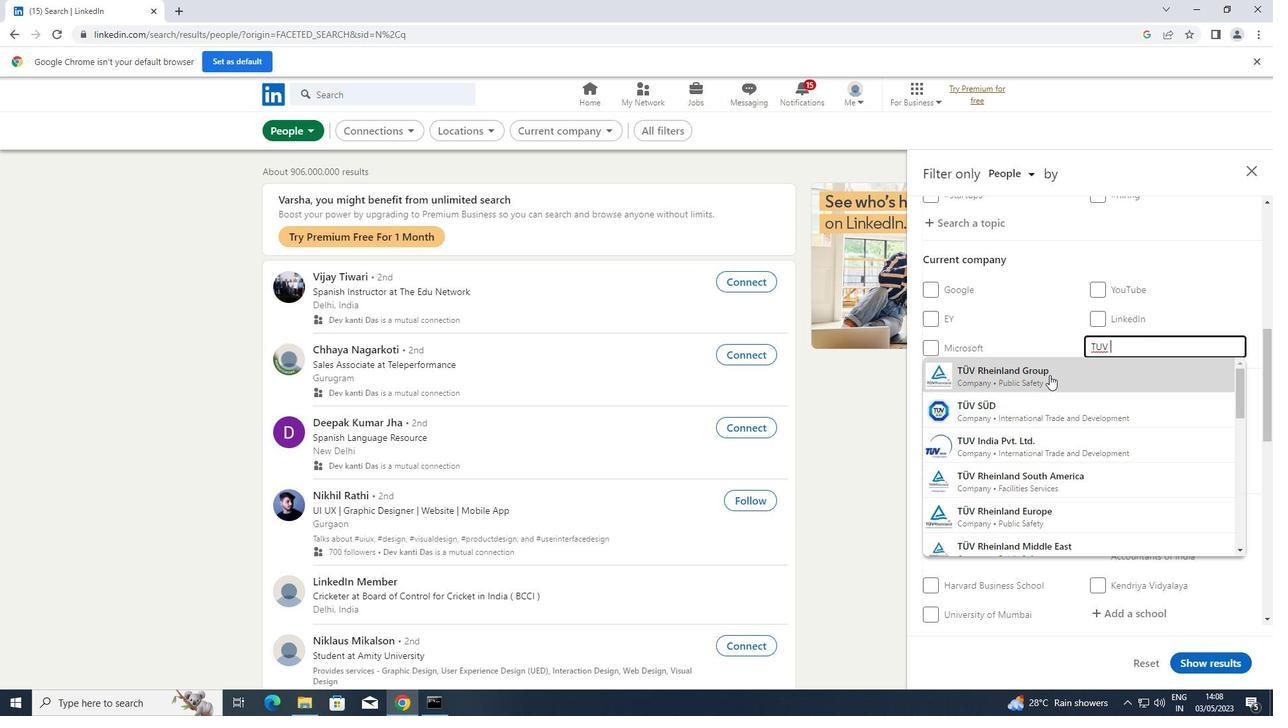
Action: Mouse scrolled (1050, 374) with delta (0, 0)
Screenshot: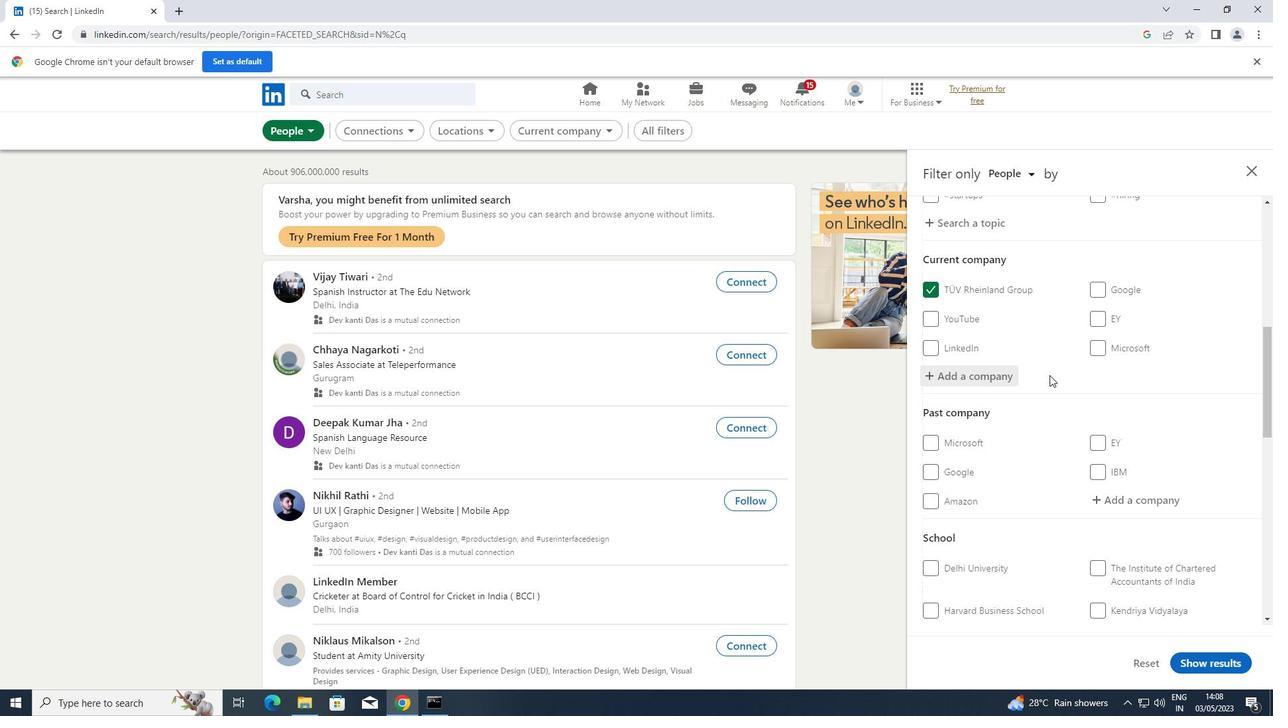 
Action: Mouse scrolled (1050, 374) with delta (0, 0)
Screenshot: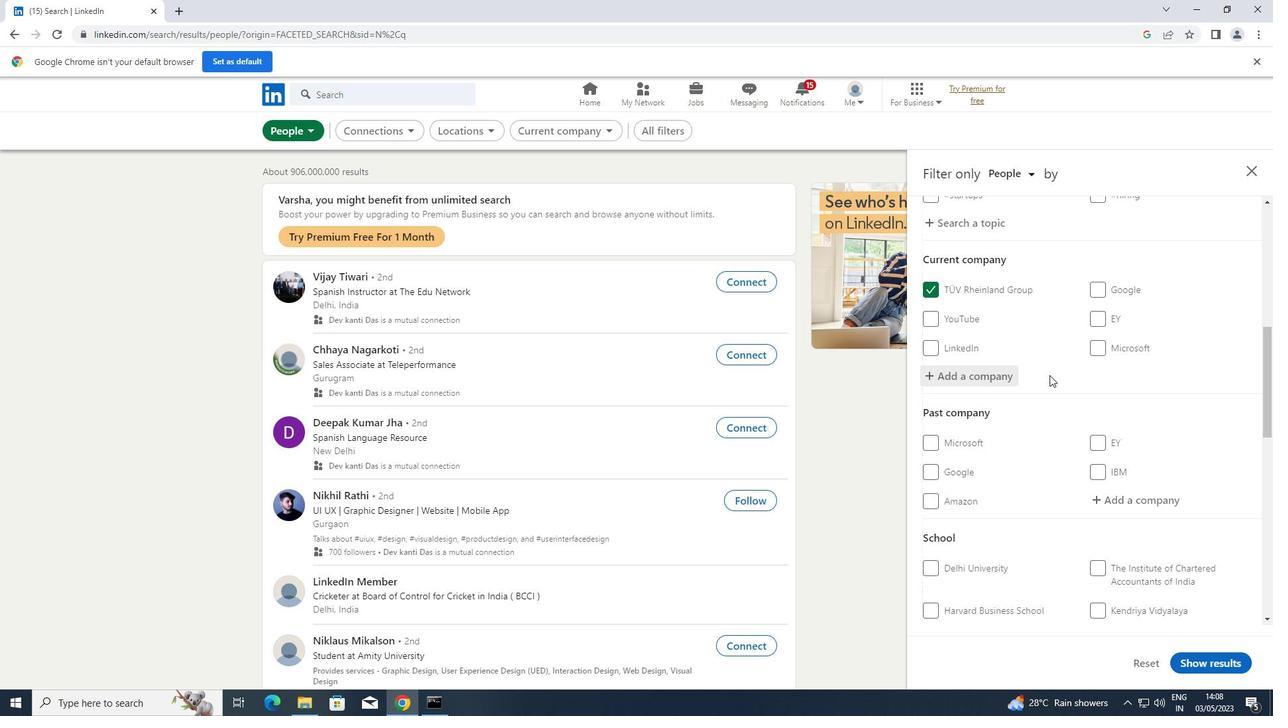 
Action: Mouse scrolled (1050, 374) with delta (0, 0)
Screenshot: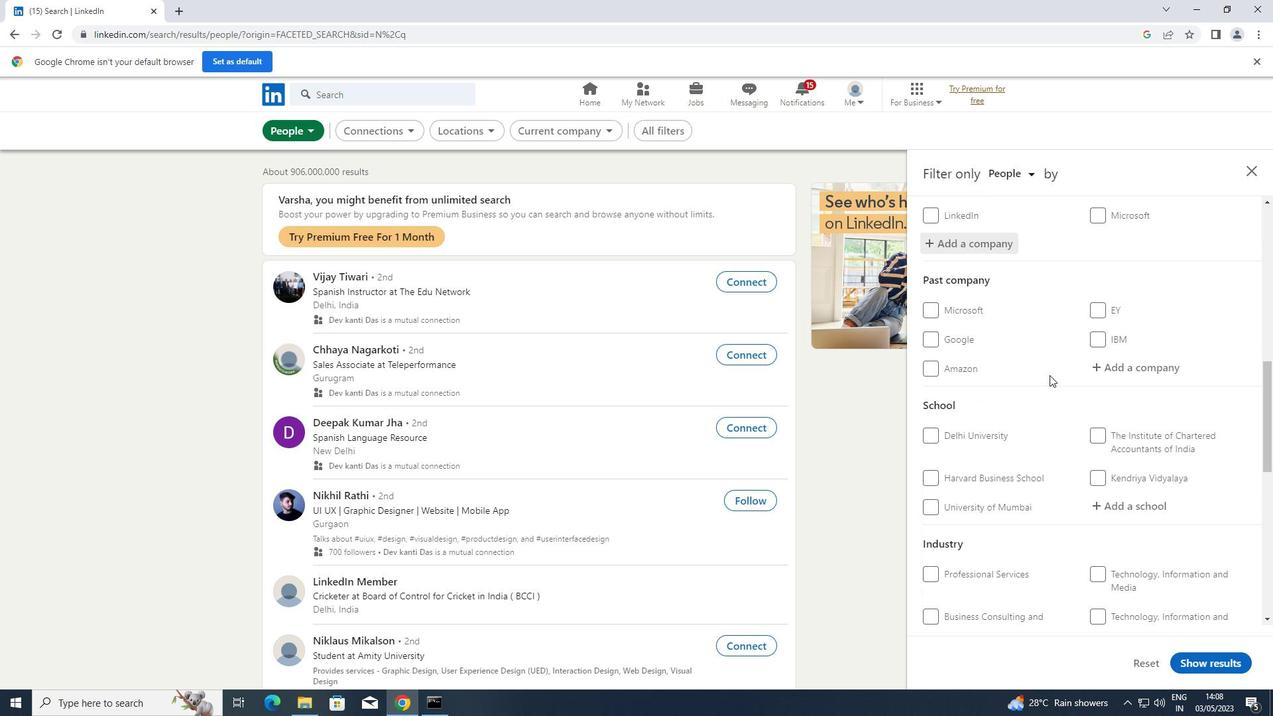 
Action: Mouse moved to (1110, 437)
Screenshot: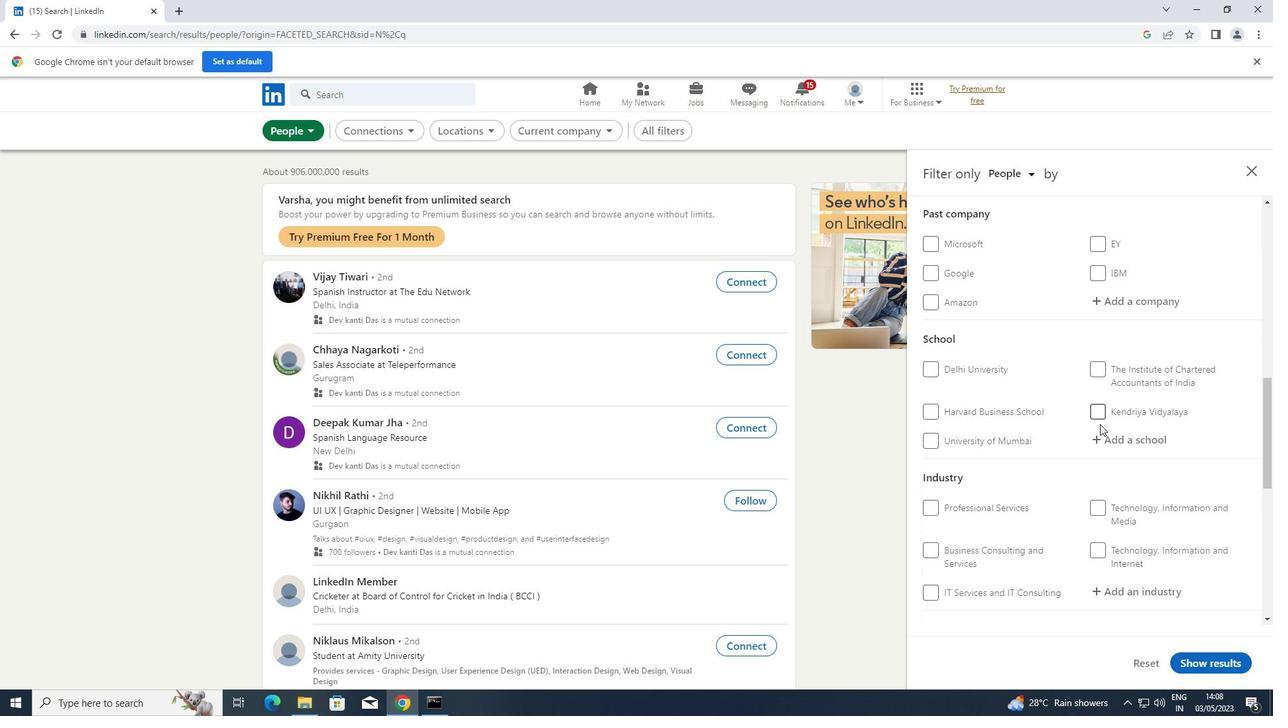 
Action: Mouse pressed left at (1110, 437)
Screenshot: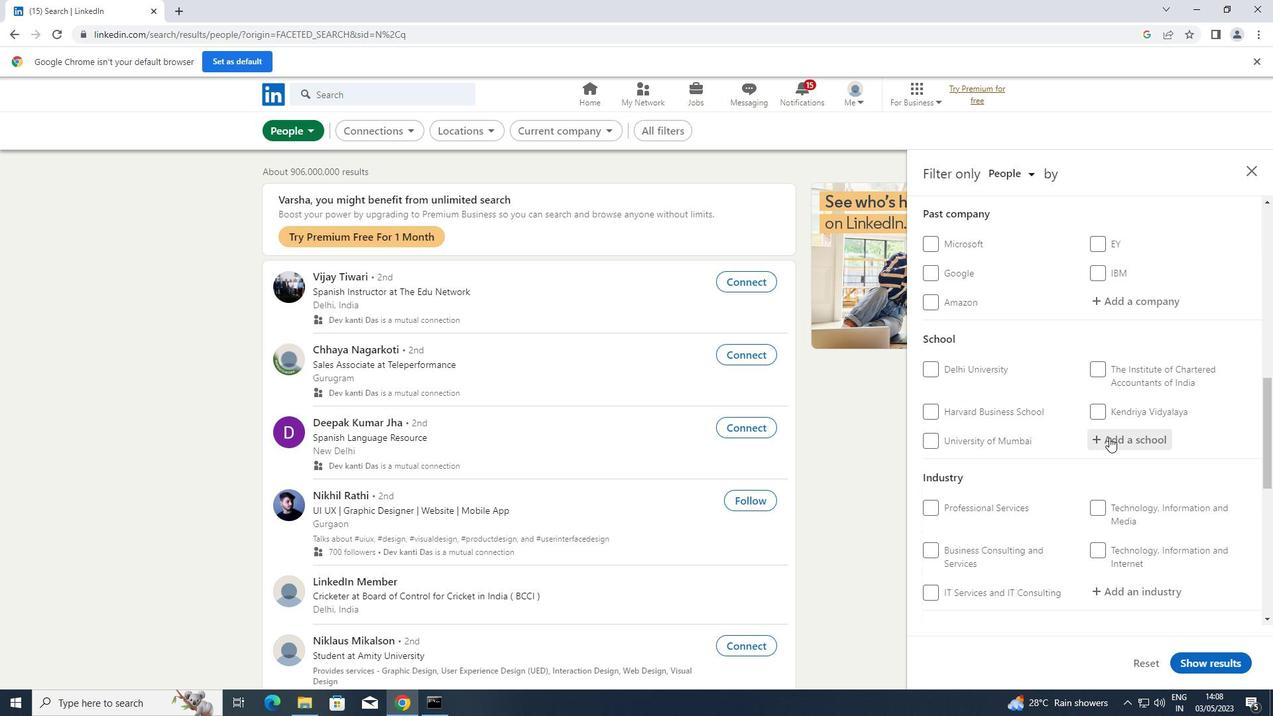 
Action: Key pressed <Key.shift>DHIRUBH
Screenshot: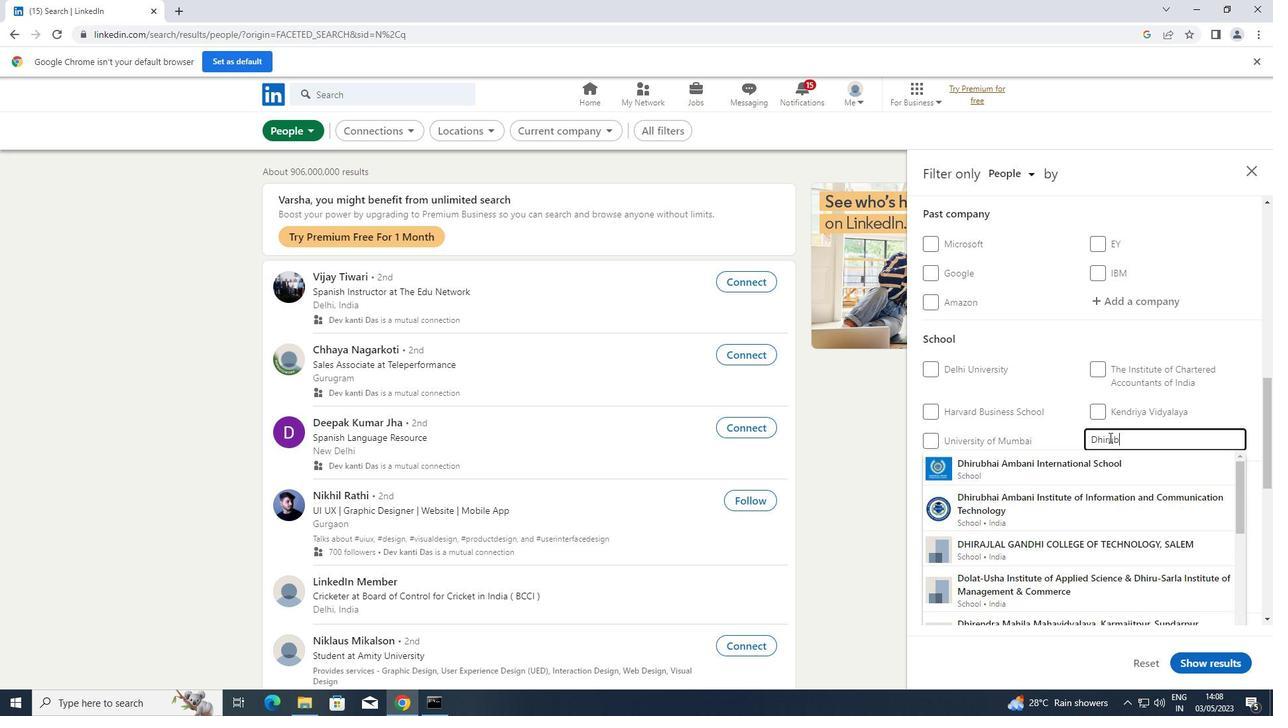 
Action: Mouse moved to (1092, 509)
Screenshot: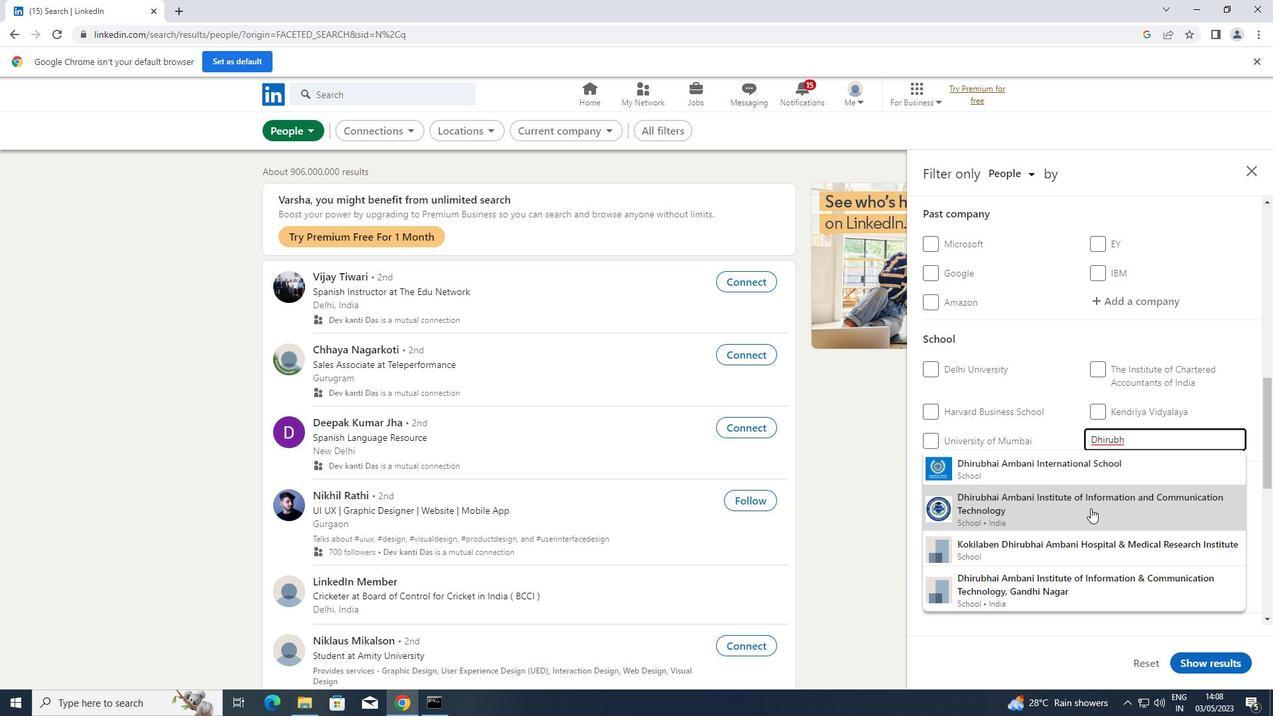 
Action: Mouse scrolled (1092, 508) with delta (0, 0)
Screenshot: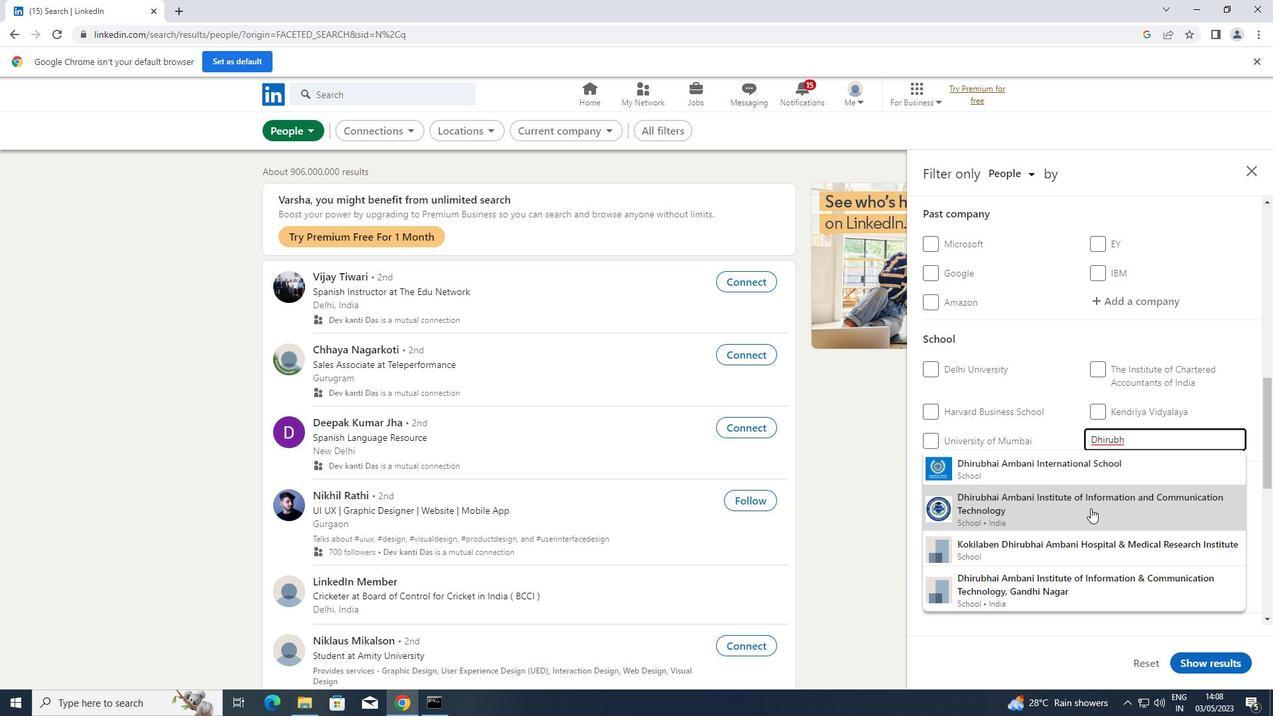 
Action: Mouse moved to (1079, 513)
Screenshot: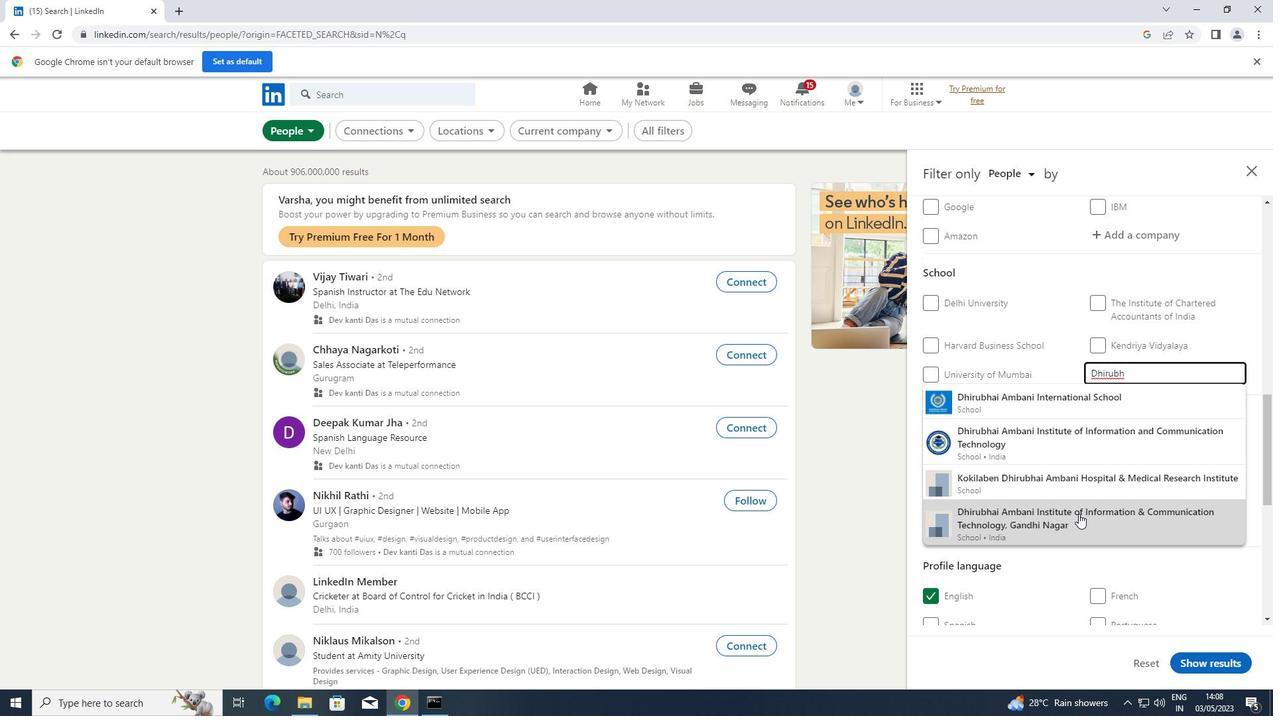 
Action: Mouse scrolled (1079, 512) with delta (0, 0)
Screenshot: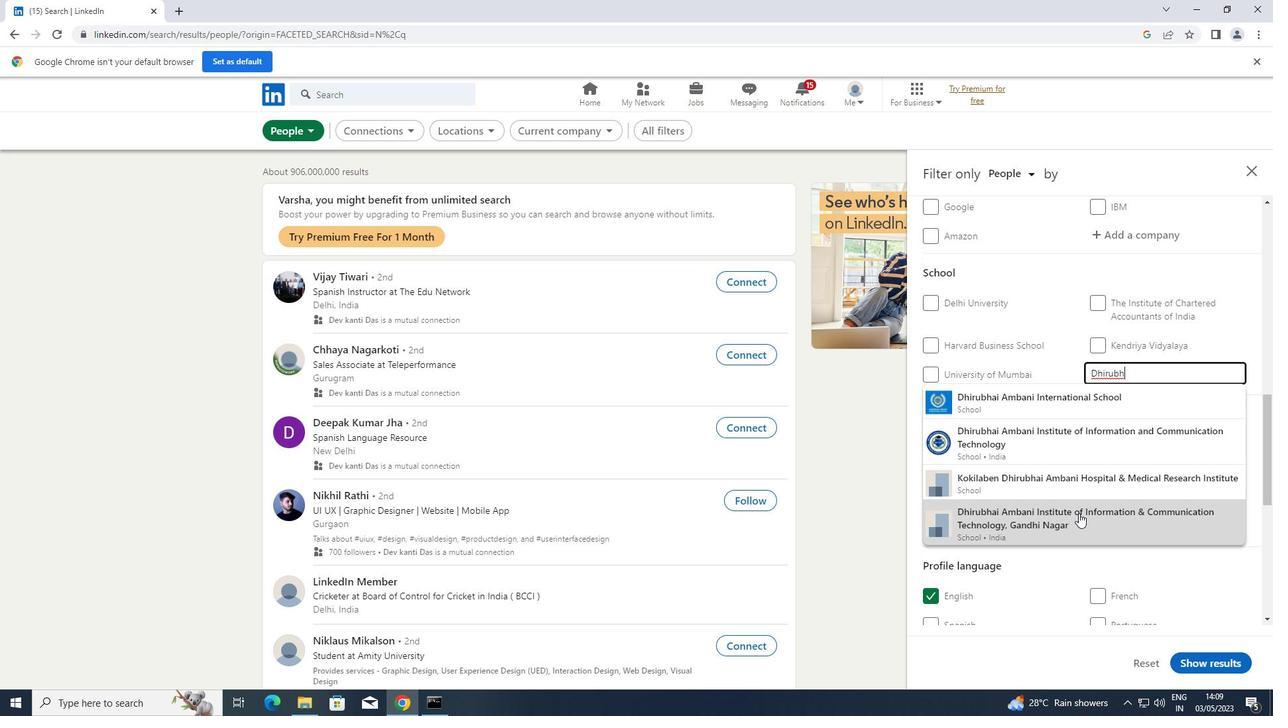 
Action: Mouse moved to (1121, 436)
Screenshot: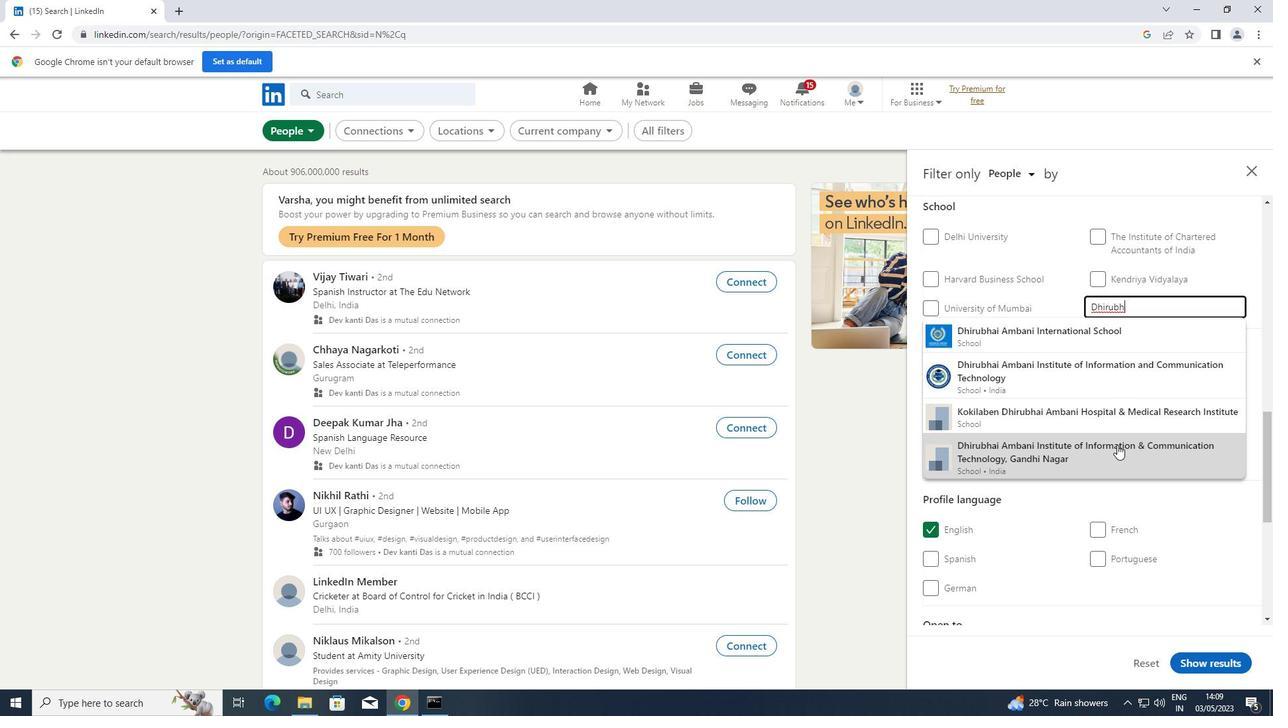 
Action: Mouse scrolled (1121, 435) with delta (0, 0)
Screenshot: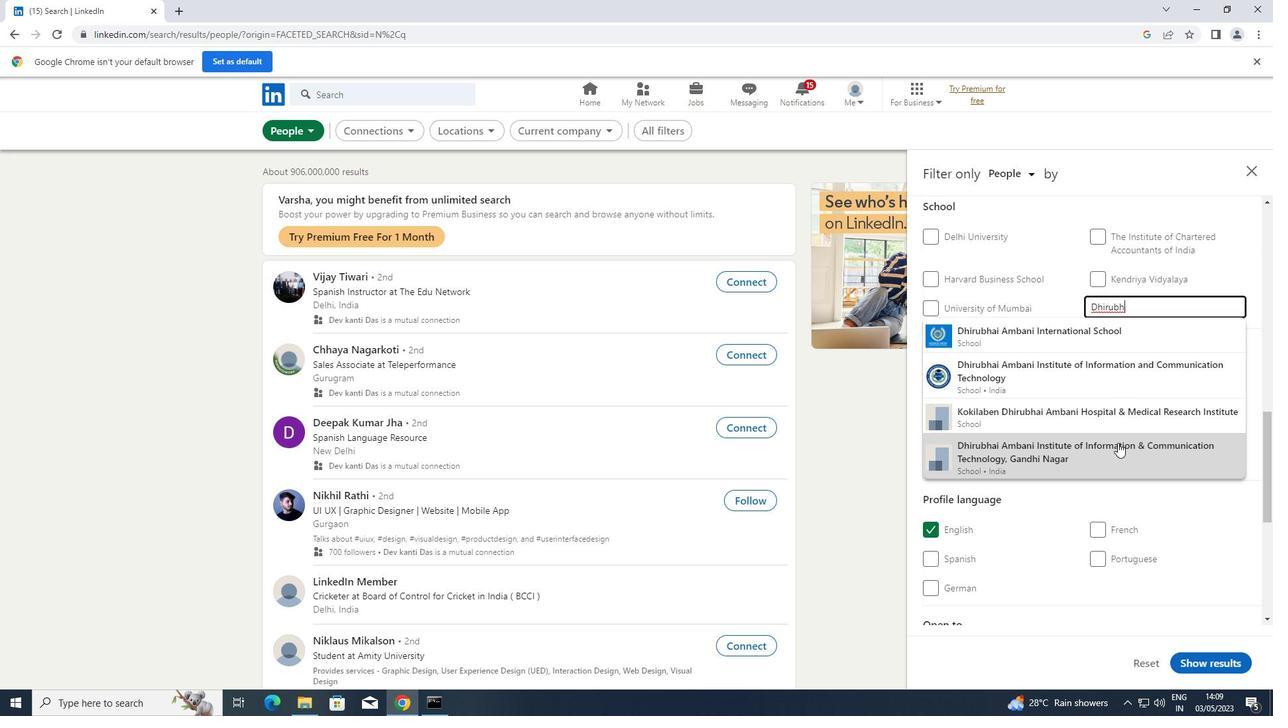 
Action: Mouse scrolled (1121, 435) with delta (0, 0)
Screenshot: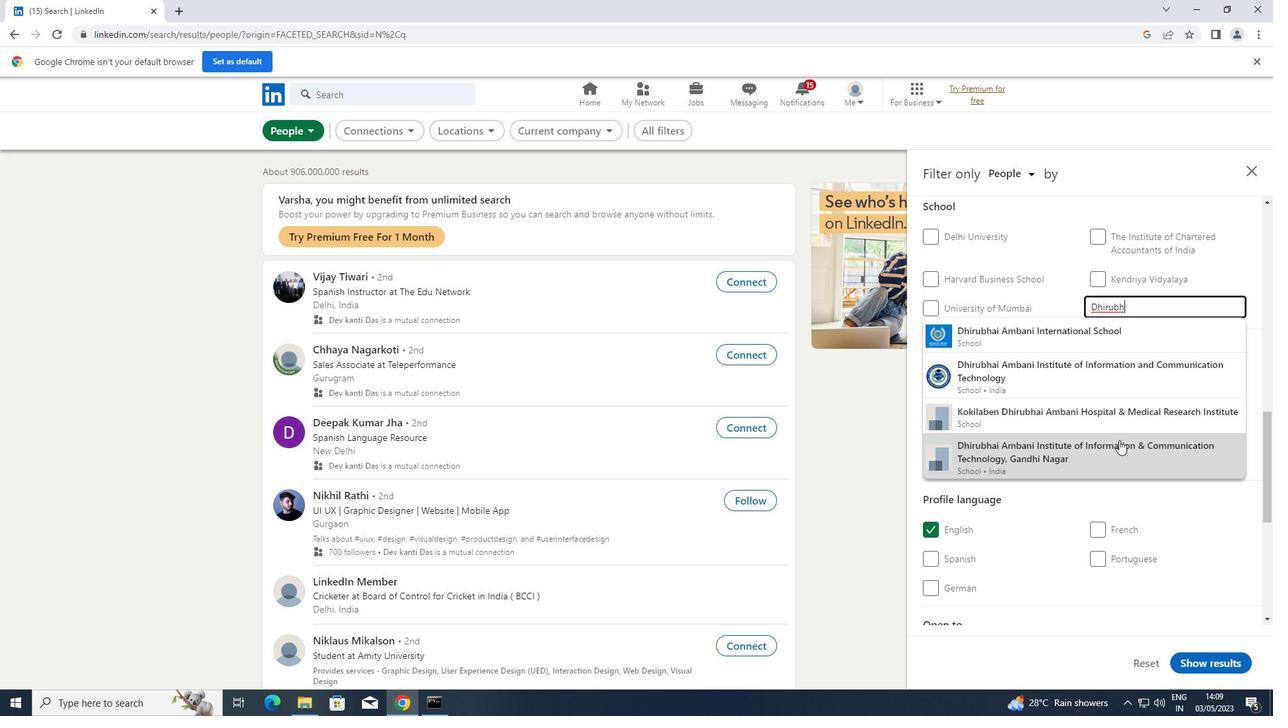 
Action: Mouse moved to (1082, 315)
Screenshot: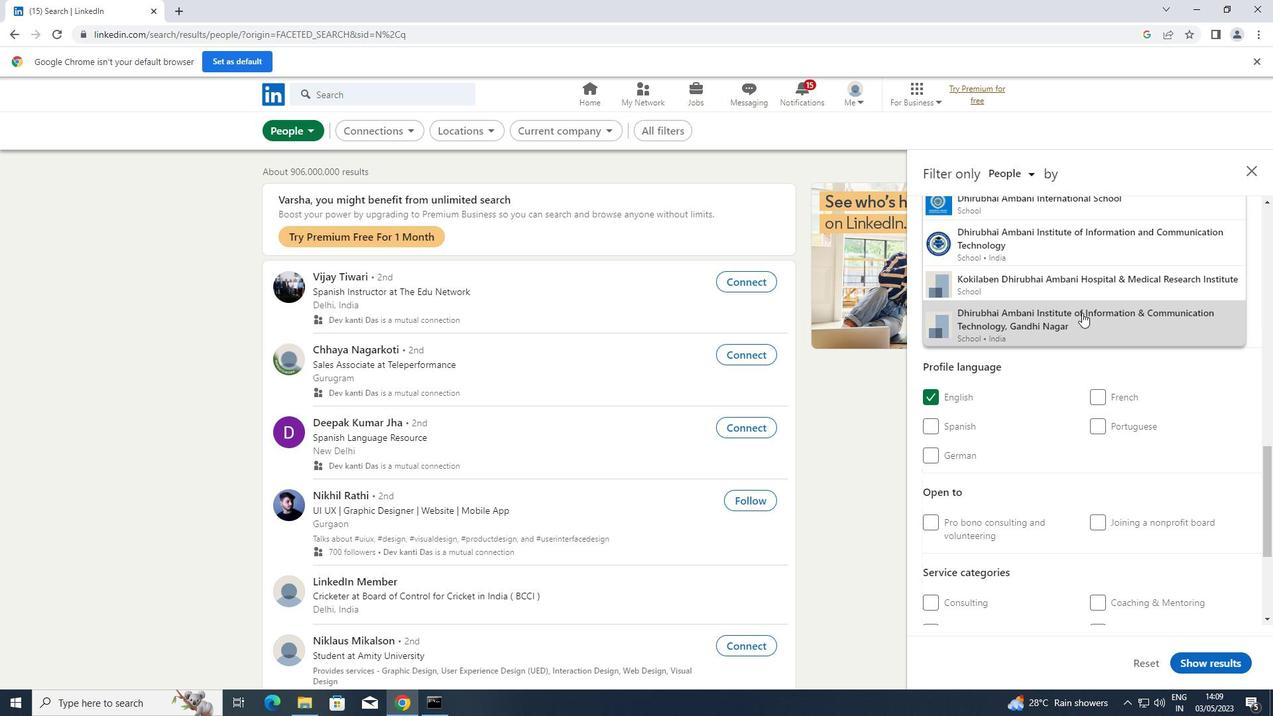
Action: Mouse pressed left at (1082, 315)
Screenshot: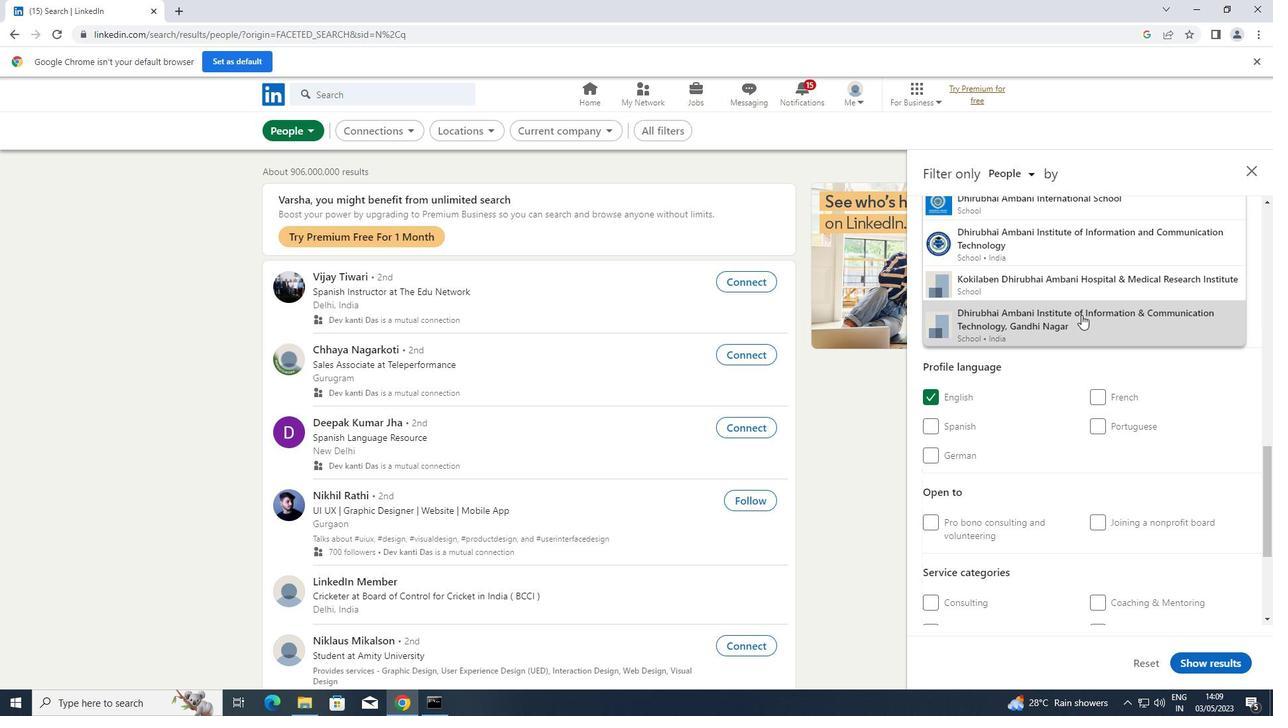 
Action: Mouse moved to (1112, 380)
Screenshot: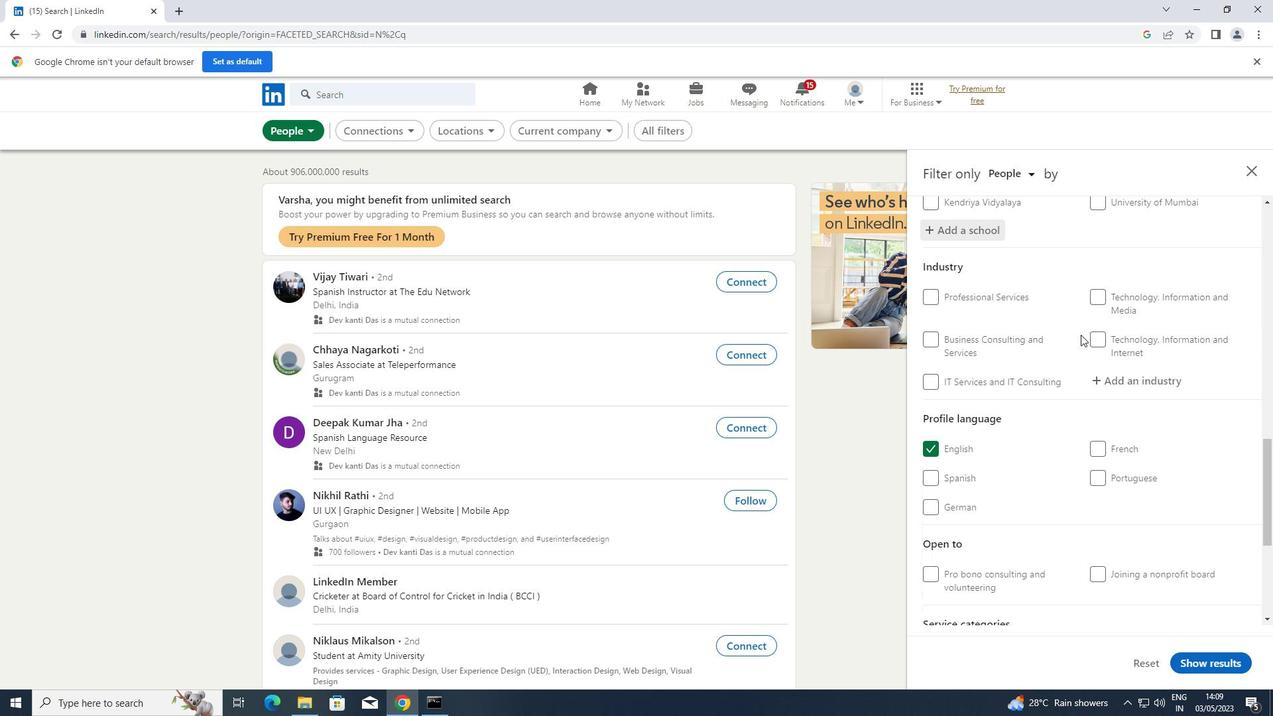 
Action: Mouse pressed left at (1112, 380)
Screenshot: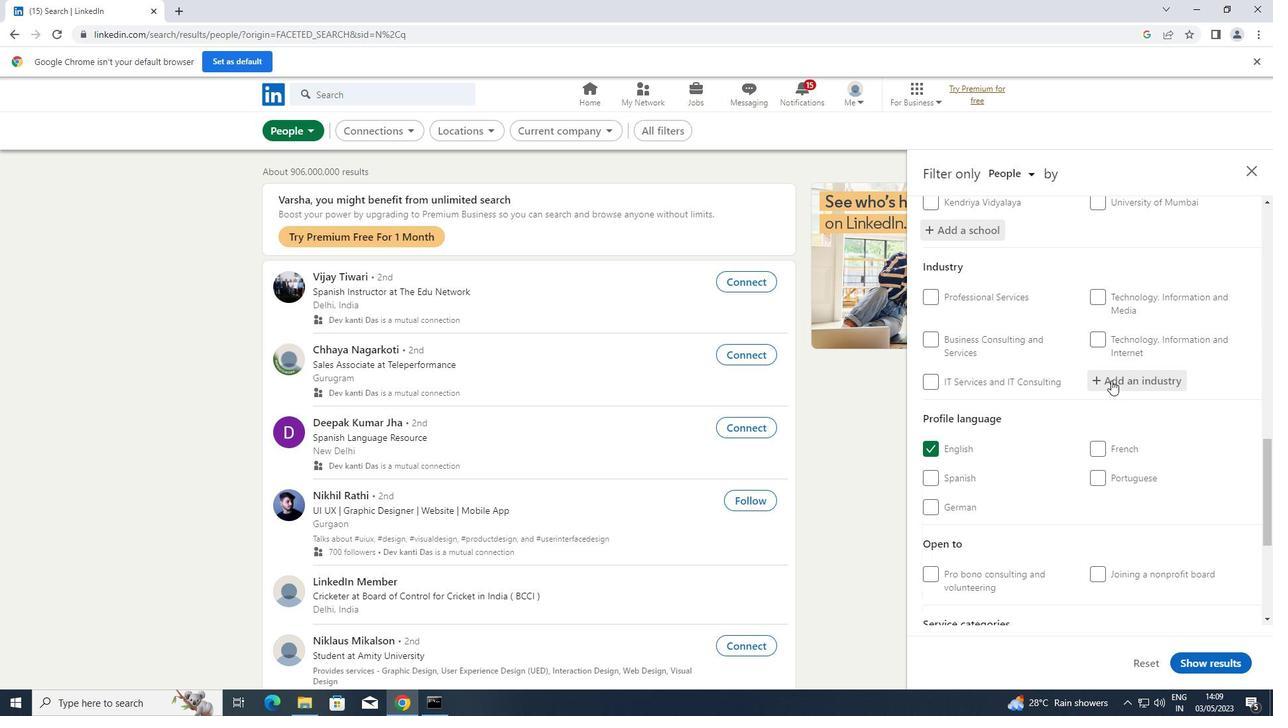 
Action: Key pressed <Key.shift>FINE
Screenshot: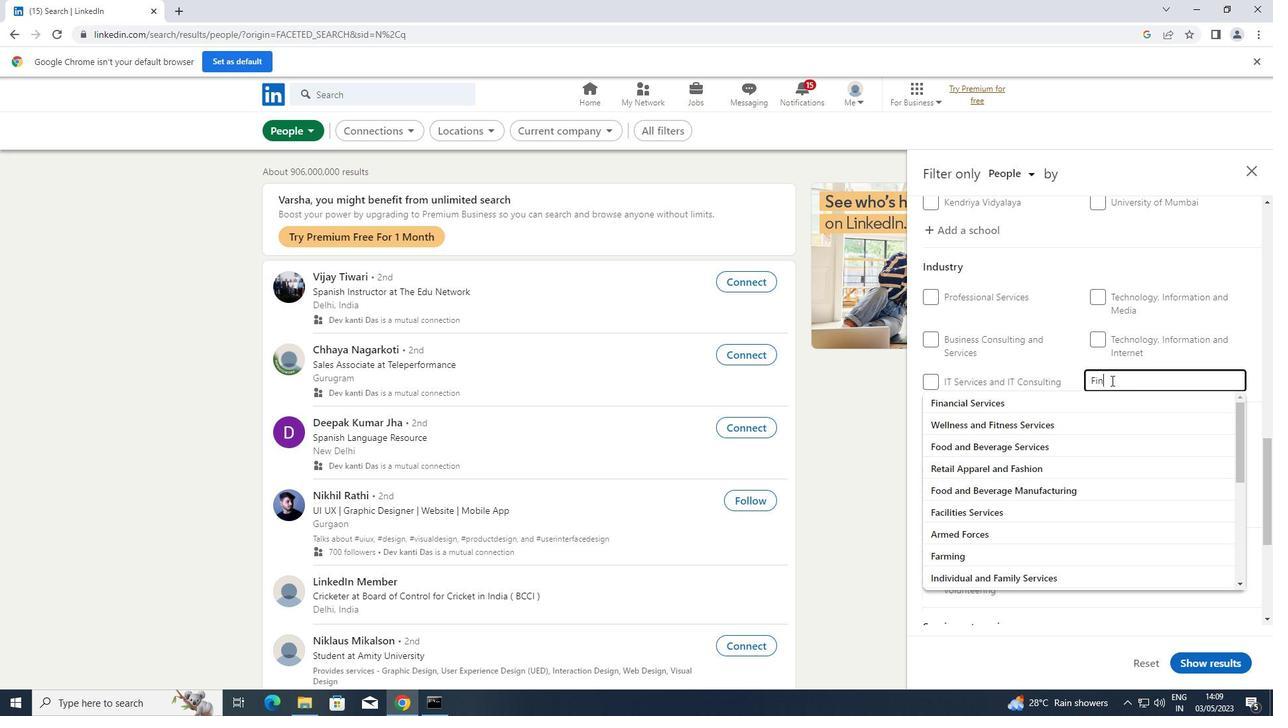 
Action: Mouse moved to (1045, 394)
Screenshot: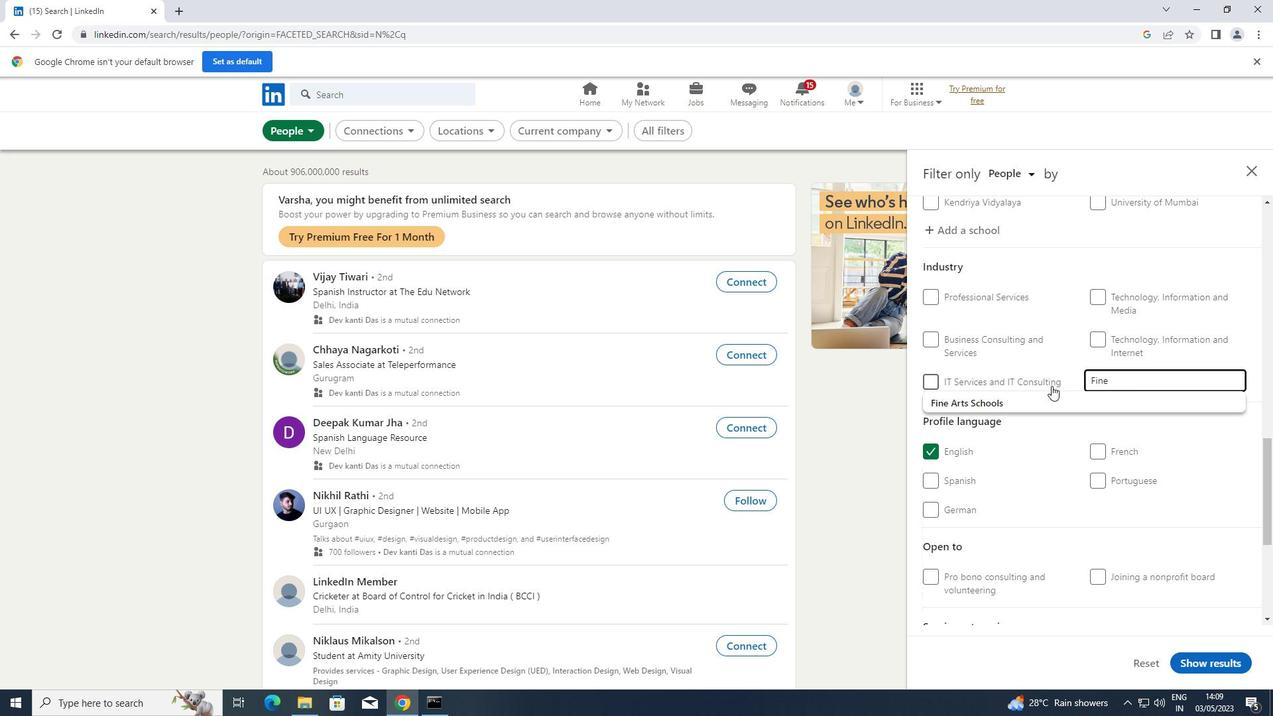 
Action: Mouse pressed left at (1045, 394)
Screenshot: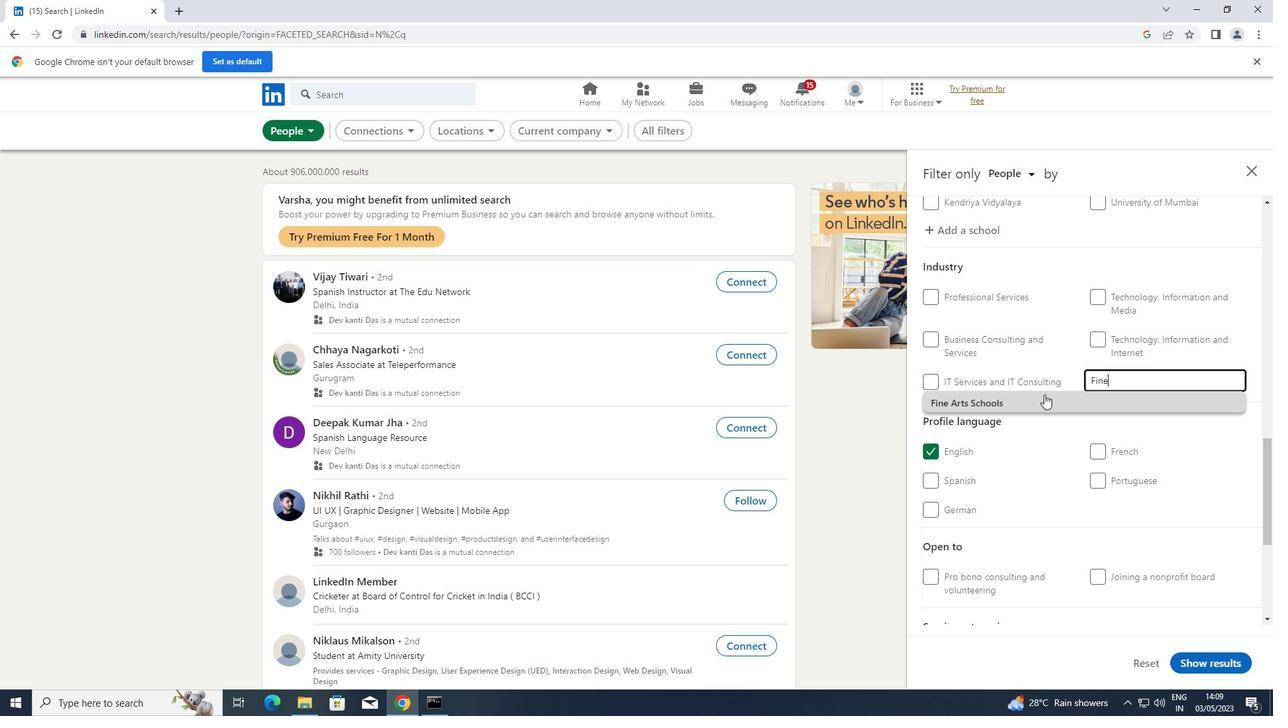 
Action: Mouse moved to (1051, 394)
Screenshot: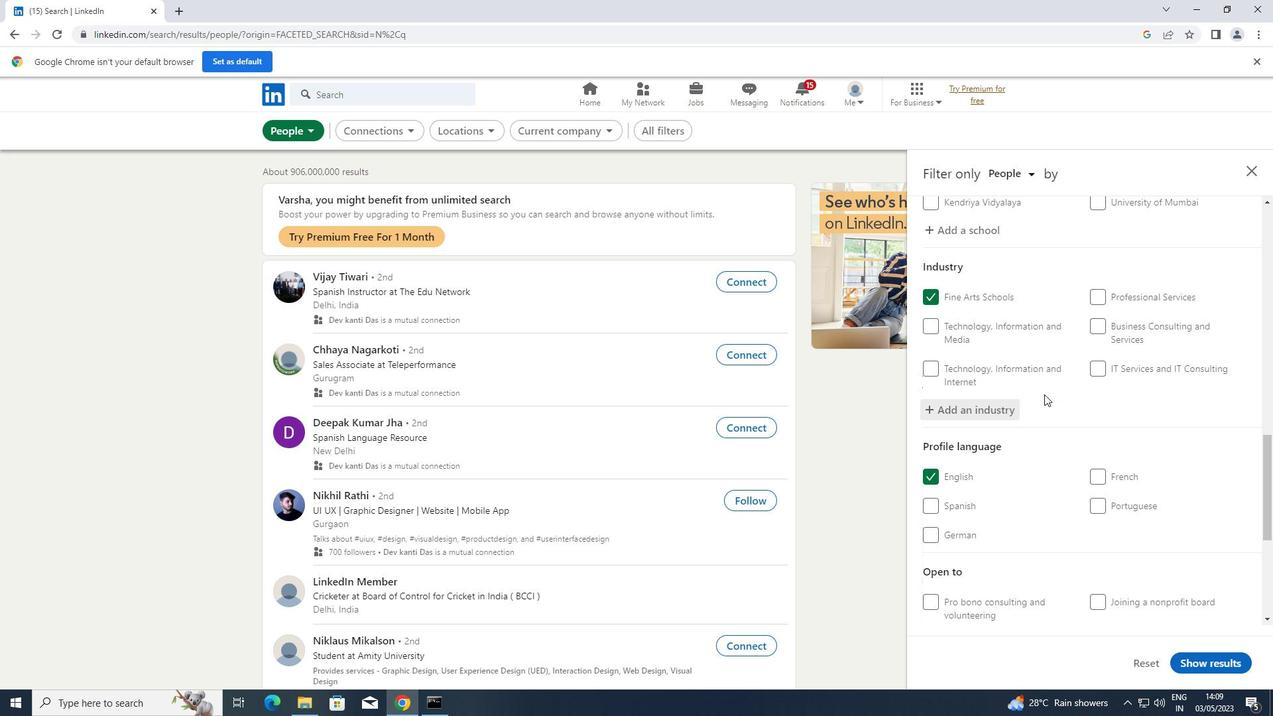 
Action: Mouse scrolled (1051, 394) with delta (0, 0)
Screenshot: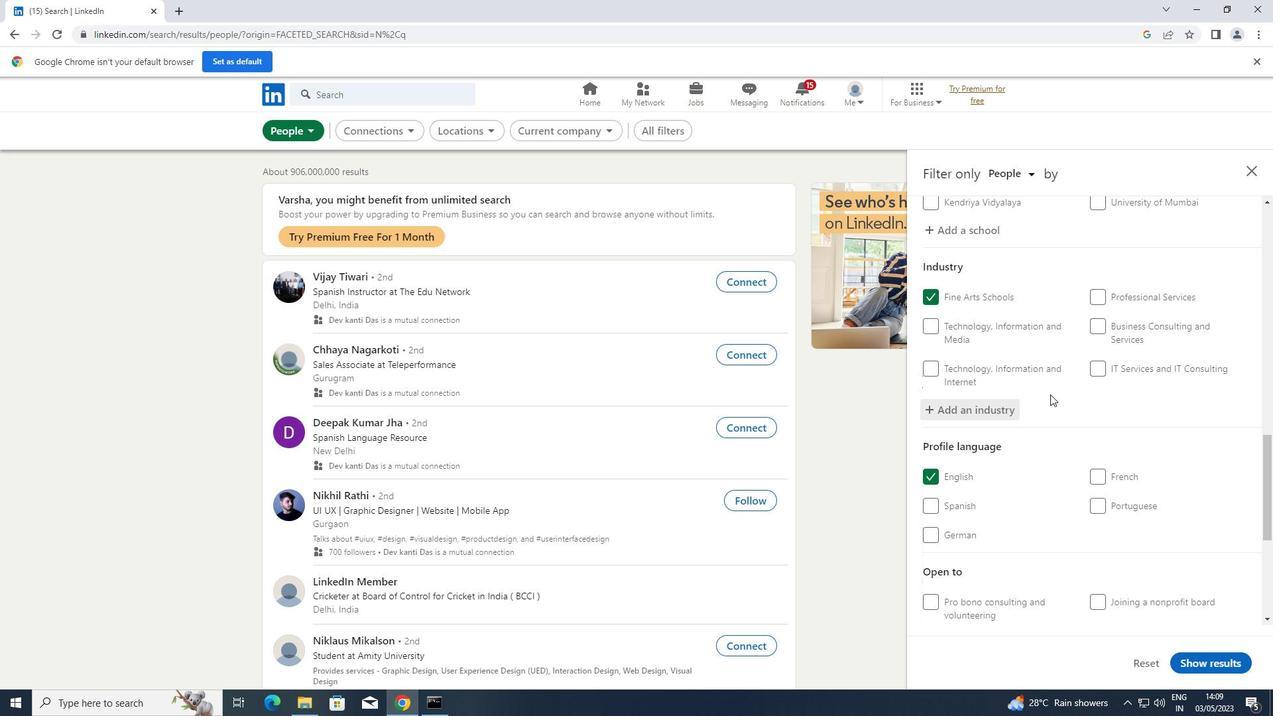 
Action: Mouse scrolled (1051, 394) with delta (0, 0)
Screenshot: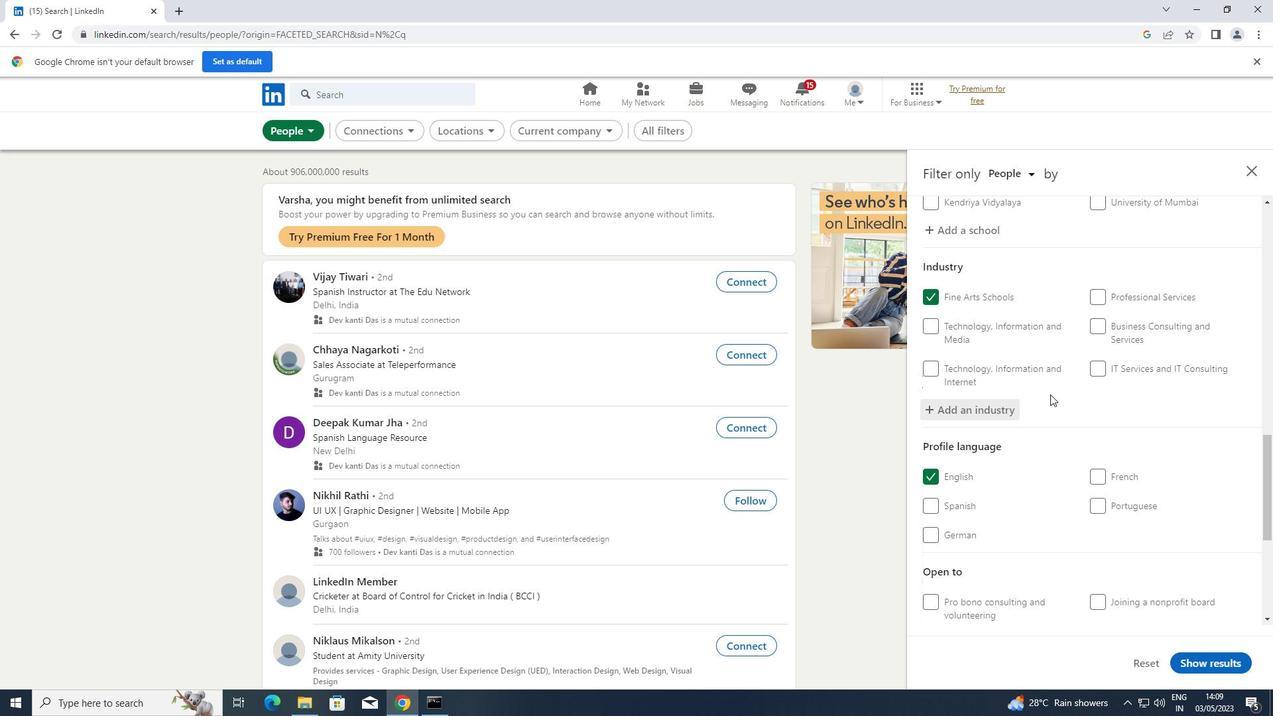 
Action: Mouse scrolled (1051, 394) with delta (0, 0)
Screenshot: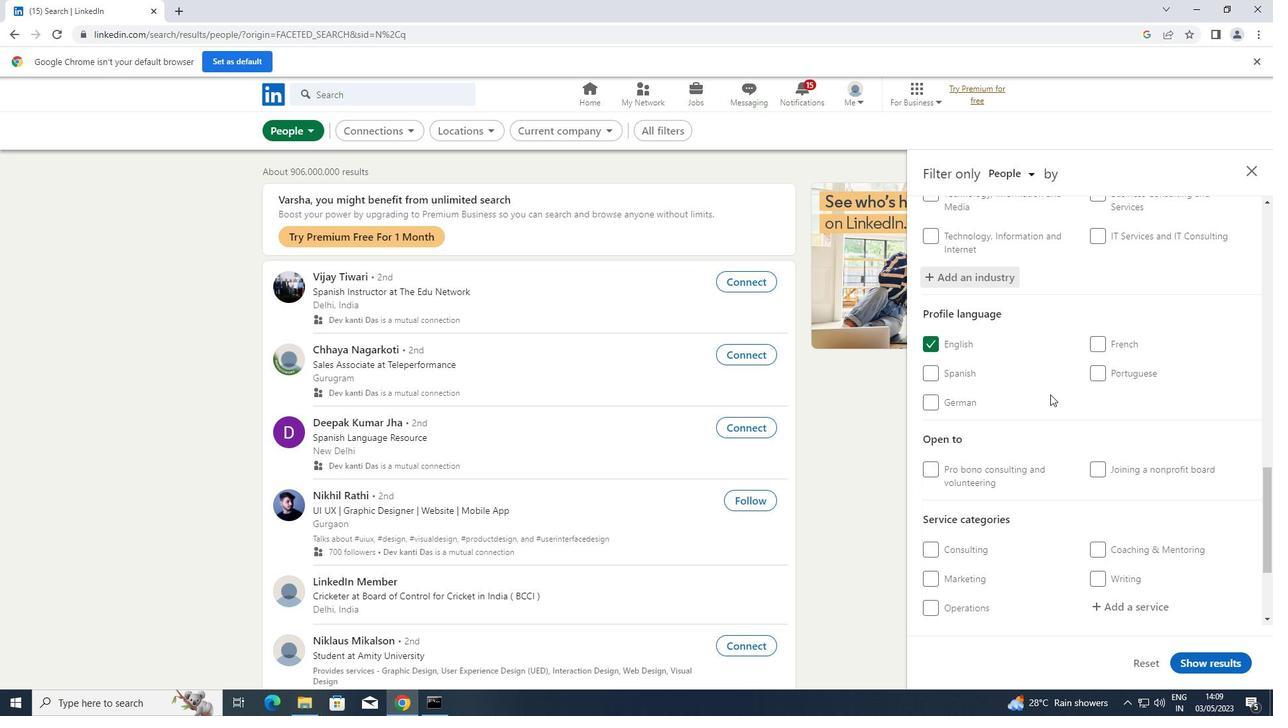 
Action: Mouse scrolled (1051, 394) with delta (0, 0)
Screenshot: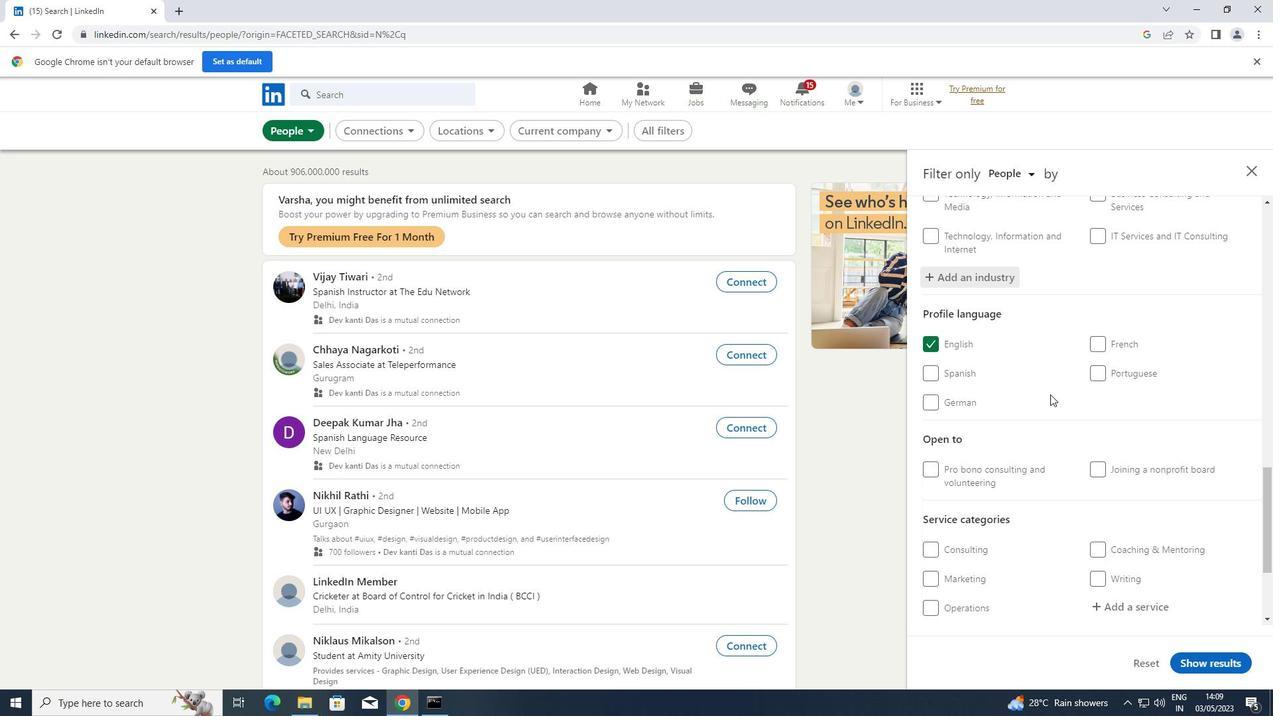 
Action: Mouse moved to (1117, 463)
Screenshot: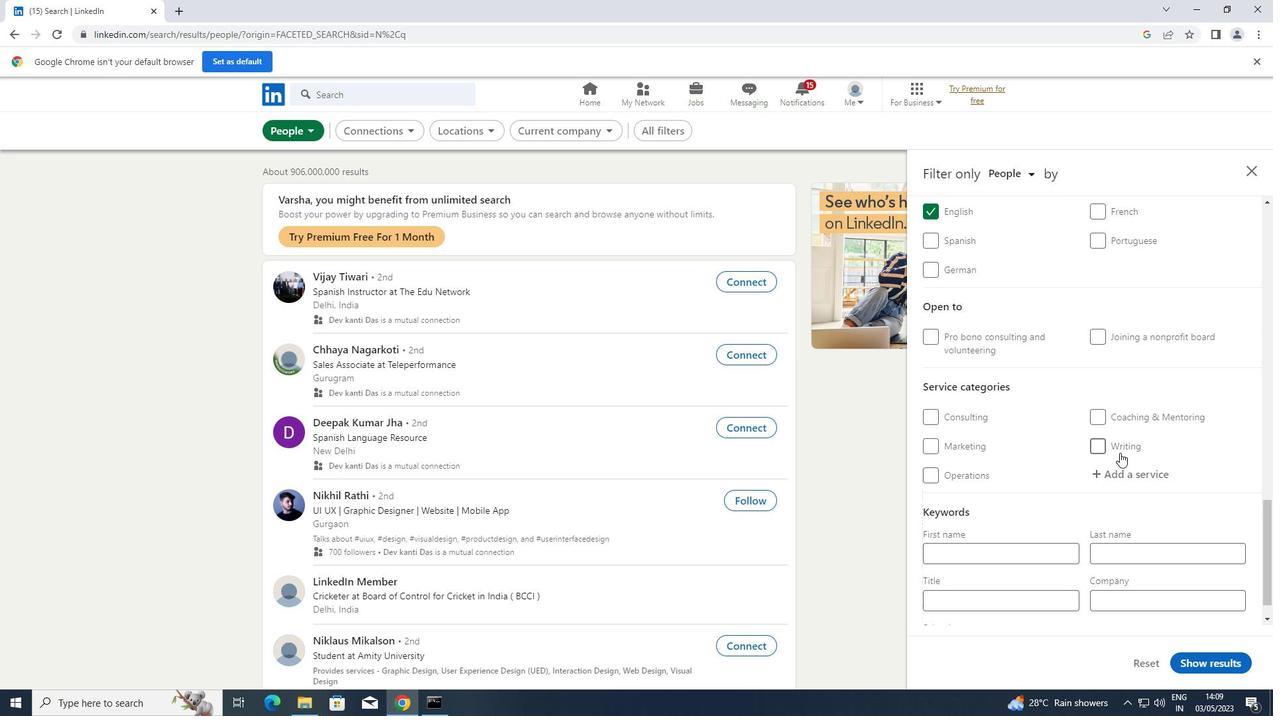 
Action: Mouse pressed left at (1117, 463)
Screenshot: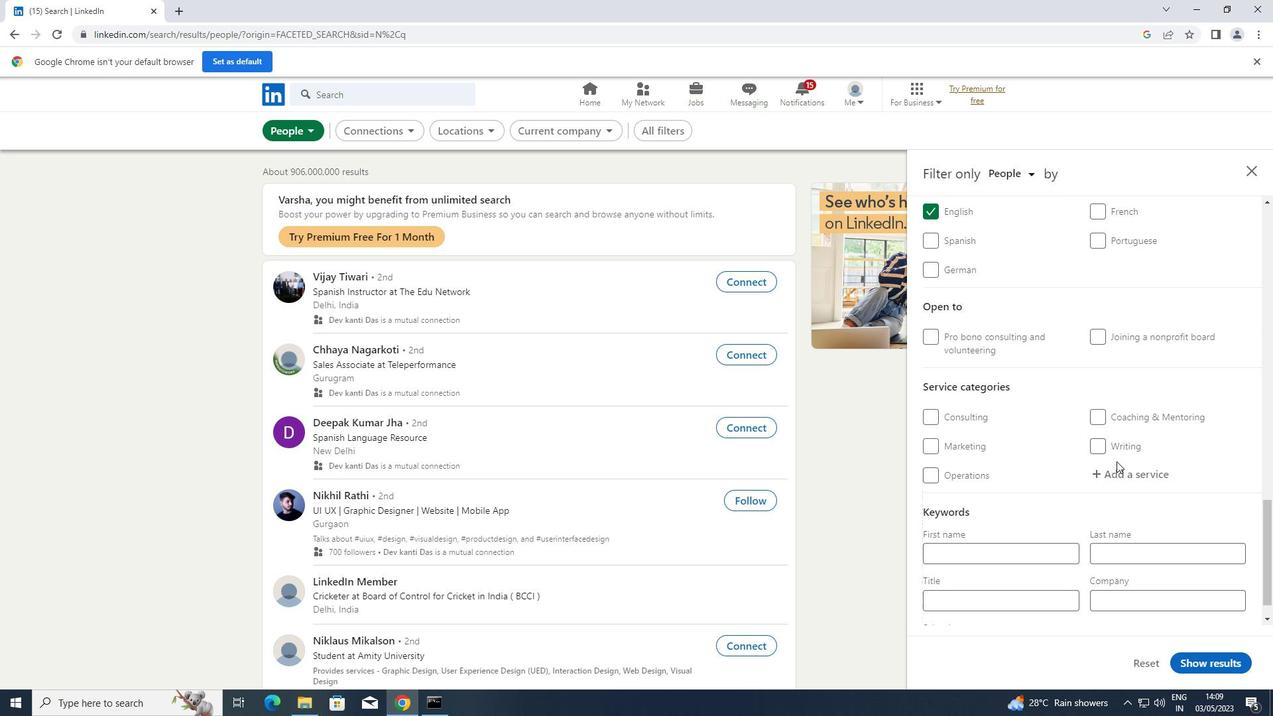 
Action: Key pressed <Key.shift>IN
Screenshot: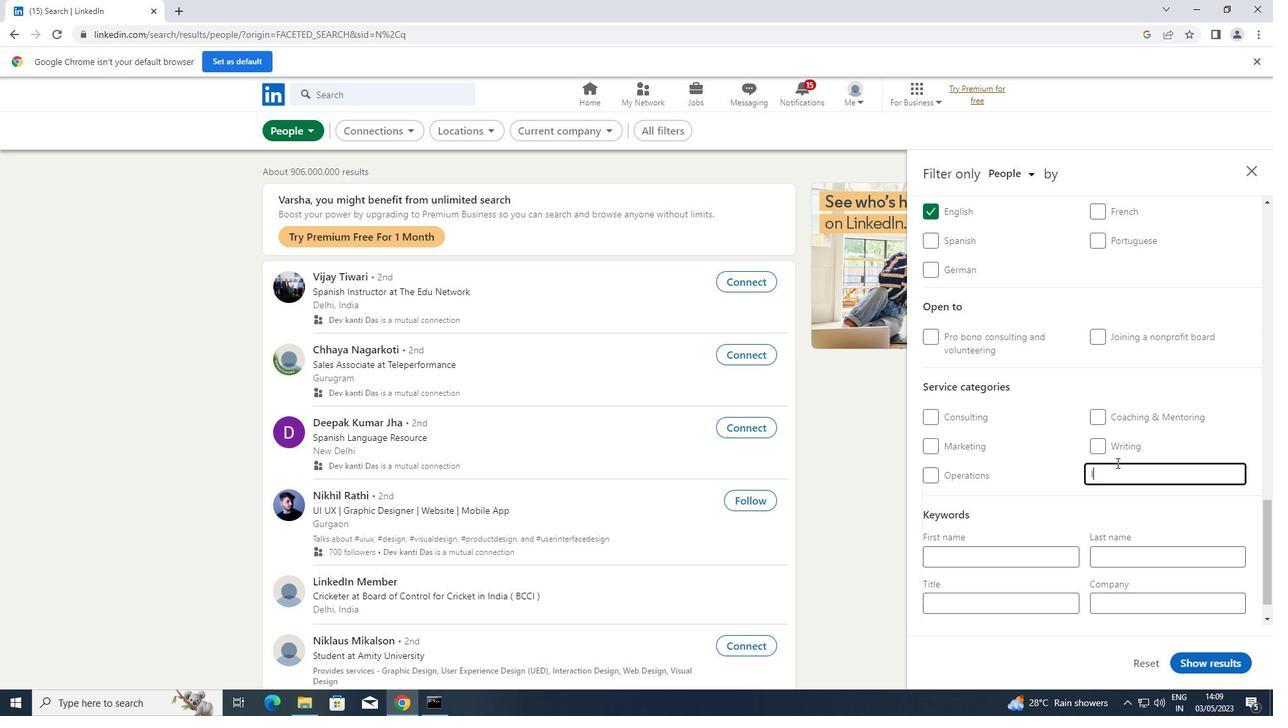 
Action: Mouse moved to (1117, 463)
Screenshot: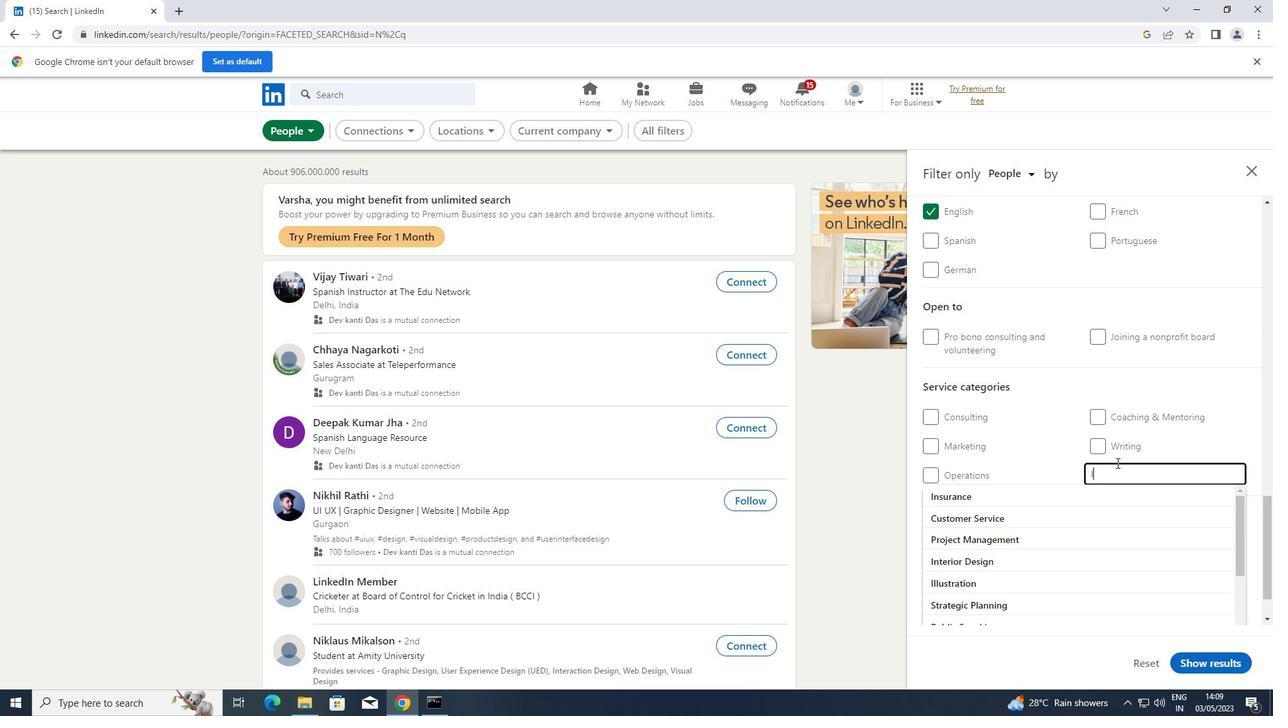 
Action: Key pressed FOR
Screenshot: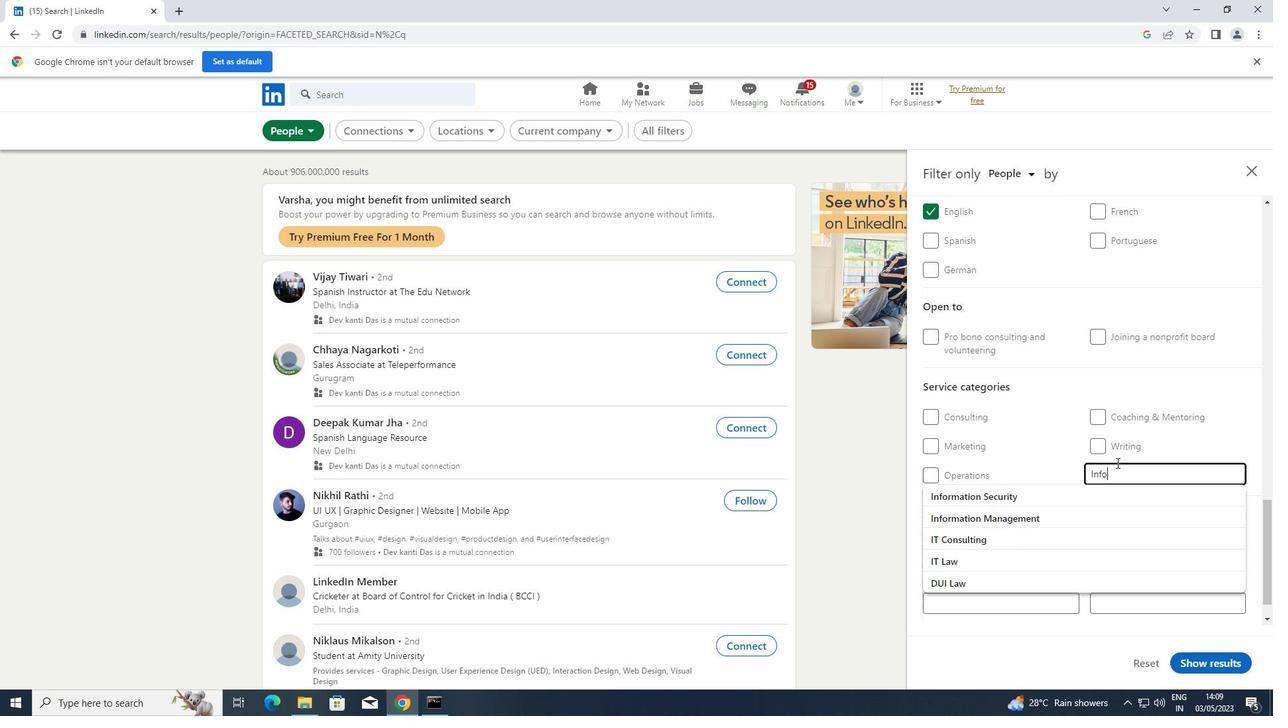 
Action: Mouse moved to (1043, 524)
Screenshot: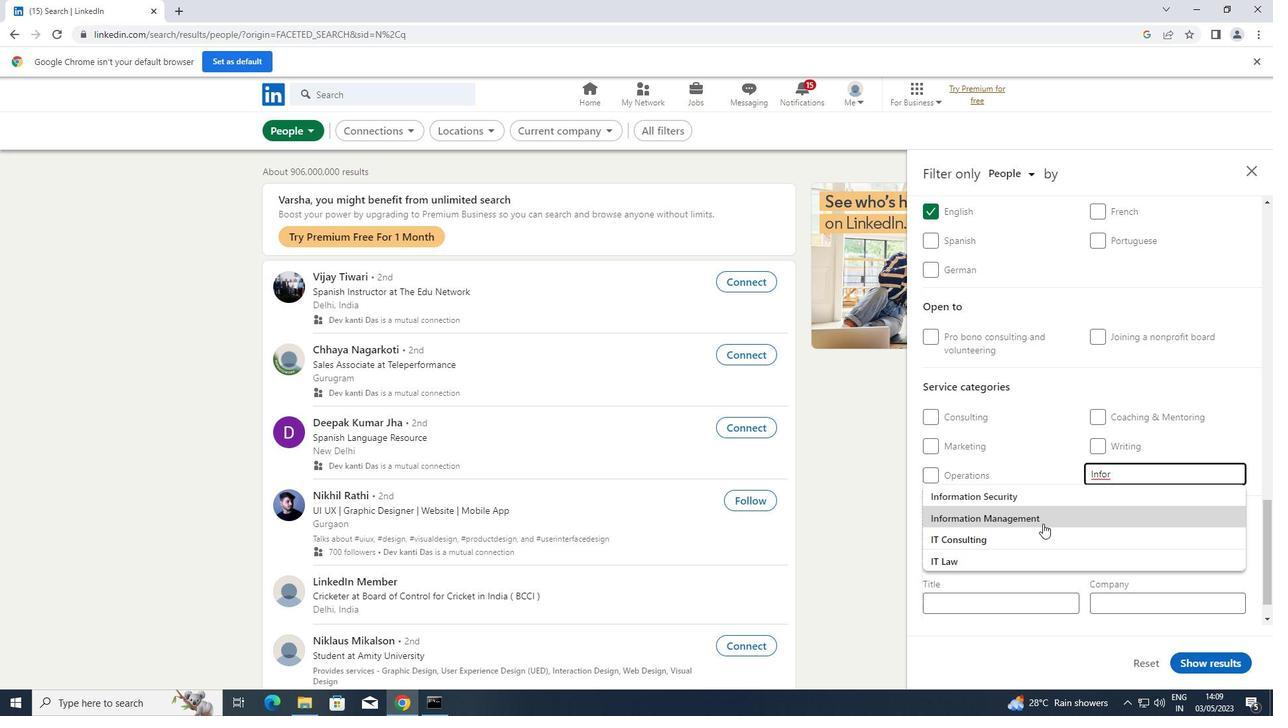 
Action: Mouse pressed left at (1043, 524)
Screenshot: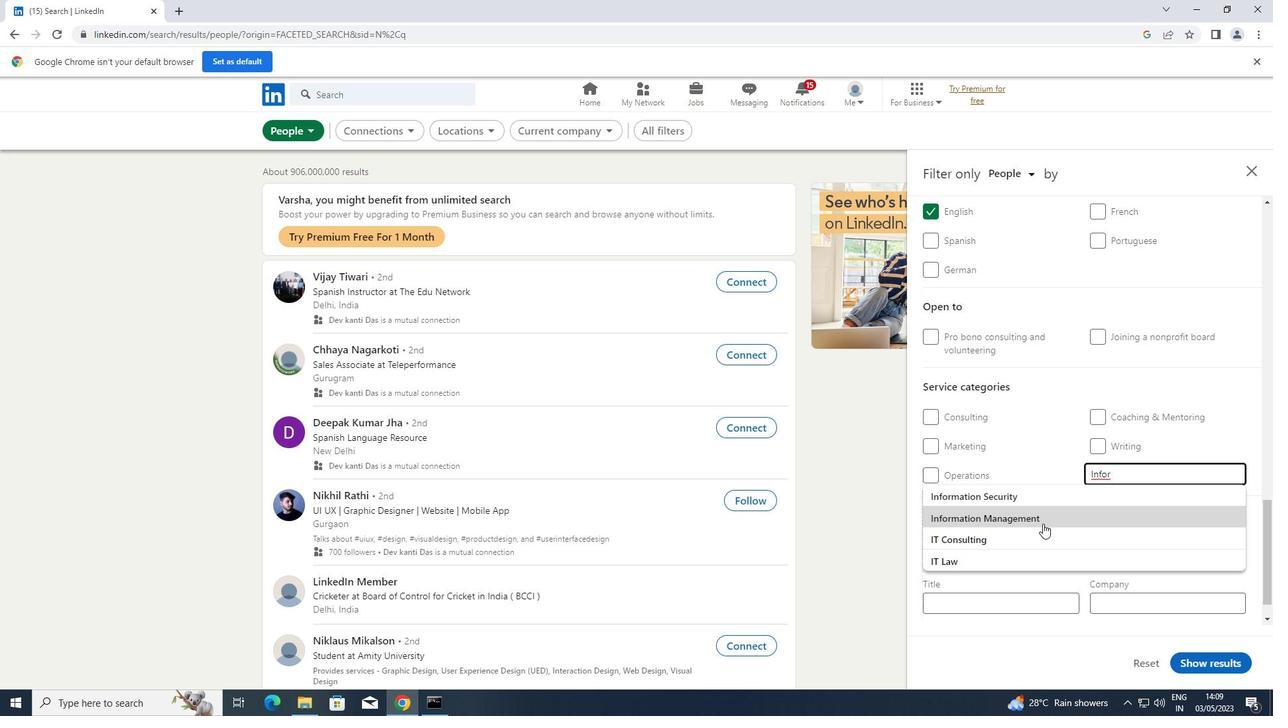 
Action: Mouse moved to (1043, 521)
Screenshot: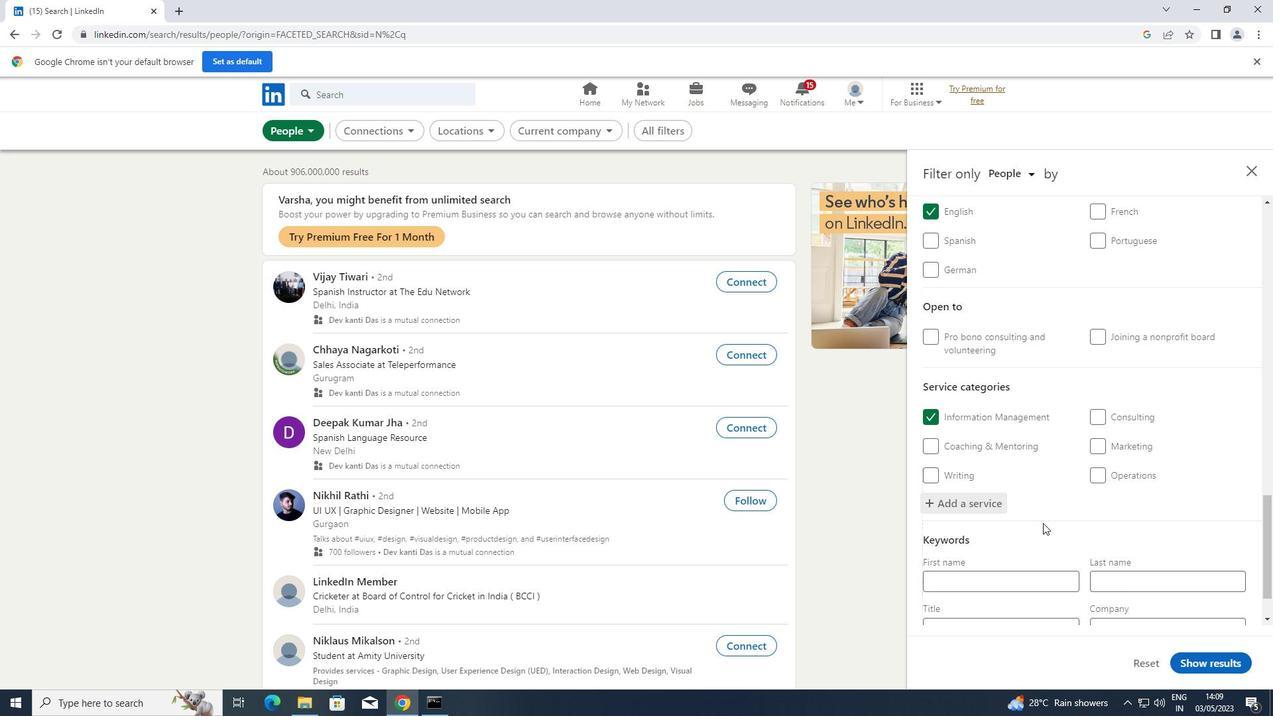 
Action: Mouse scrolled (1043, 520) with delta (0, 0)
Screenshot: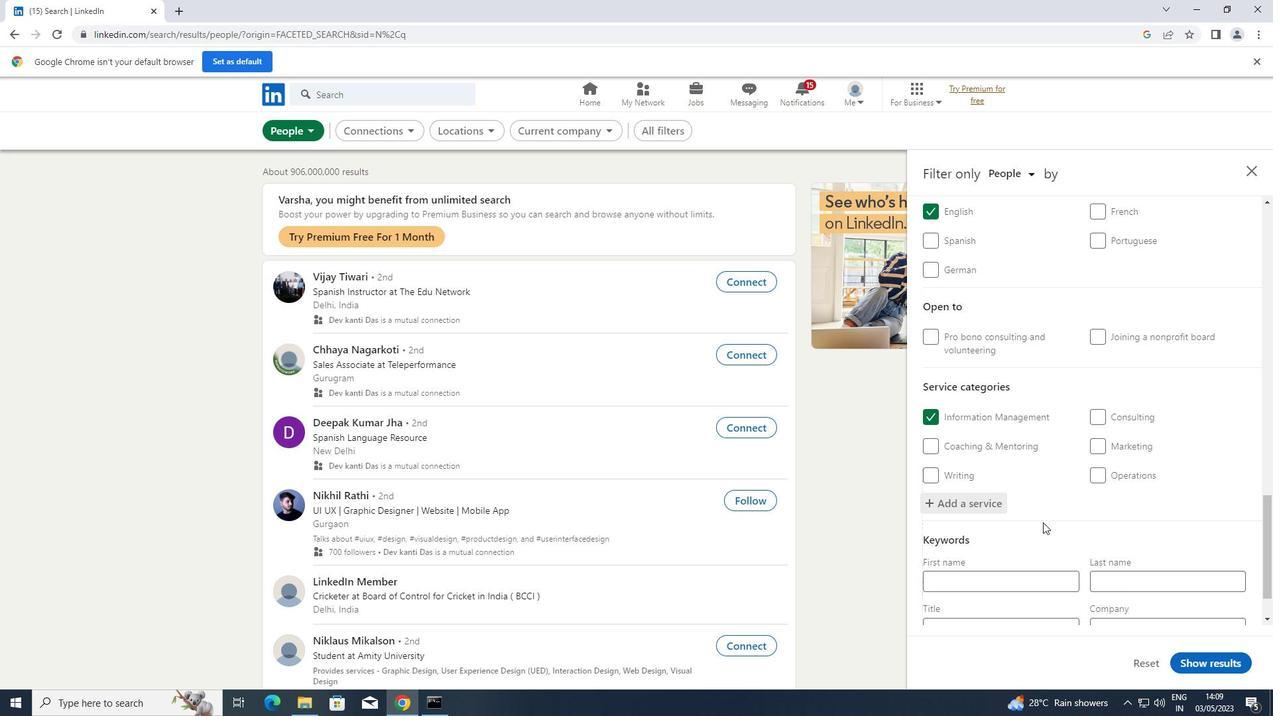 
Action: Mouse moved to (1043, 521)
Screenshot: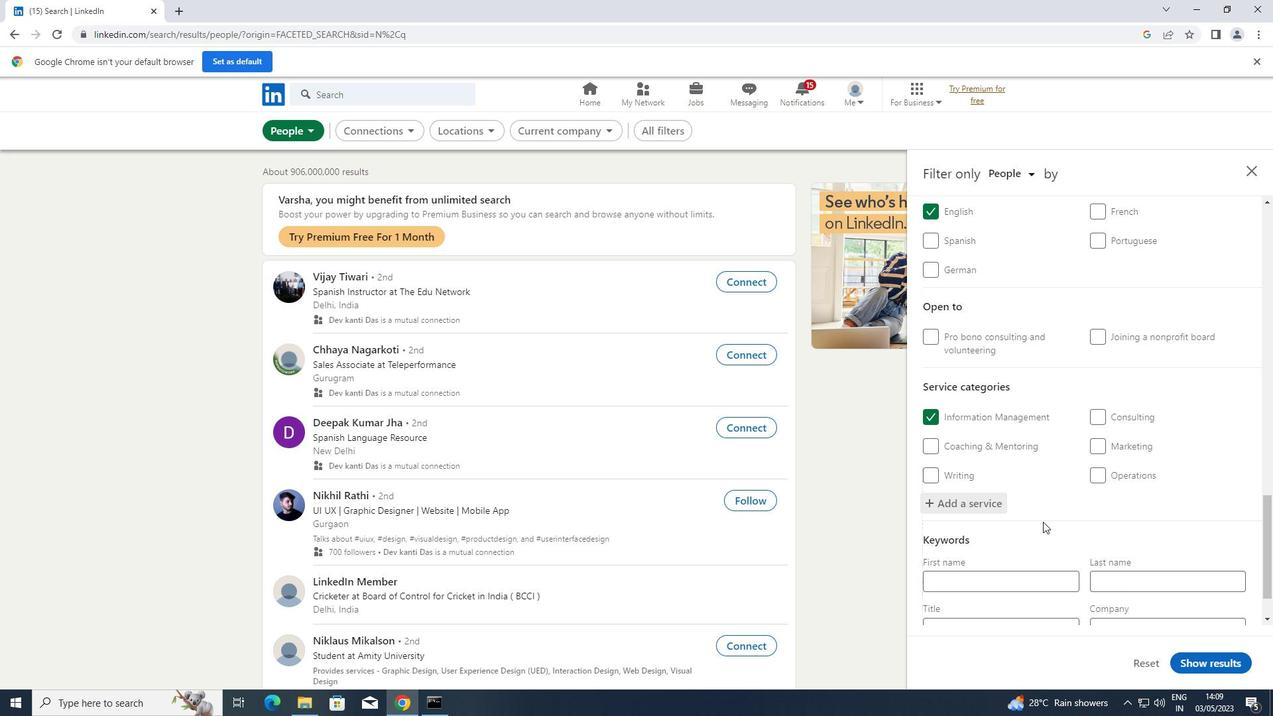 
Action: Mouse scrolled (1043, 520) with delta (0, 0)
Screenshot: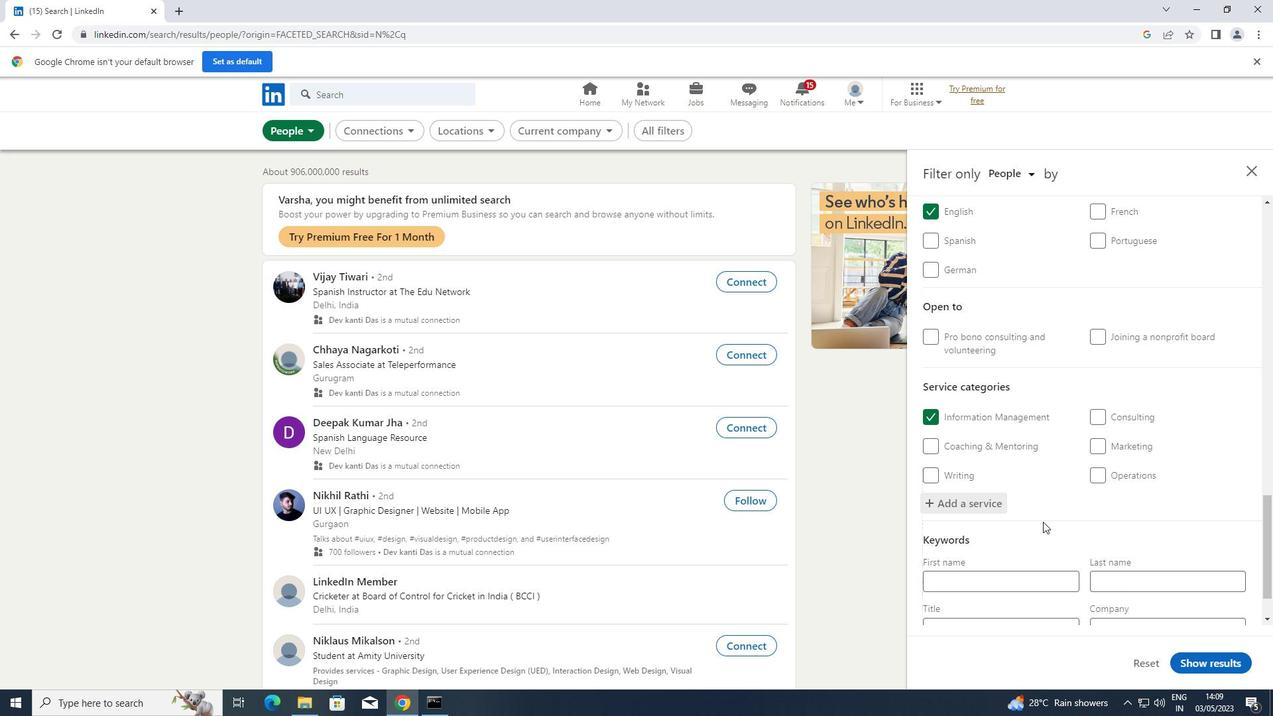 
Action: Mouse moved to (1041, 521)
Screenshot: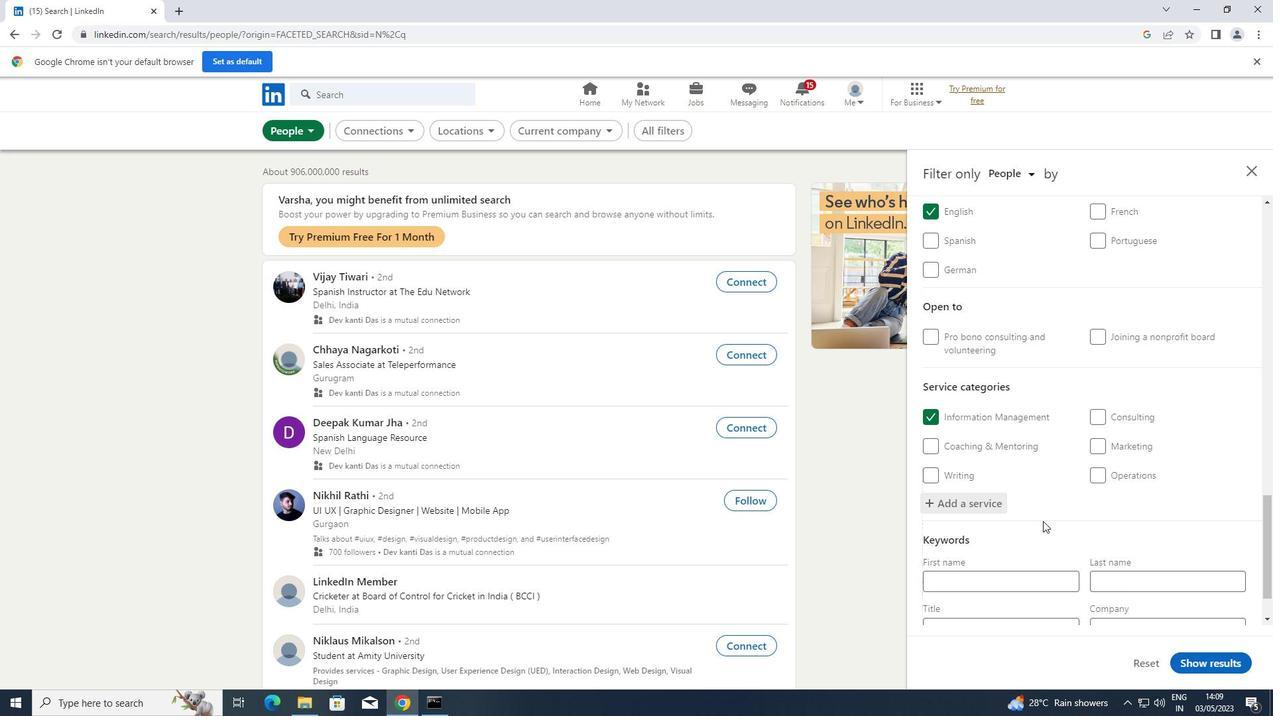 
Action: Mouse scrolled (1041, 520) with delta (0, 0)
Screenshot: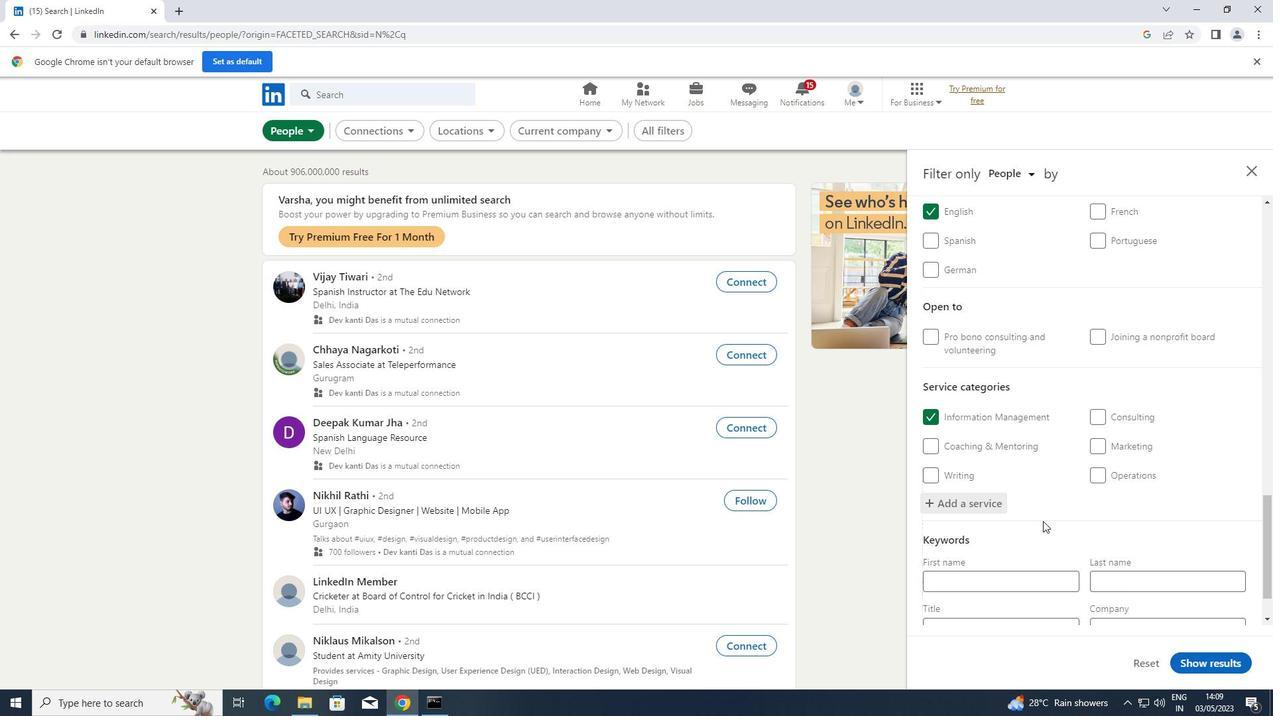 
Action: Mouse scrolled (1041, 520) with delta (0, 0)
Screenshot: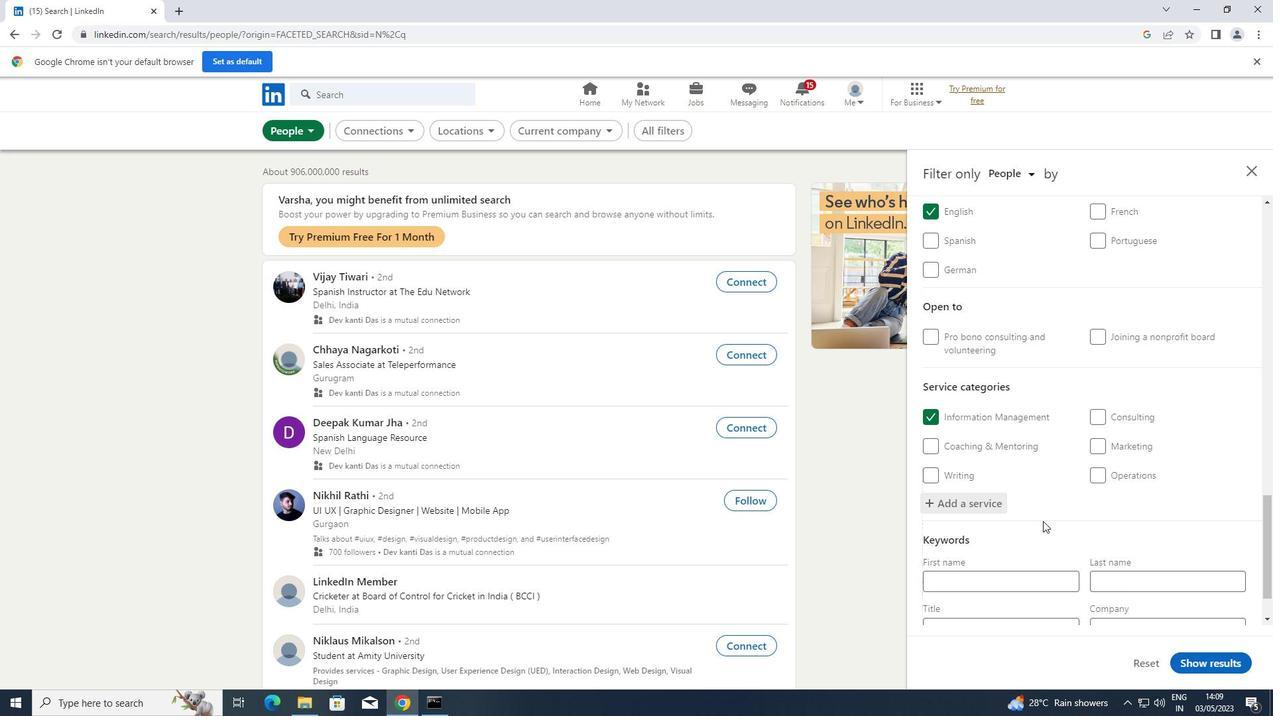 
Action: Mouse scrolled (1041, 520) with delta (0, 0)
Screenshot: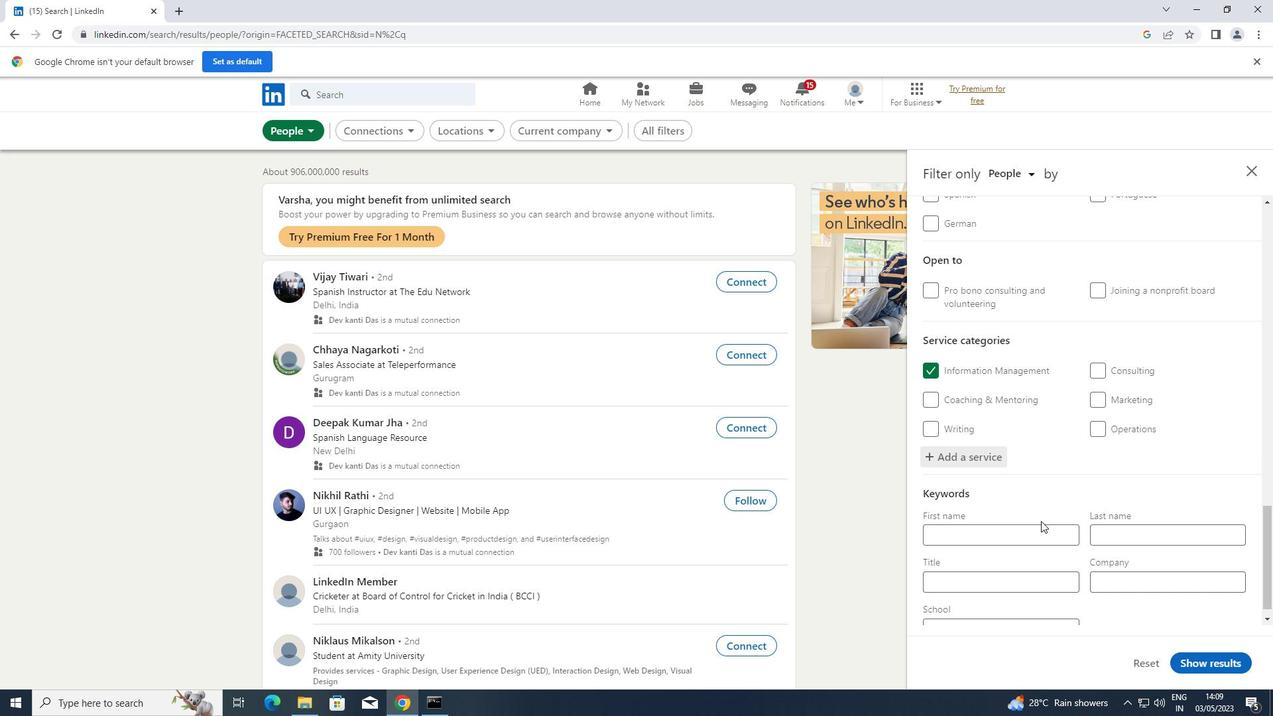 
Action: Mouse moved to (1034, 520)
Screenshot: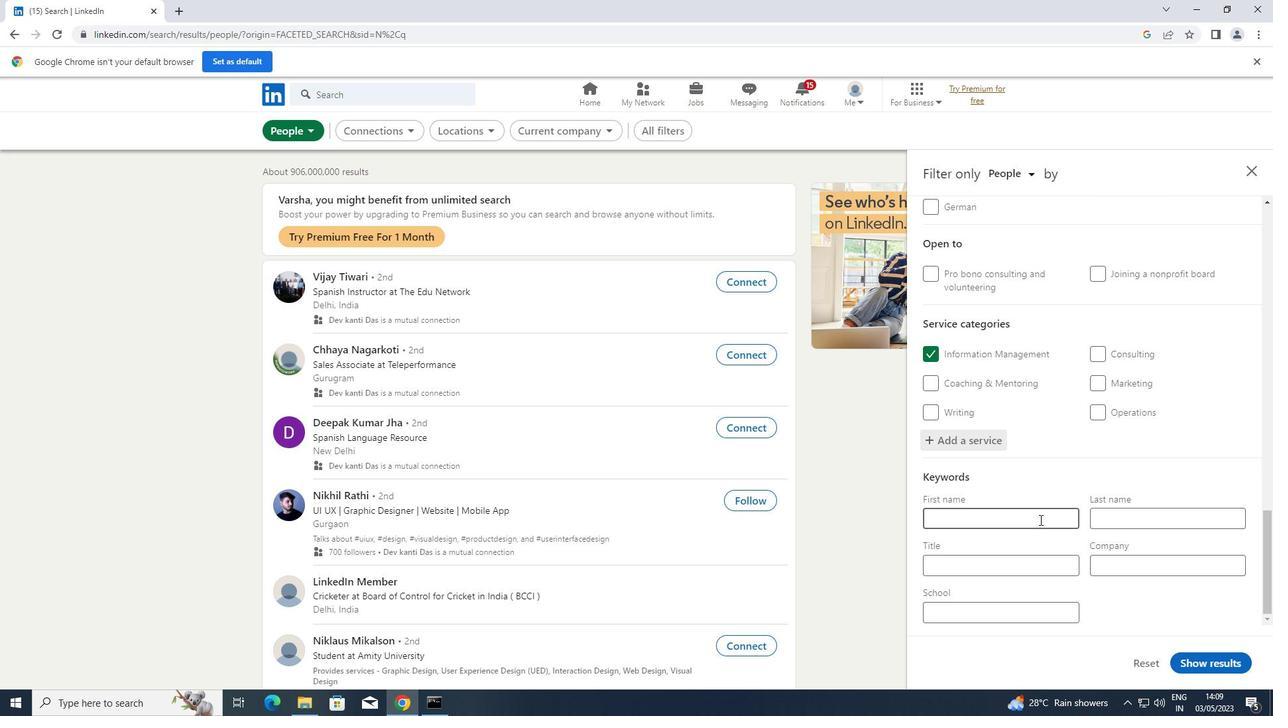 
Action: Mouse scrolled (1034, 519) with delta (0, 0)
Screenshot: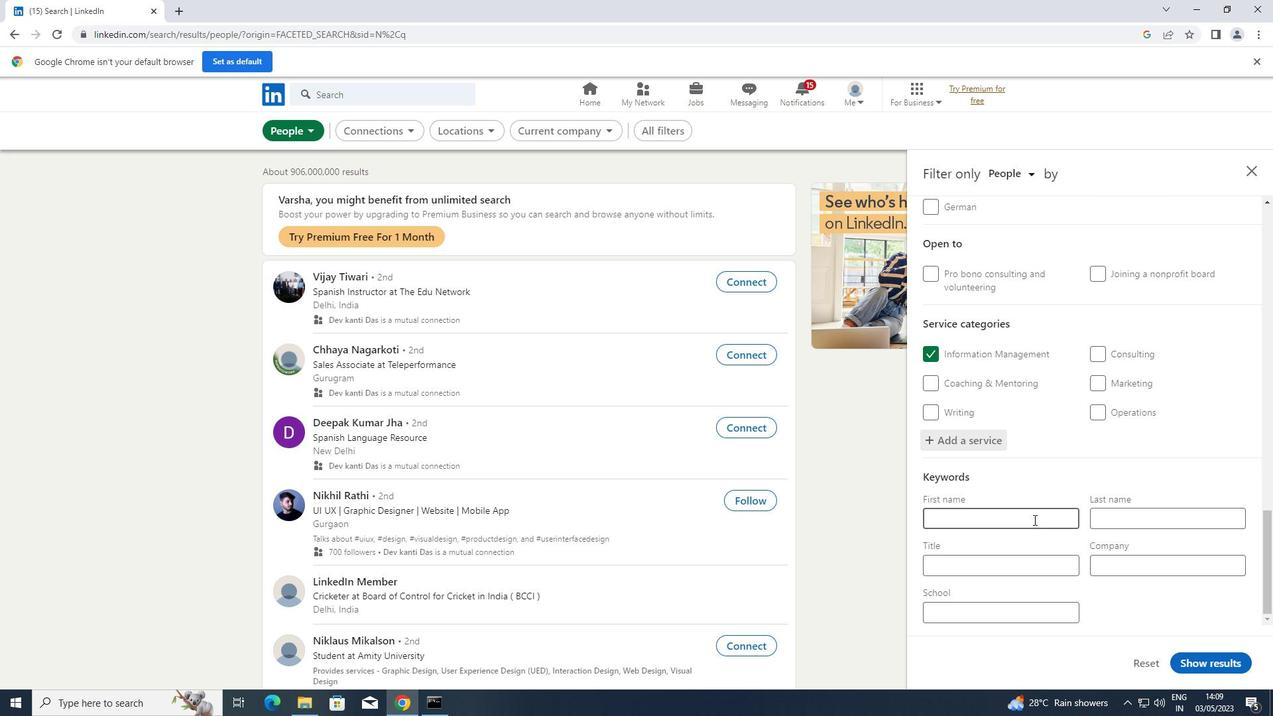
Action: Mouse moved to (1005, 563)
Screenshot: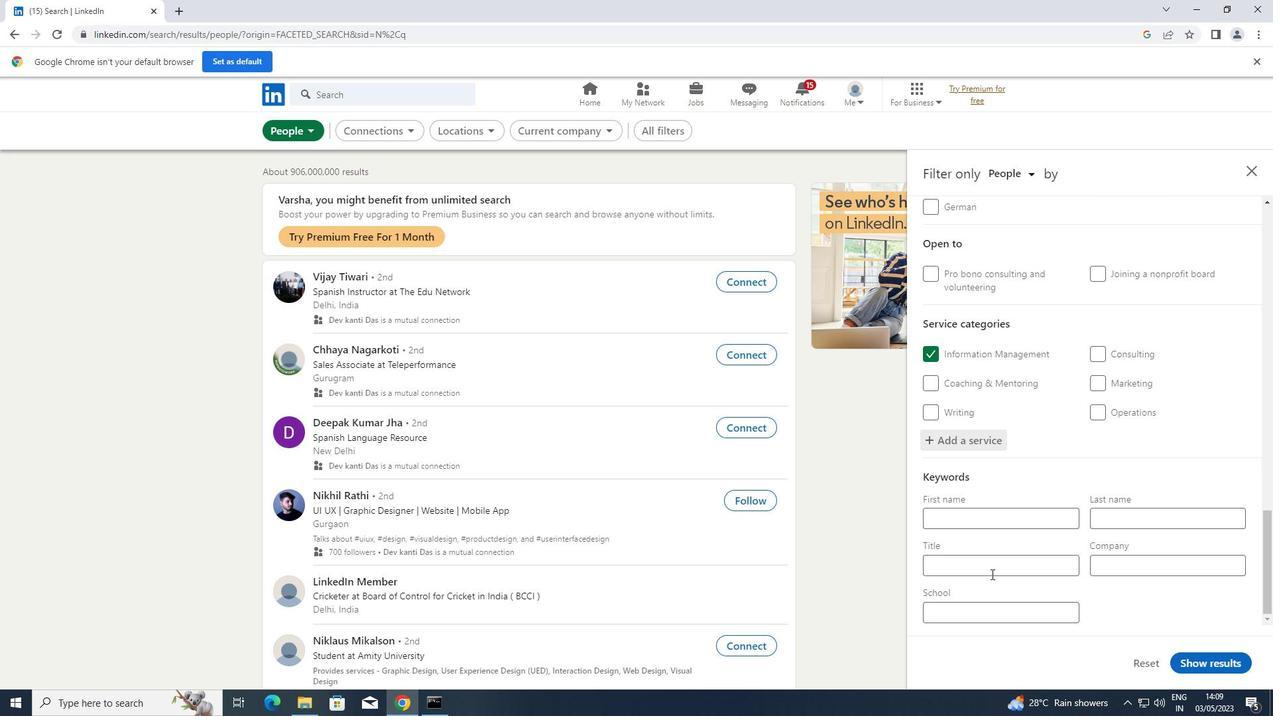 
Action: Mouse pressed left at (1005, 563)
Screenshot: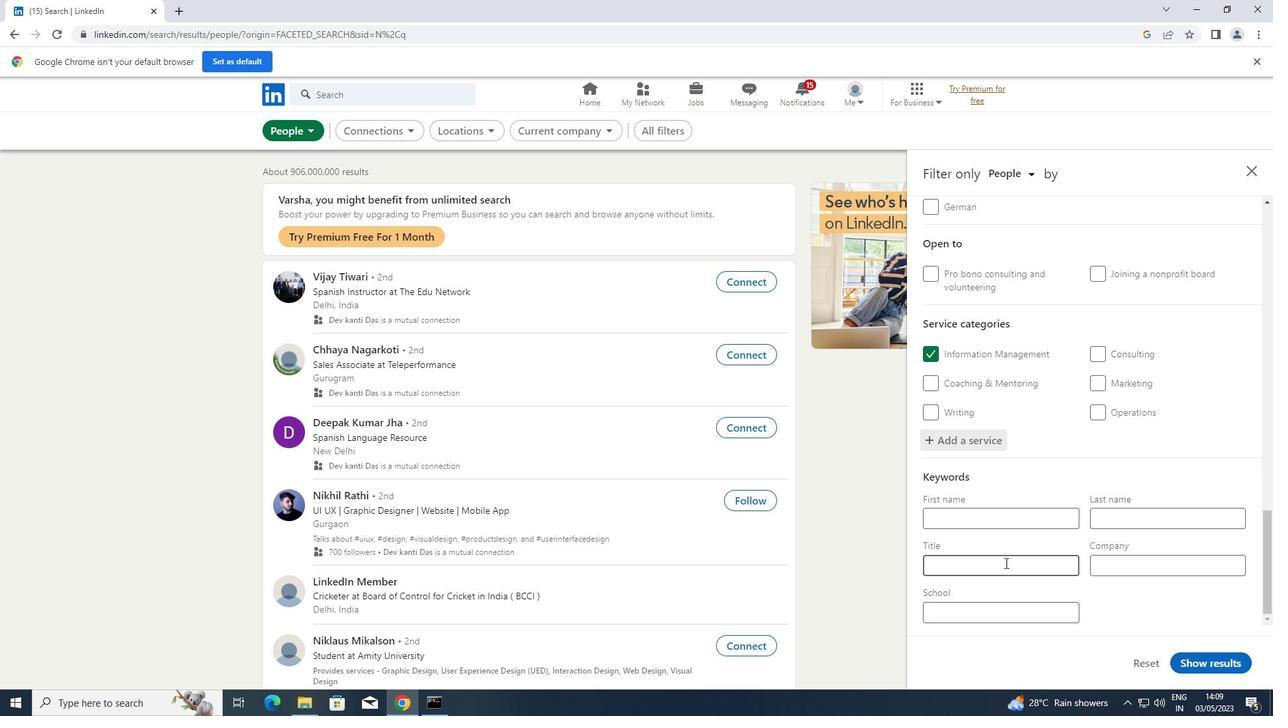 
Action: Key pressed <Key.shift>CLIENT<Key.space><Key.shift>SERVICE<Key.space><Key.shift>SPECIALIST
Screenshot: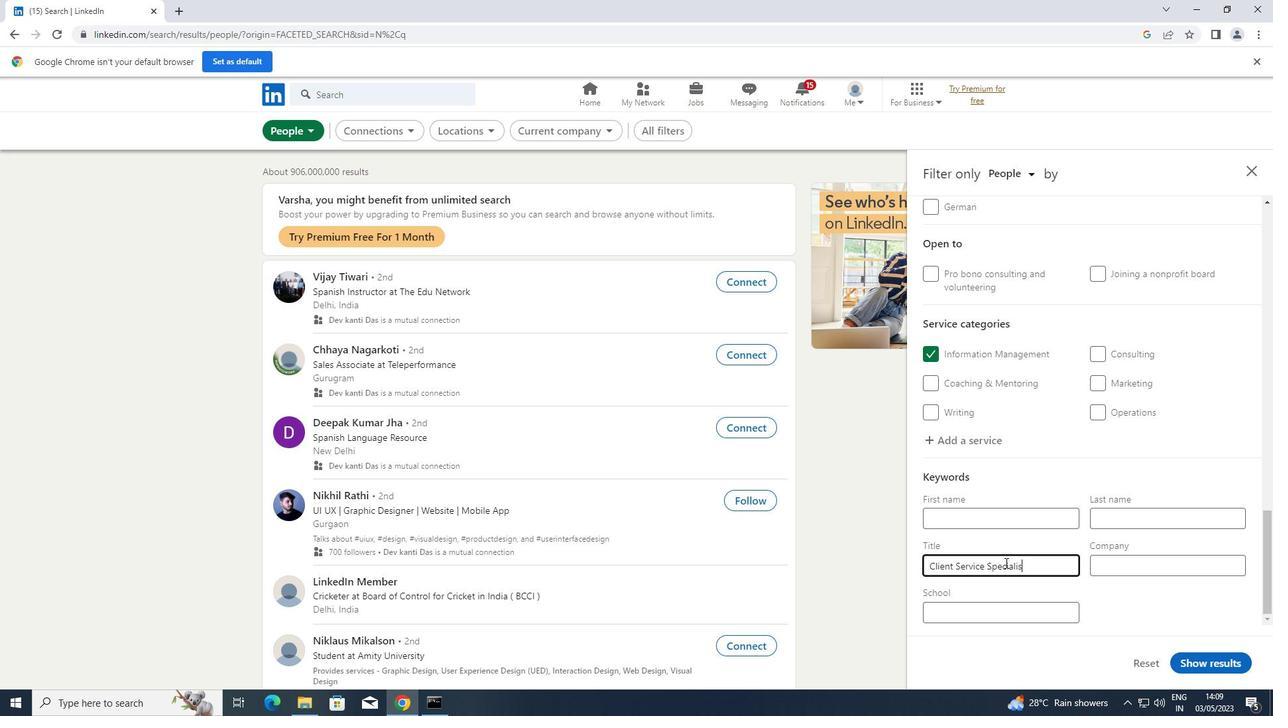 
Action: Mouse moved to (1198, 660)
Screenshot: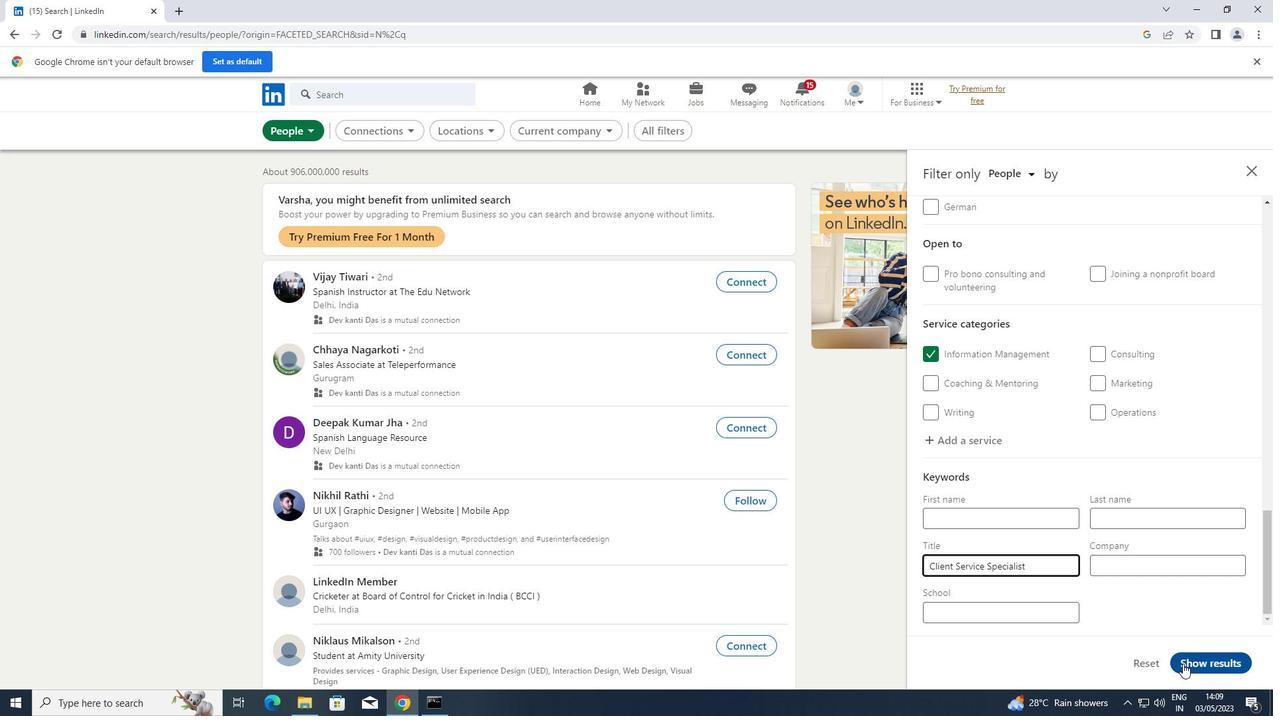 
Action: Mouse pressed left at (1198, 660)
Screenshot: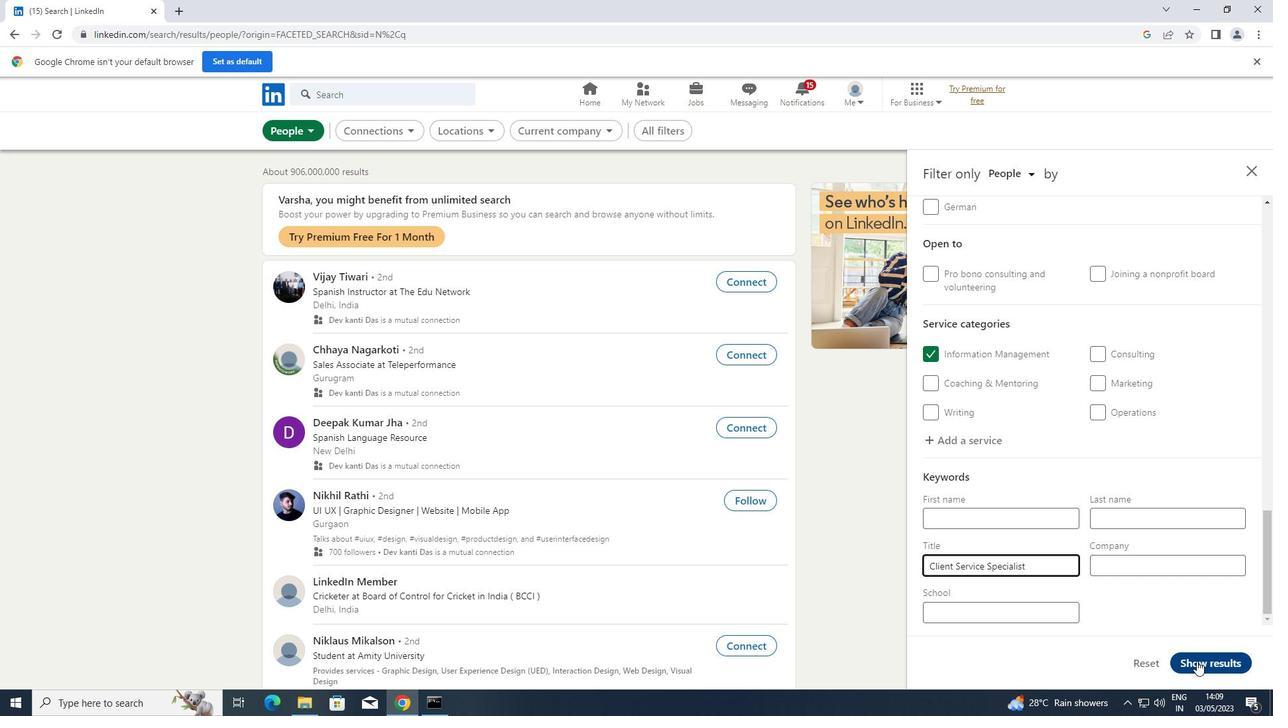 
Action: Mouse moved to (1200, 660)
Screenshot: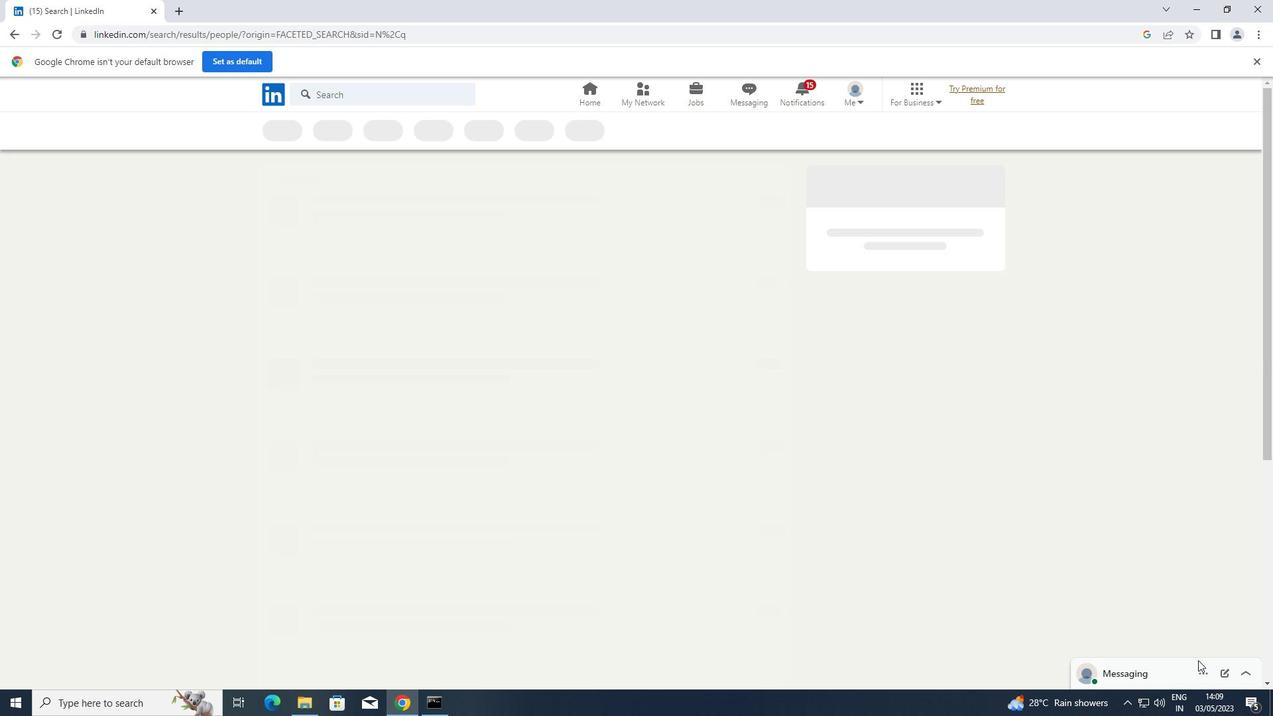 
